 Task: Look for space in White Oak, United States from 26th August, 2023 to 10th September, 2023 for 6 adults, 2 children in price range Rs.10000 to Rs.15000. Place can be entire place or shared room with 6 bedrooms having 6 beds and 6 bathrooms. Property type can be house, flat, guest house. Amenities needed are: wifi, TV, free parkinig on premises, gym, breakfast. Booking option can be shelf check-in. Required host language is English.
Action: Mouse moved to (480, 127)
Screenshot: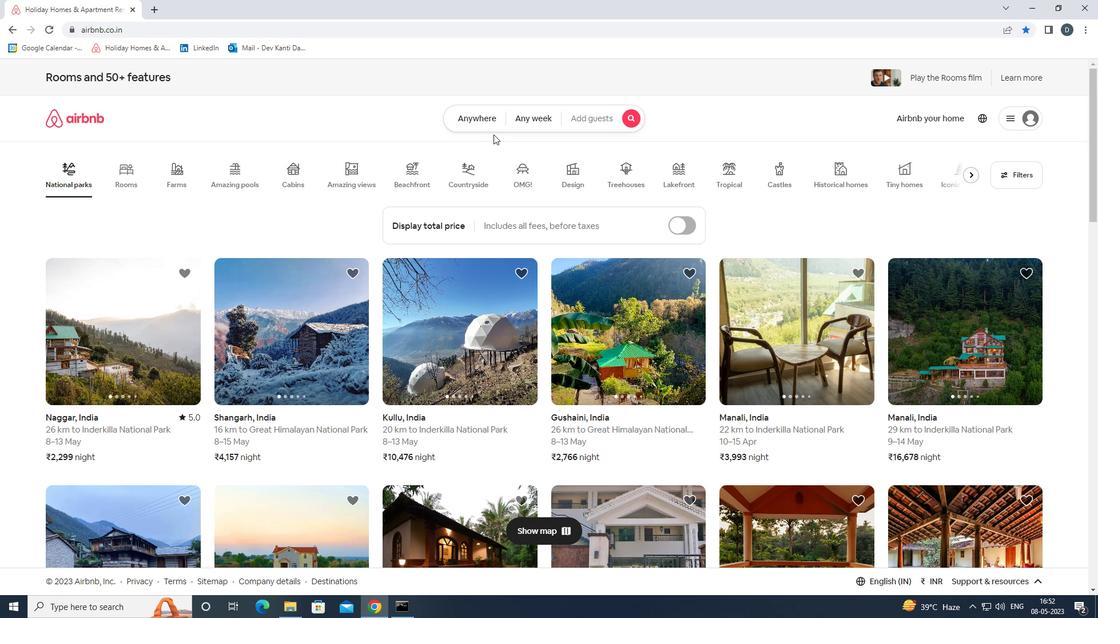
Action: Mouse pressed left at (480, 127)
Screenshot: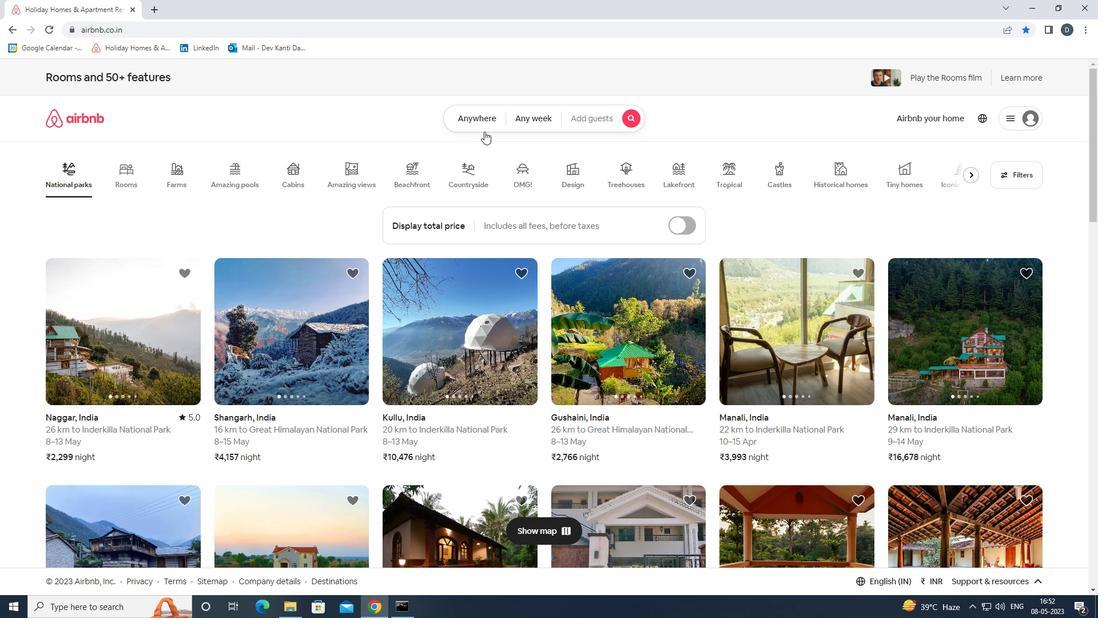 
Action: Mouse moved to (429, 169)
Screenshot: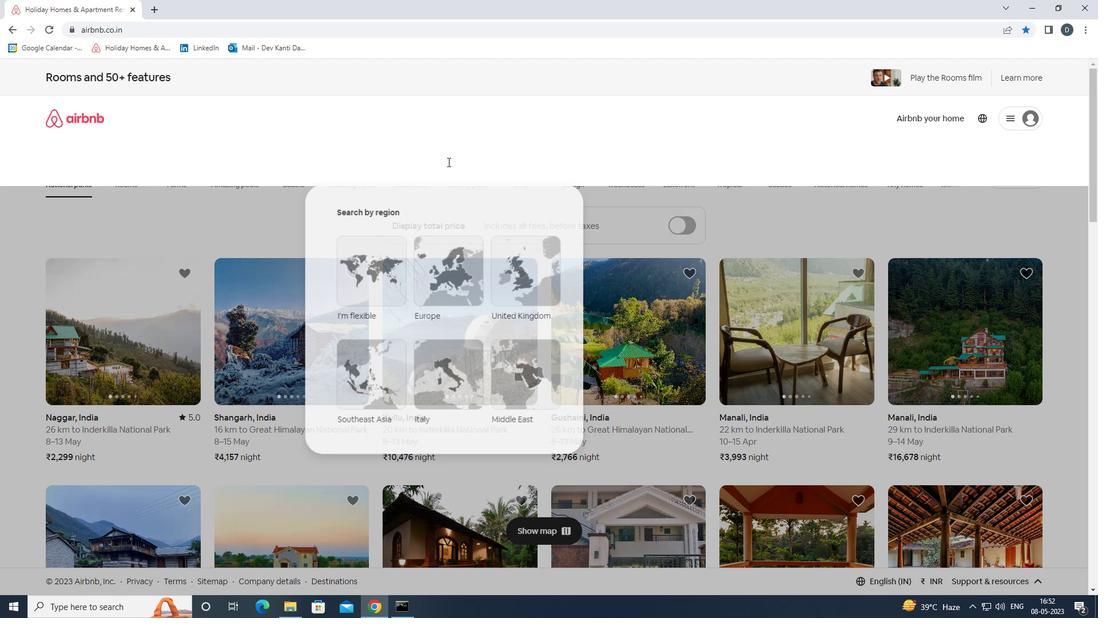 
Action: Mouse pressed left at (429, 169)
Screenshot: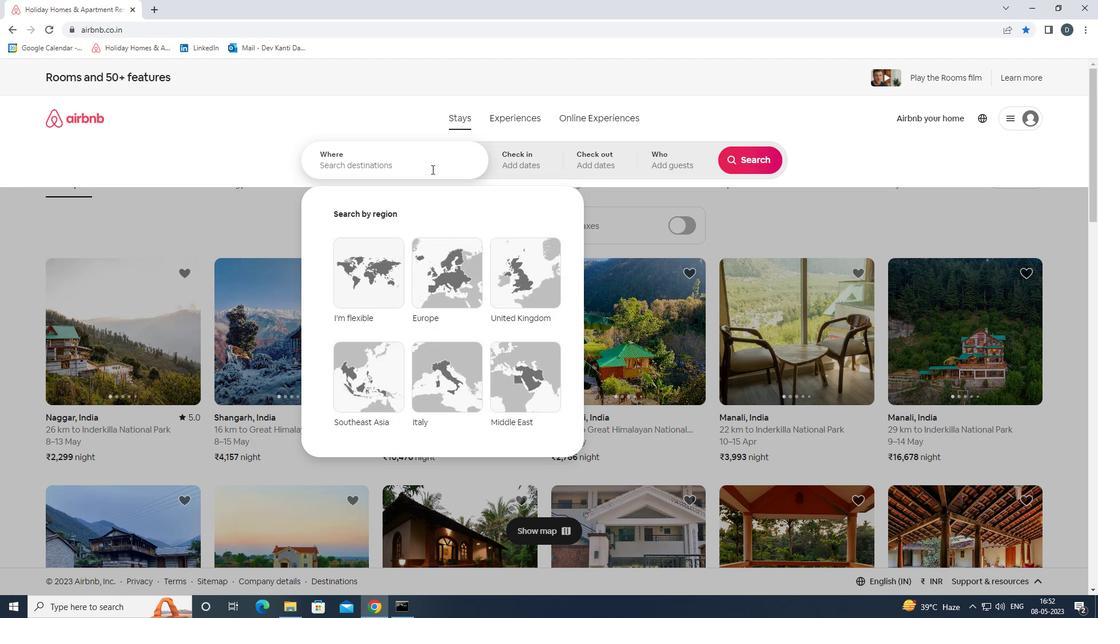 
Action: Key pressed <Key.shift><Key.shift><Key.shift><Key.shift>WHITE<Key.space><Key.shift>OAK,<Key.shift>UNITED<Key.space><Key.shift>STATES<Key.enter>
Screenshot: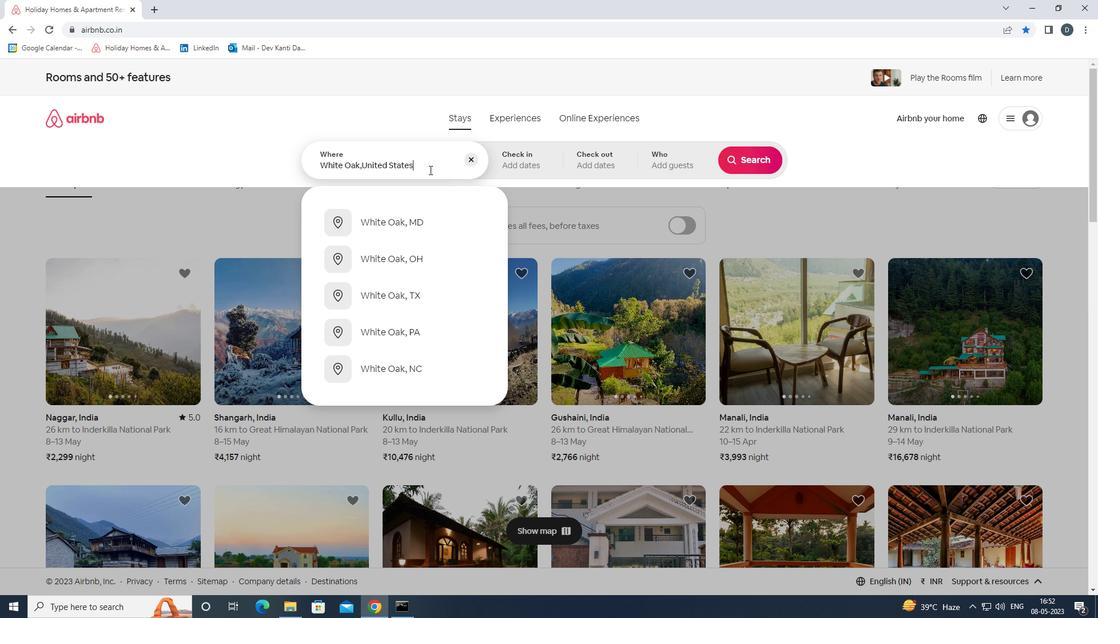 
Action: Mouse moved to (751, 256)
Screenshot: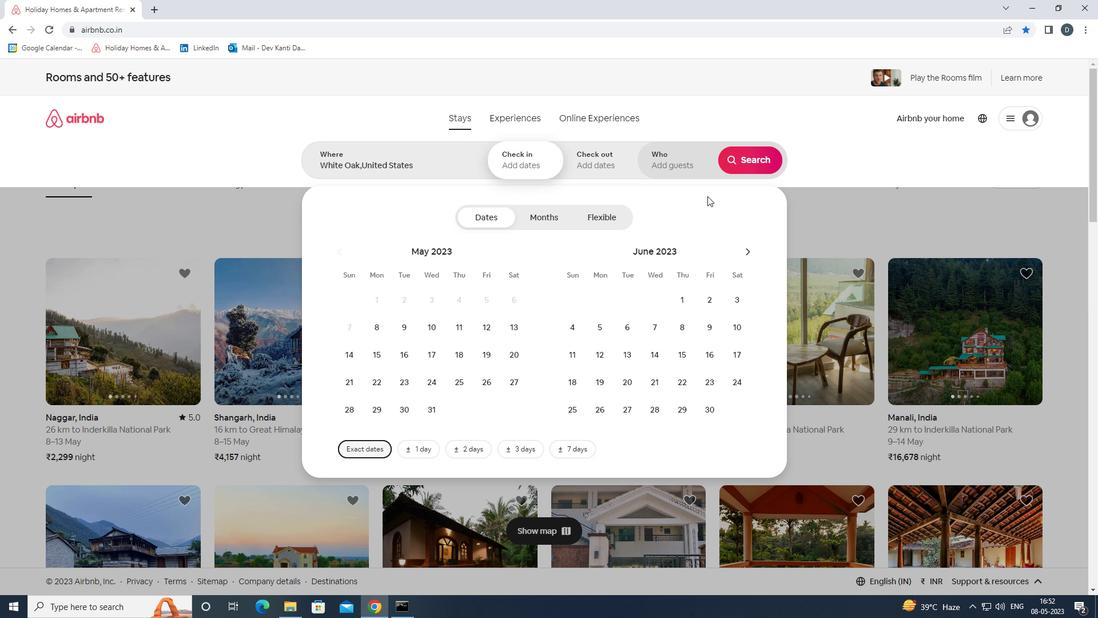 
Action: Mouse pressed left at (751, 256)
Screenshot: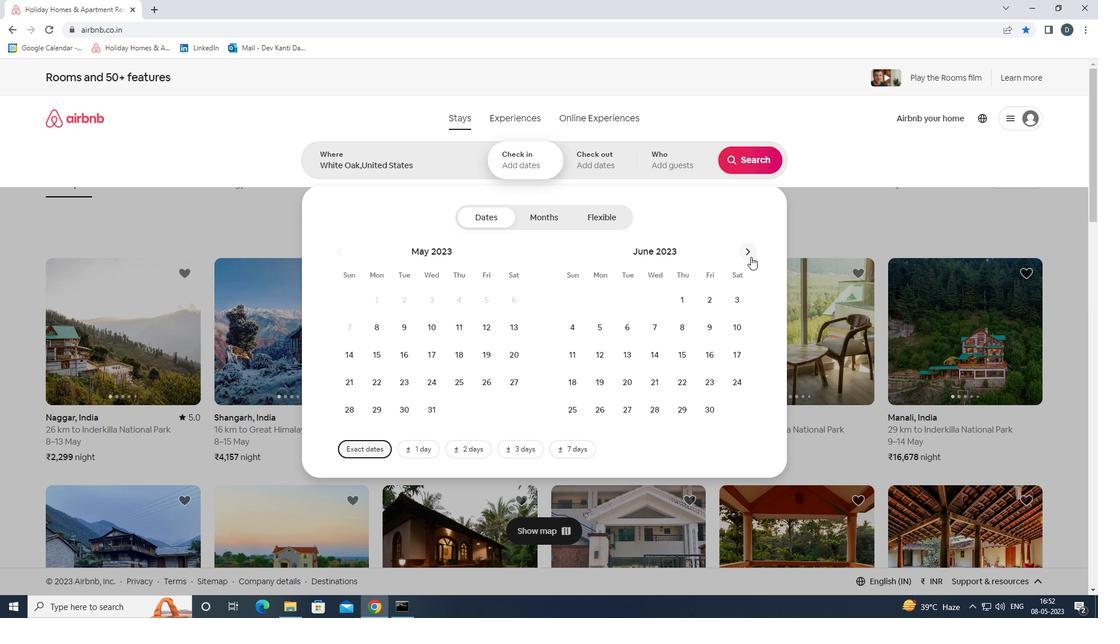 
Action: Mouse pressed left at (751, 256)
Screenshot: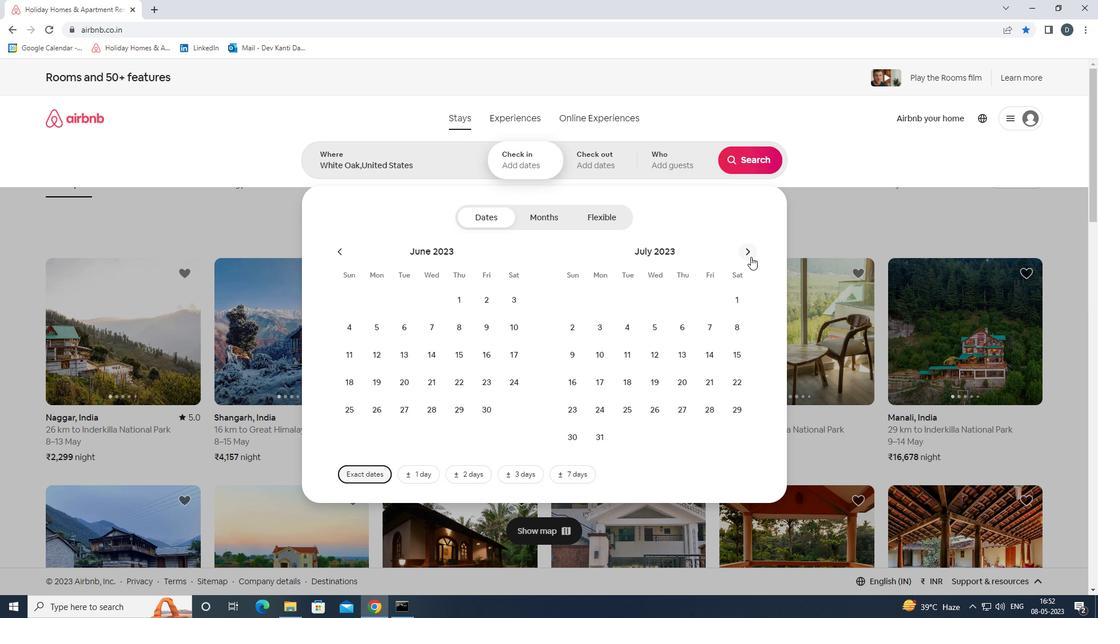 
Action: Mouse pressed left at (751, 256)
Screenshot: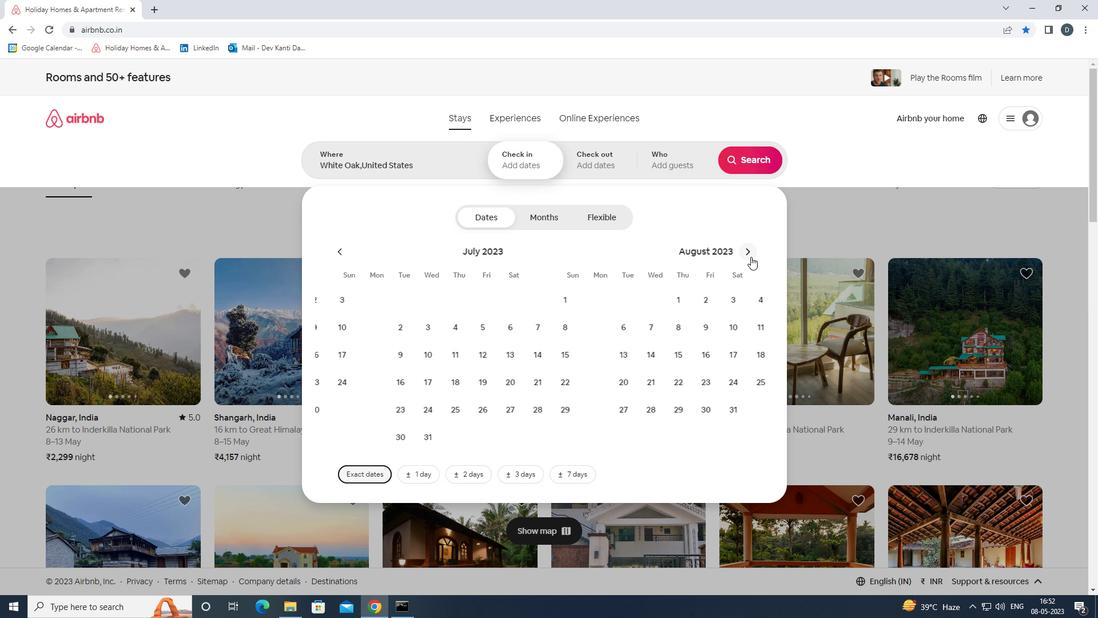 
Action: Mouse moved to (519, 378)
Screenshot: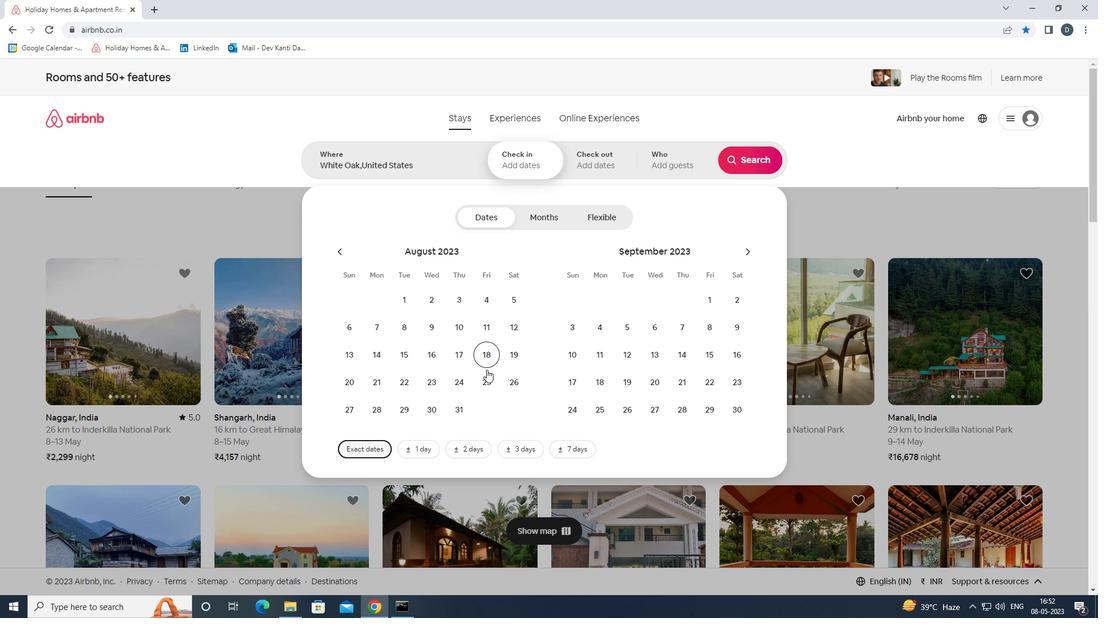 
Action: Mouse pressed left at (519, 378)
Screenshot: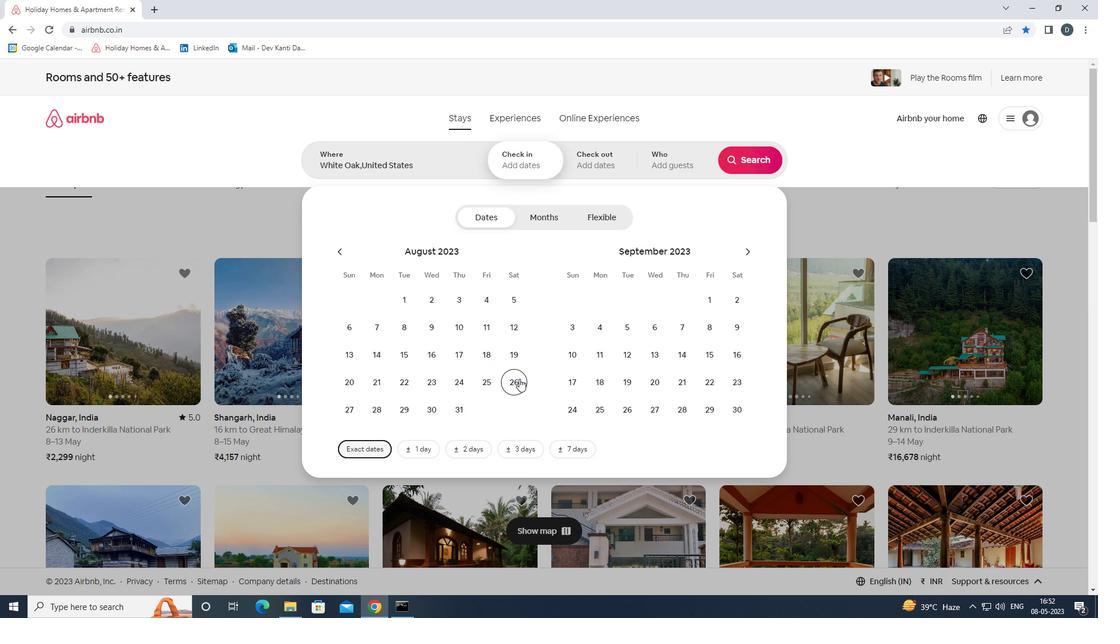 
Action: Mouse moved to (580, 354)
Screenshot: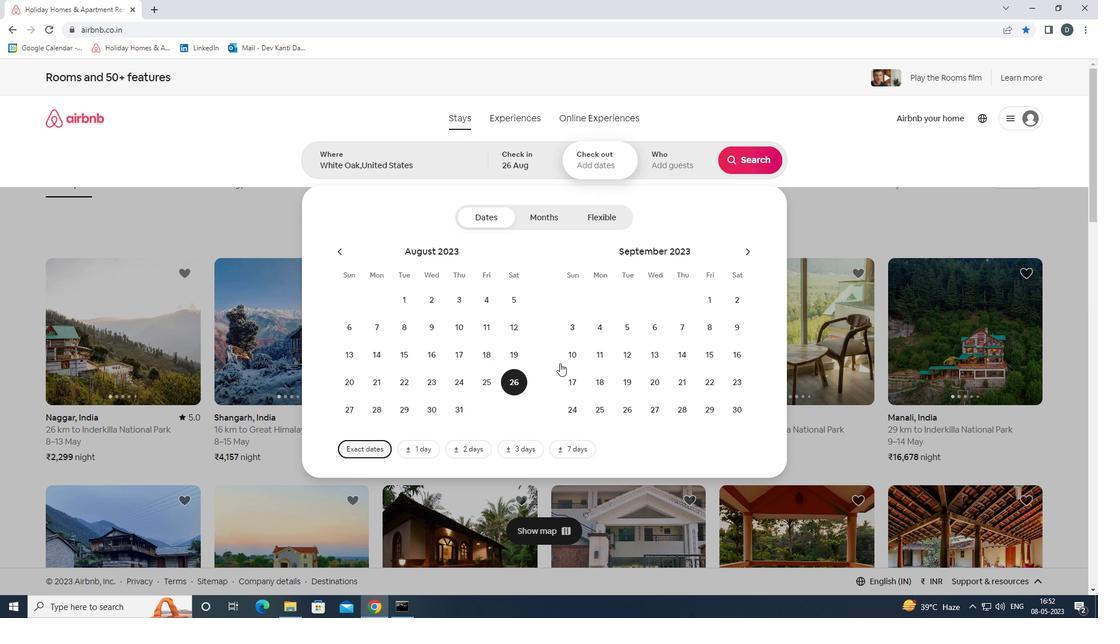 
Action: Mouse pressed left at (580, 354)
Screenshot: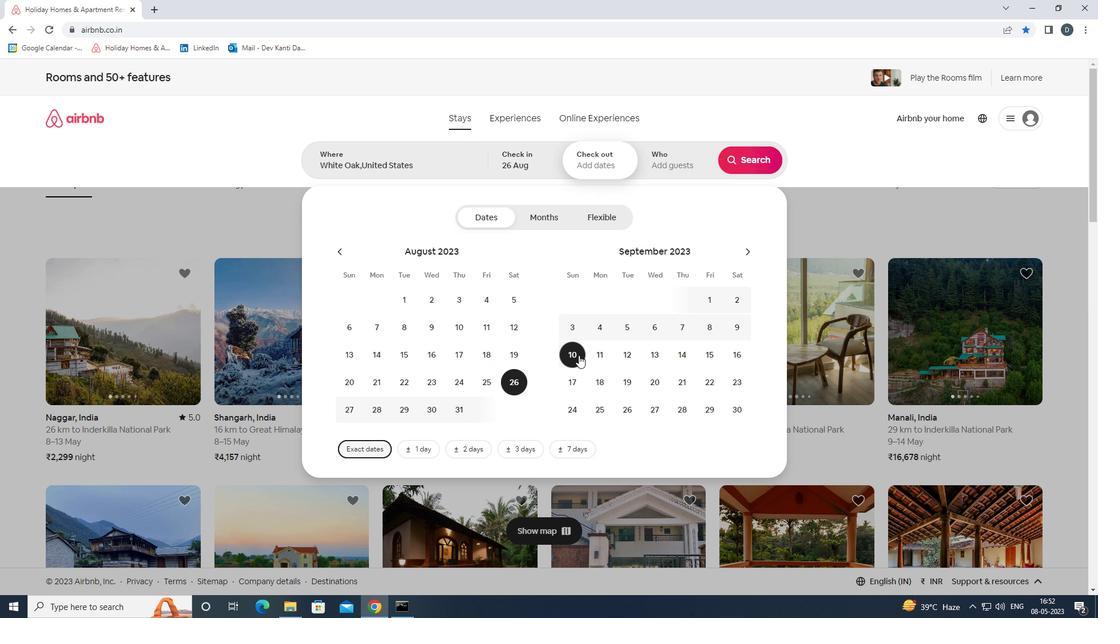 
Action: Mouse moved to (671, 168)
Screenshot: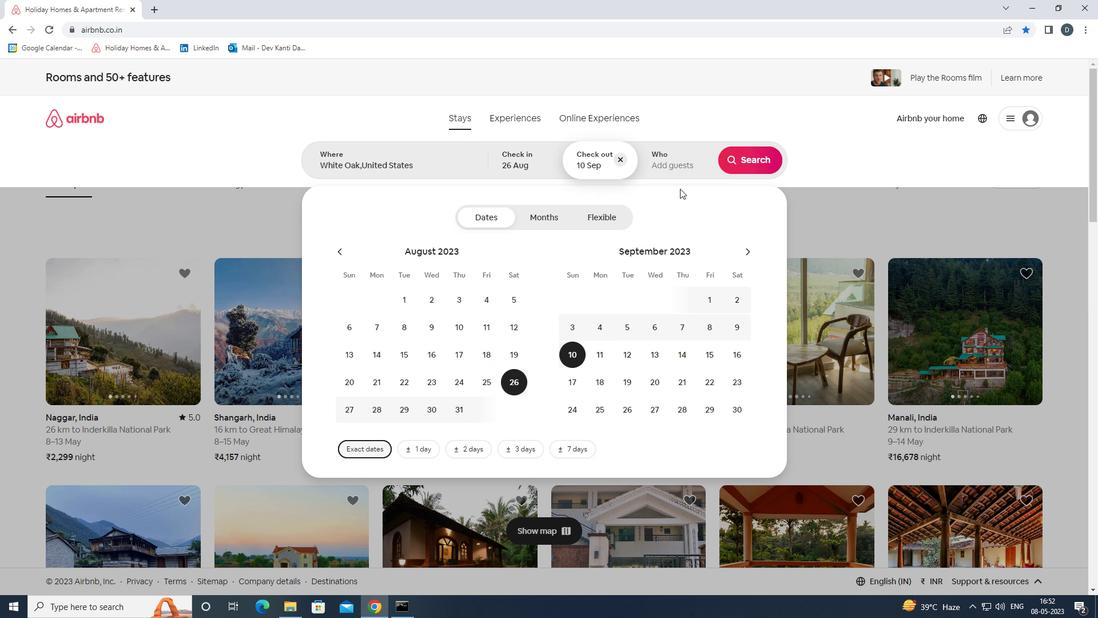 
Action: Mouse pressed left at (671, 168)
Screenshot: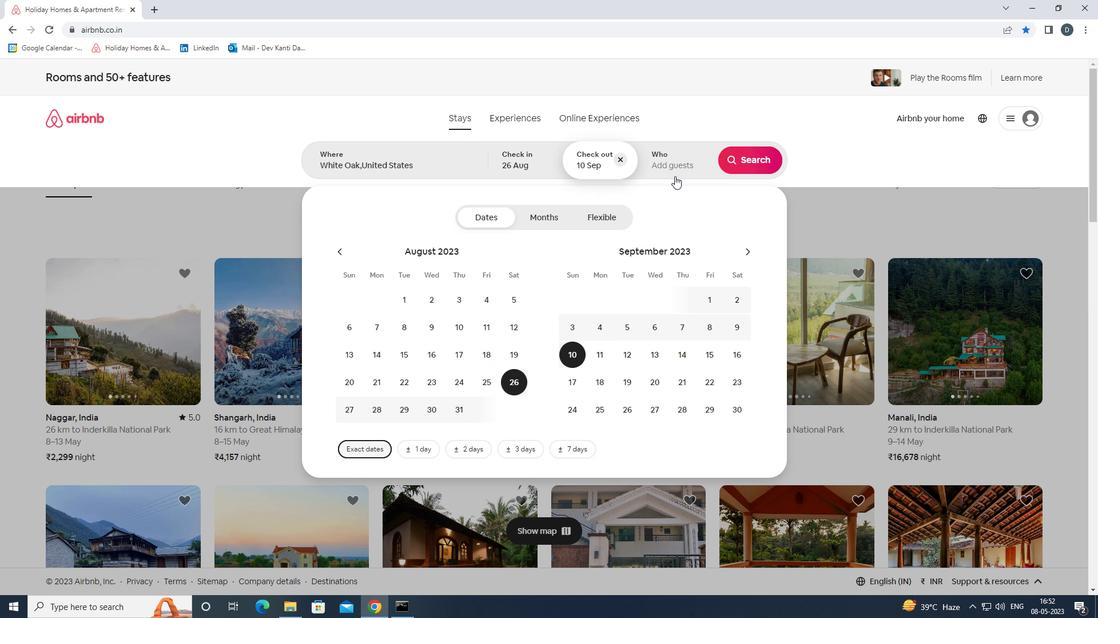 
Action: Mouse moved to (750, 224)
Screenshot: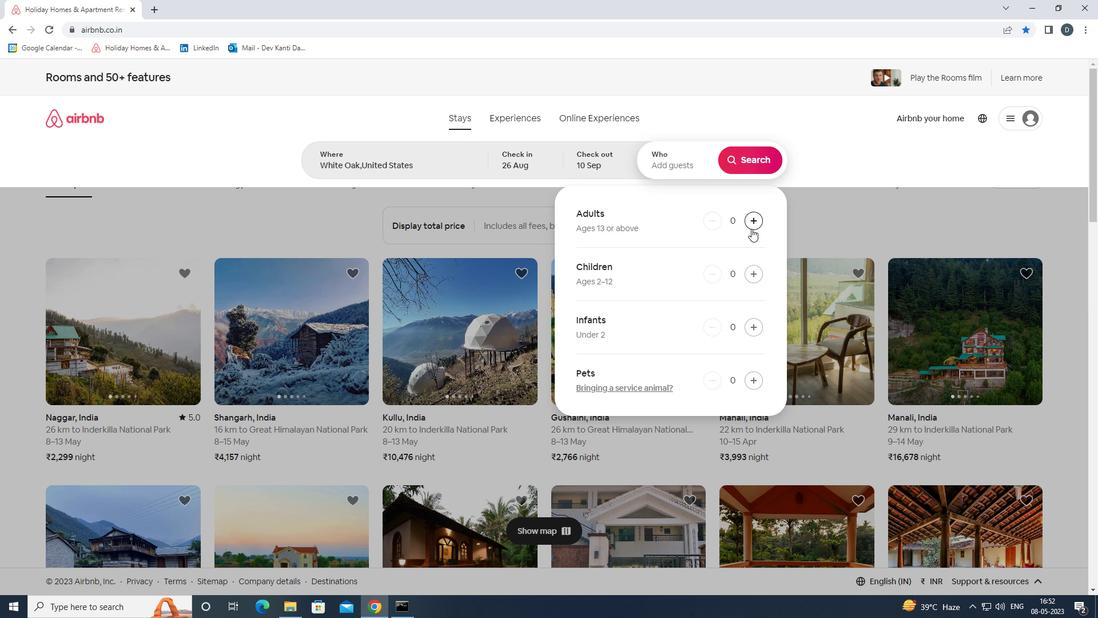 
Action: Mouse pressed left at (750, 224)
Screenshot: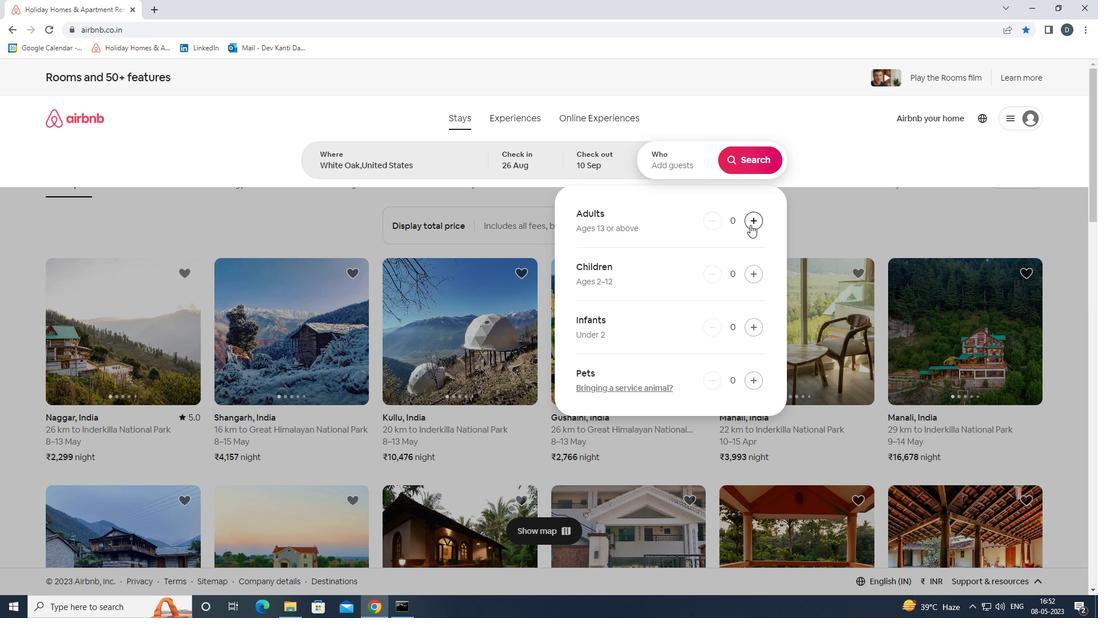 
Action: Mouse pressed left at (750, 224)
Screenshot: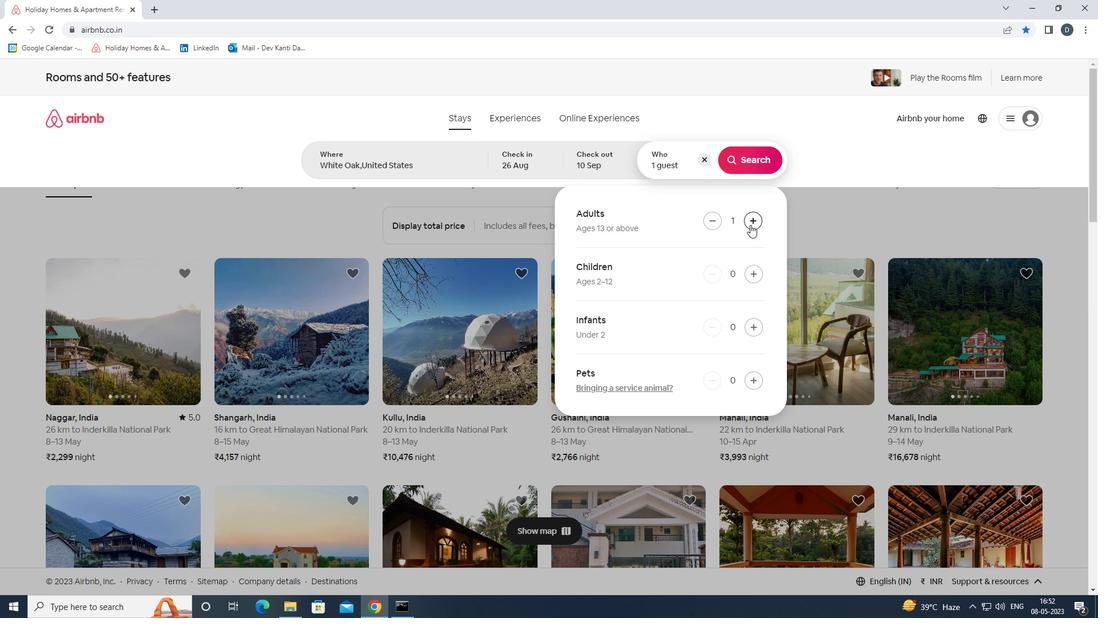
Action: Mouse pressed left at (750, 224)
Screenshot: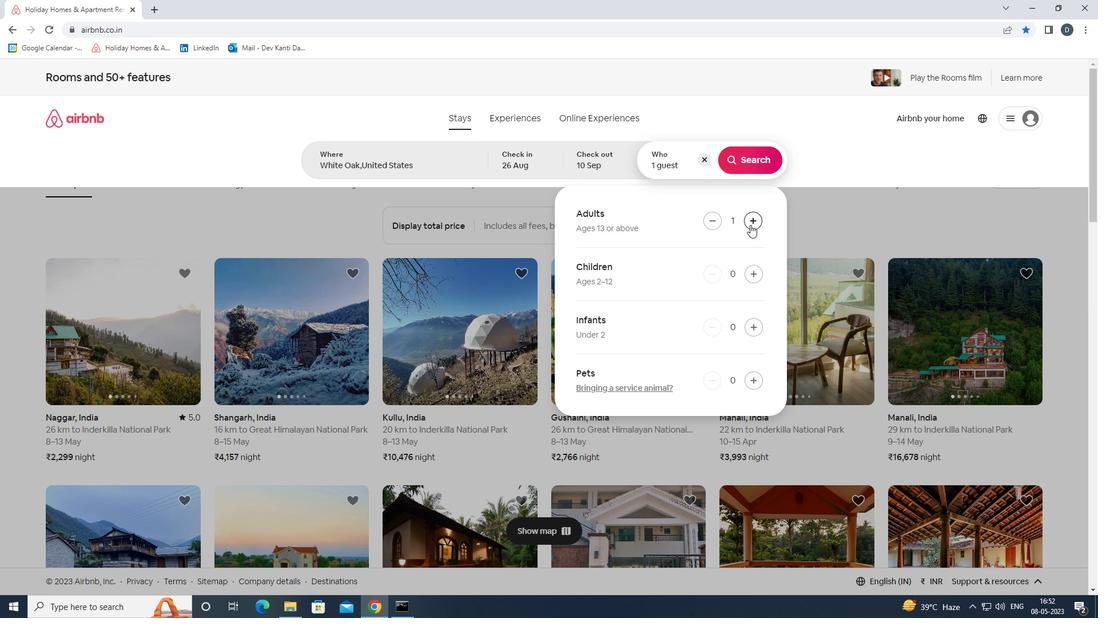 
Action: Mouse pressed left at (750, 224)
Screenshot: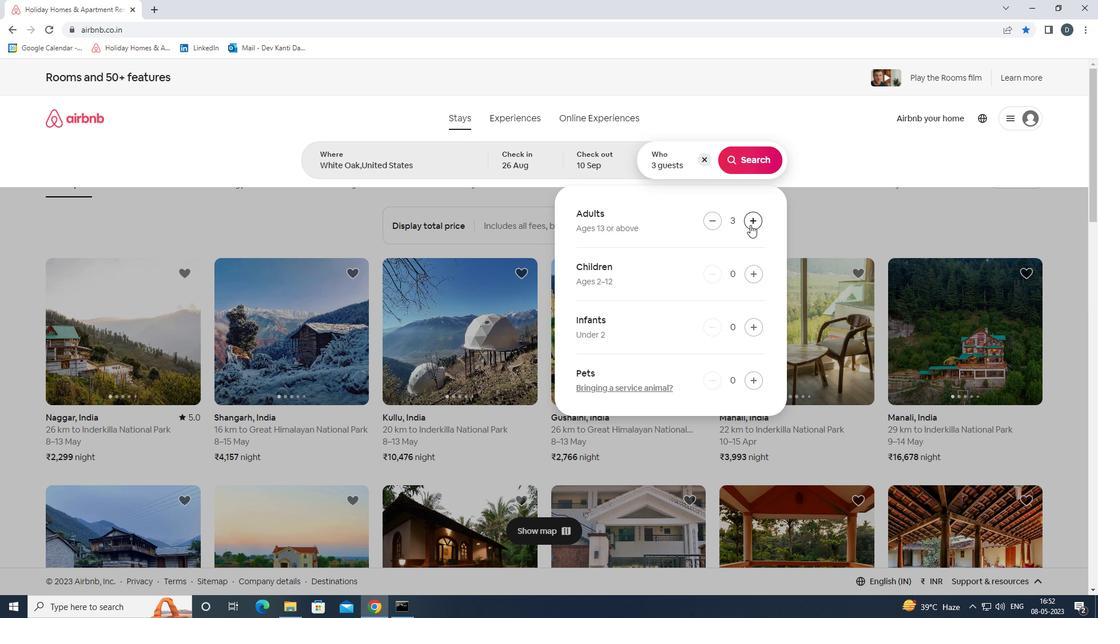 
Action: Mouse pressed left at (750, 224)
Screenshot: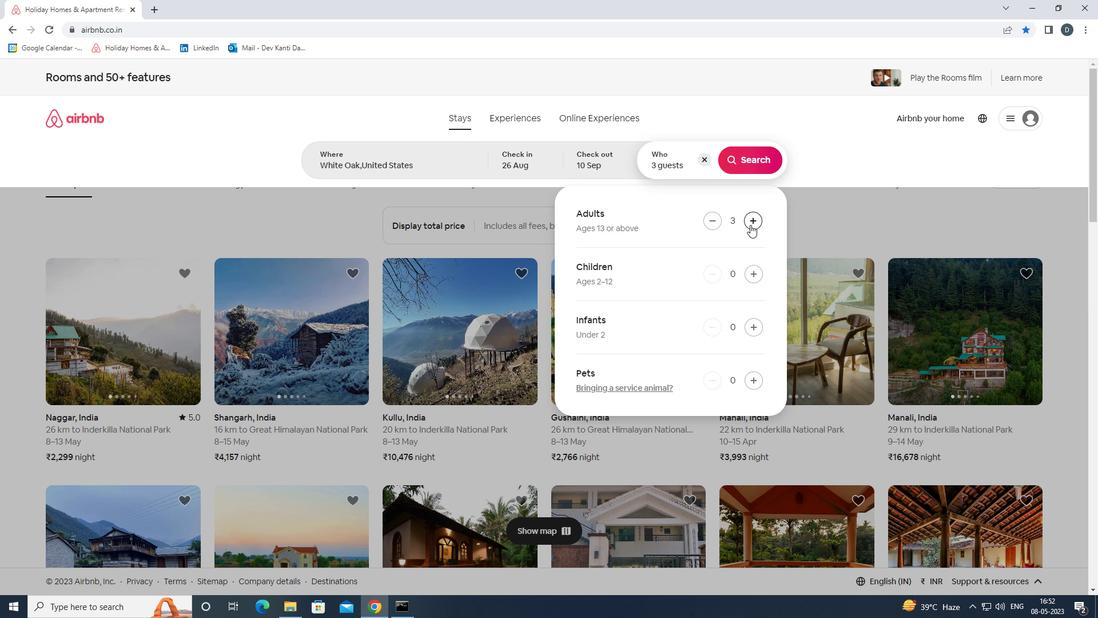 
Action: Mouse pressed left at (750, 224)
Screenshot: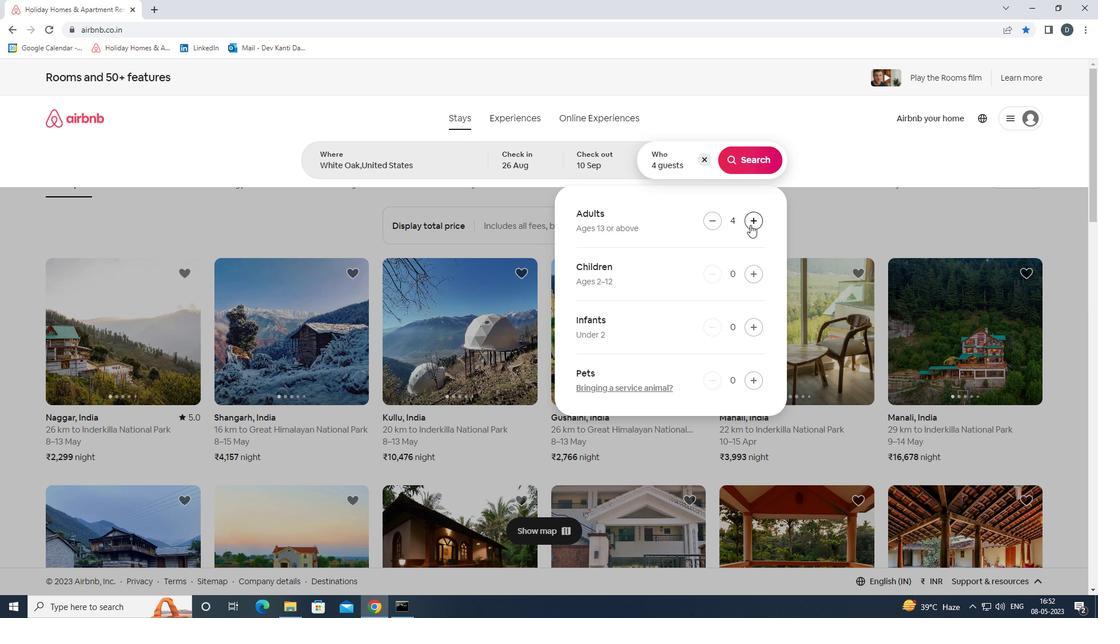 
Action: Mouse moved to (757, 274)
Screenshot: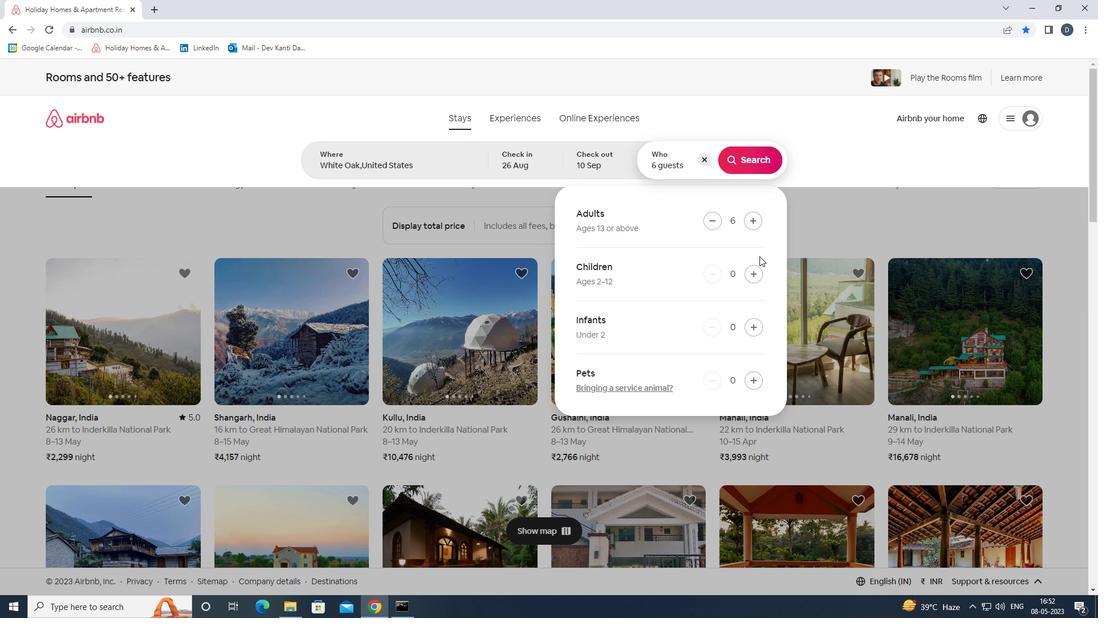 
Action: Mouse pressed left at (757, 274)
Screenshot: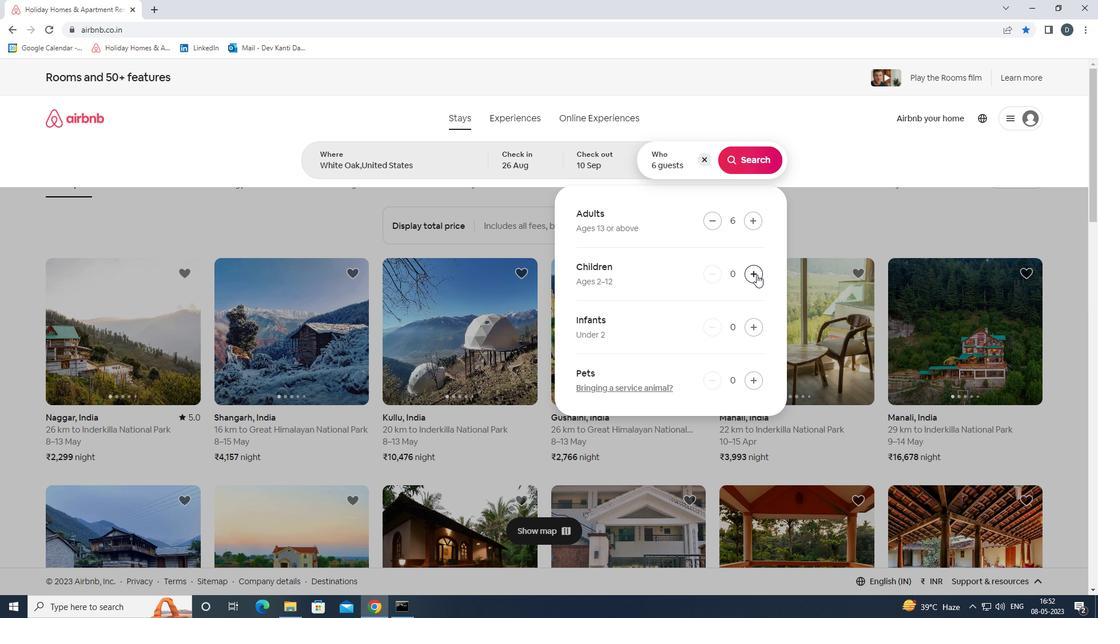 
Action: Mouse pressed left at (757, 274)
Screenshot: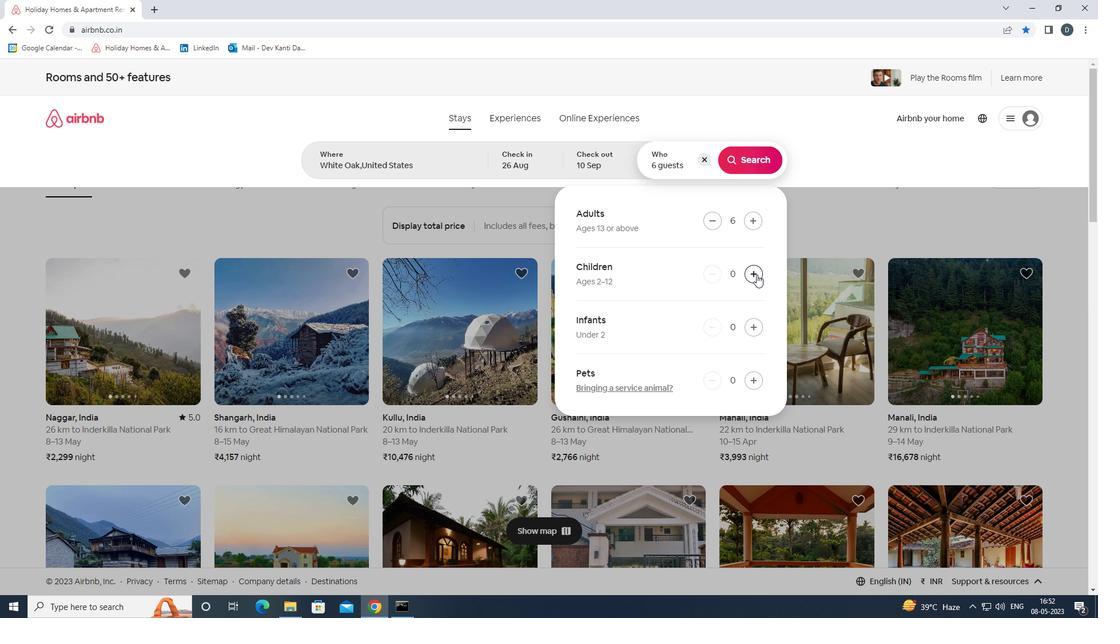 
Action: Mouse moved to (747, 169)
Screenshot: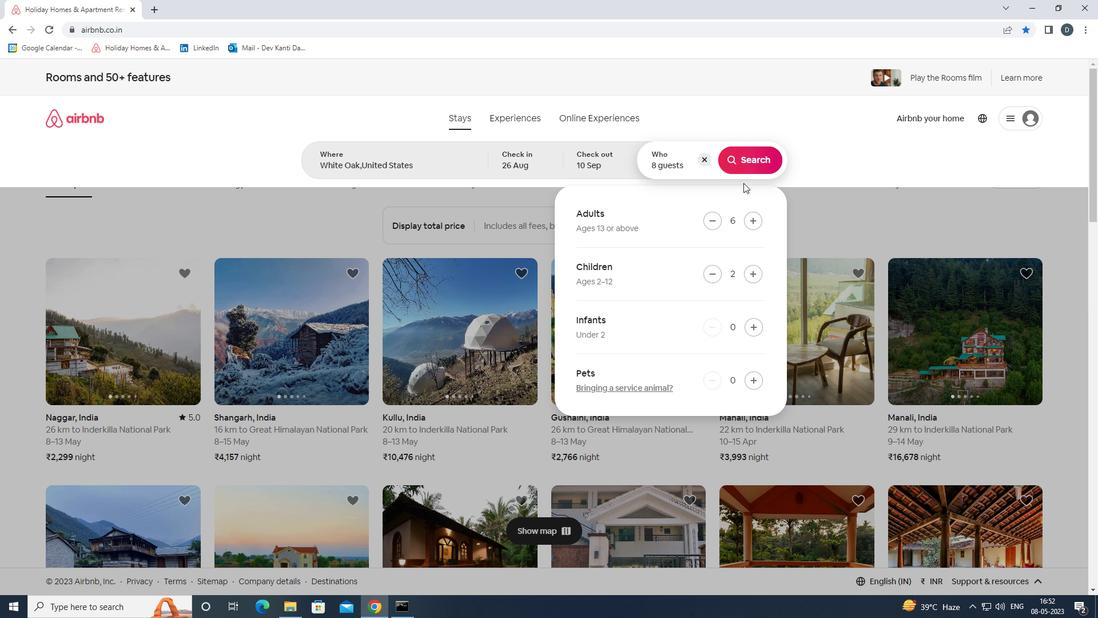 
Action: Mouse pressed left at (747, 169)
Screenshot: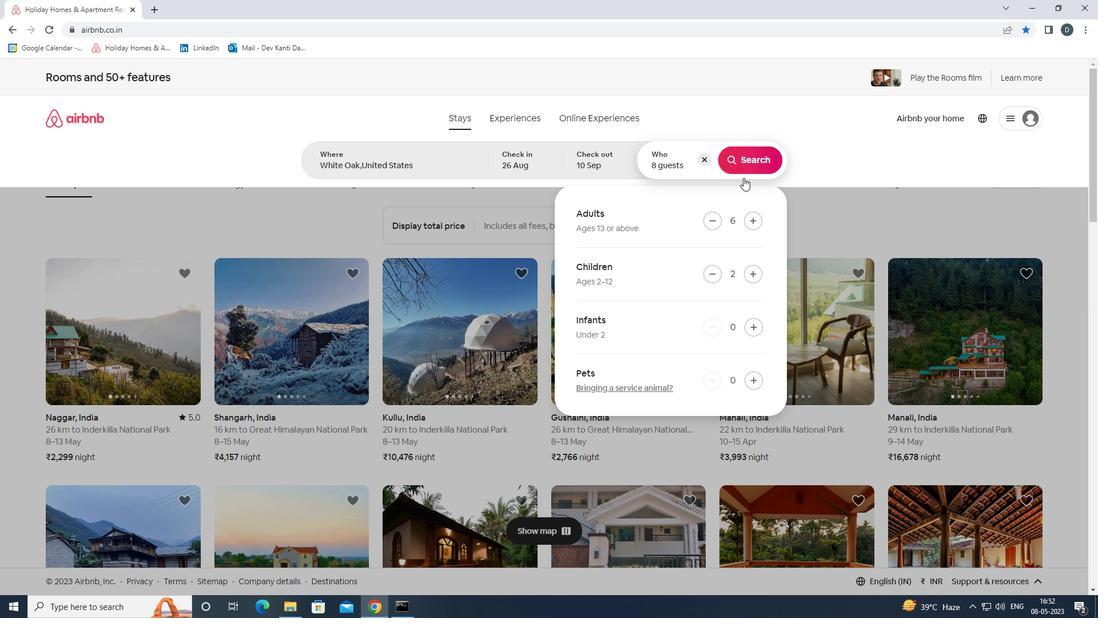 
Action: Mouse moved to (1055, 132)
Screenshot: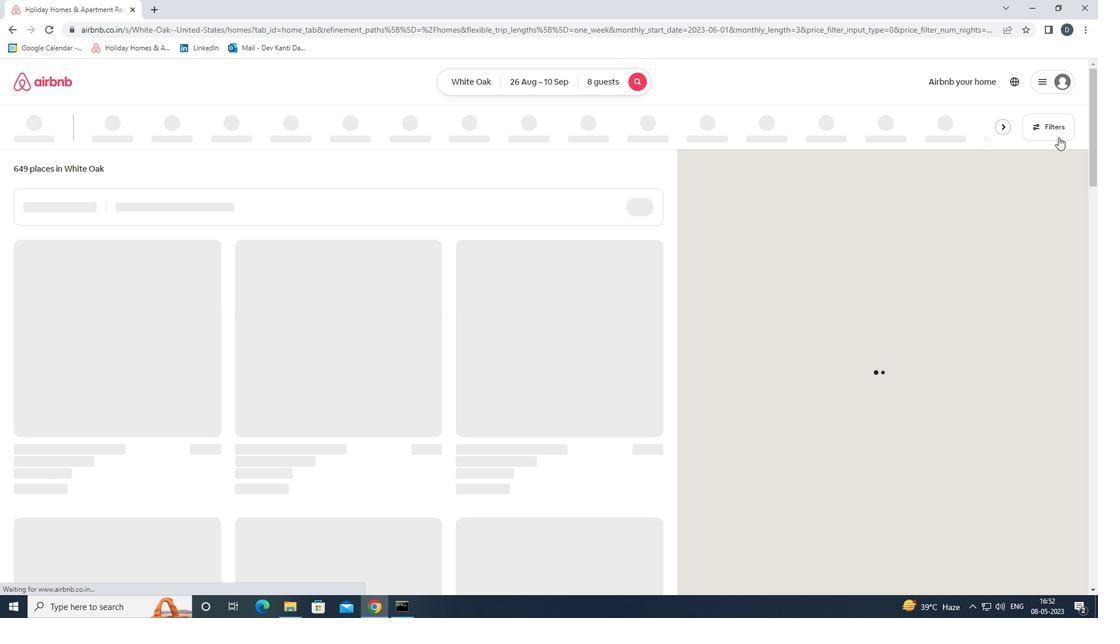 
Action: Mouse pressed left at (1055, 132)
Screenshot: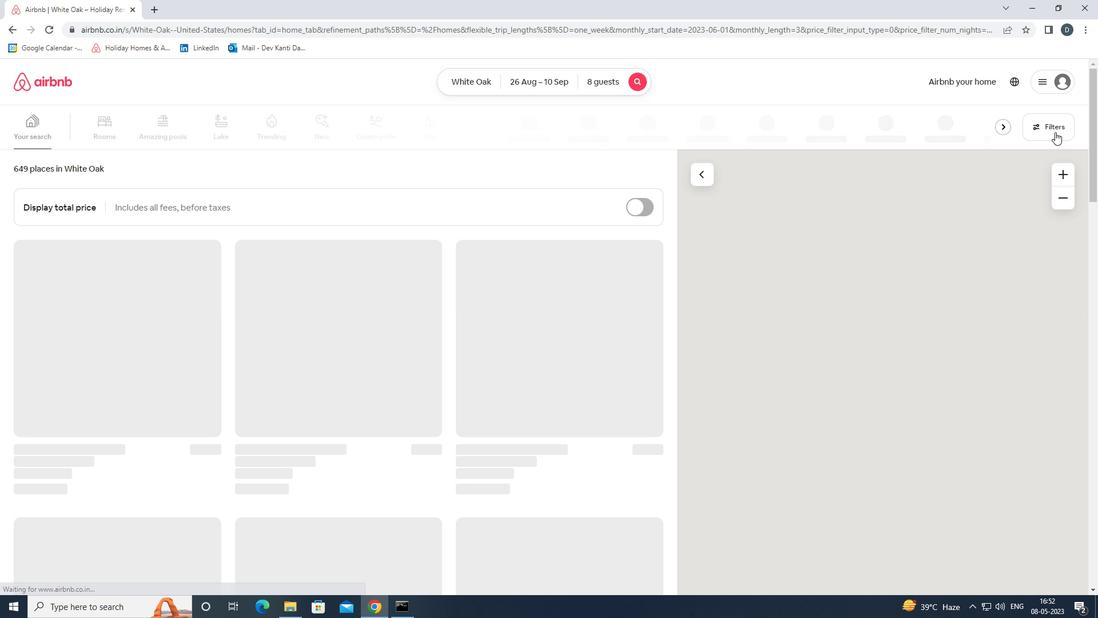 
Action: Mouse moved to (419, 410)
Screenshot: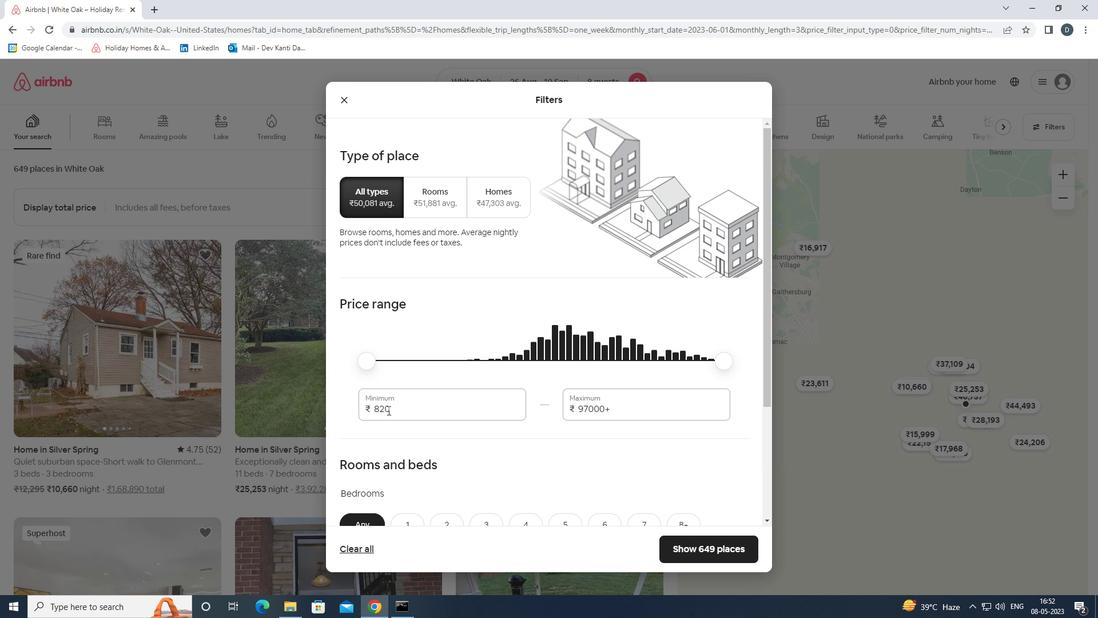 
Action: Mouse pressed left at (419, 410)
Screenshot: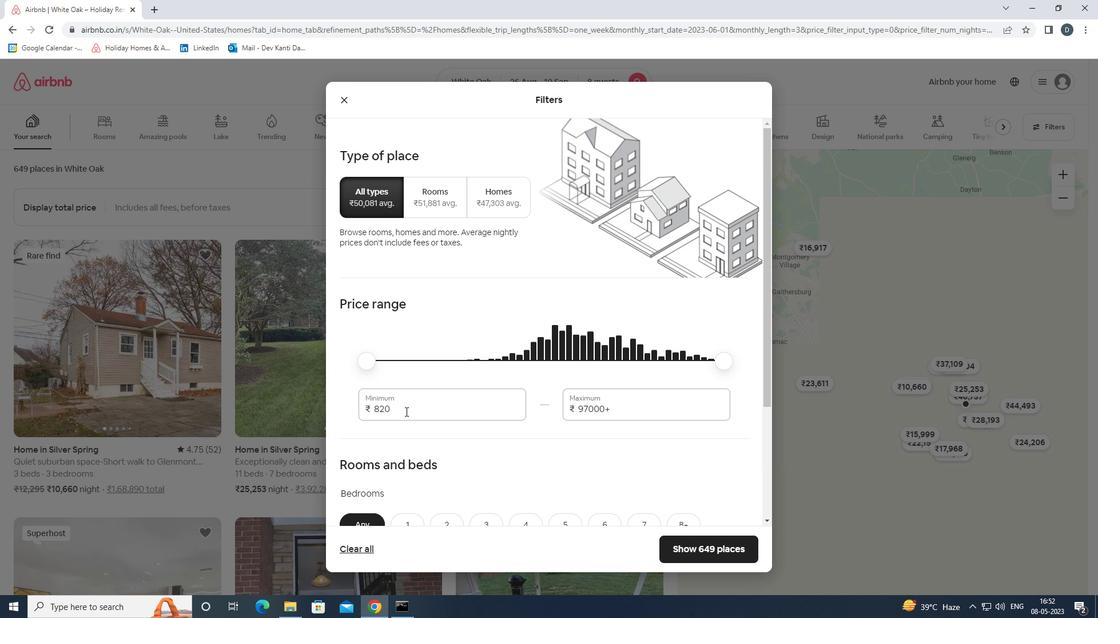 
Action: Mouse pressed left at (419, 410)
Screenshot: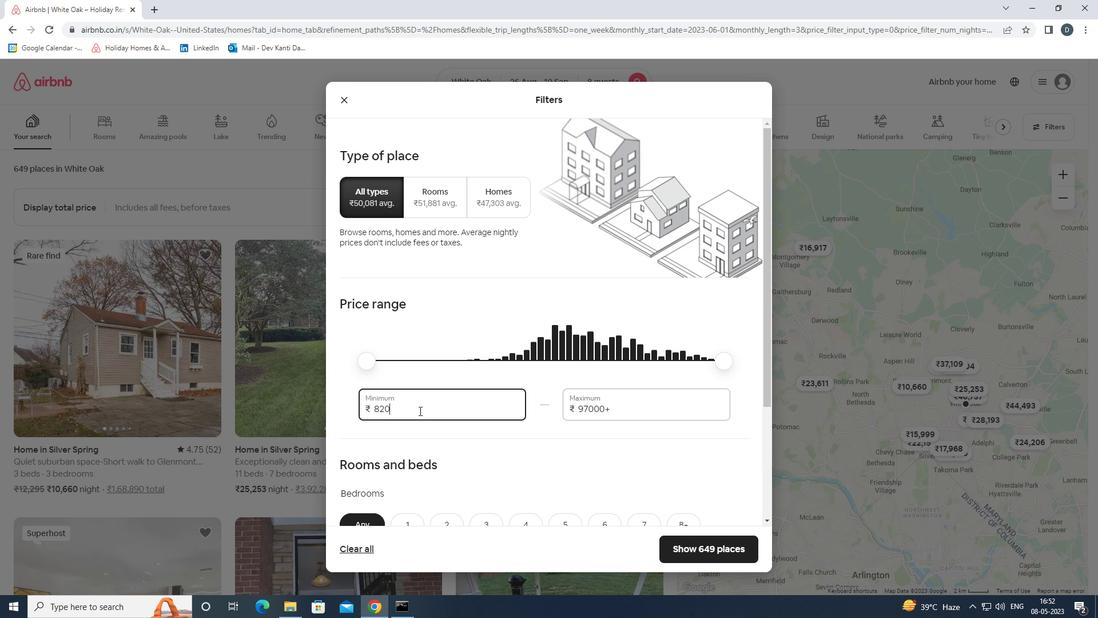 
Action: Key pressed 10000<Key.tab>15000
Screenshot: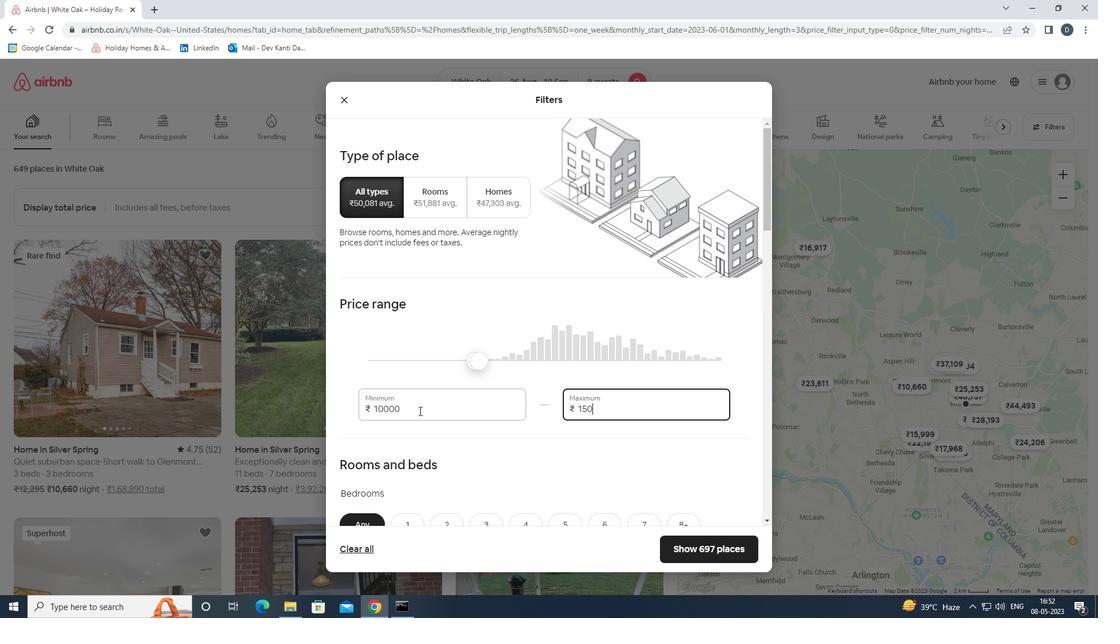 
Action: Mouse scrolled (419, 410) with delta (0, 0)
Screenshot: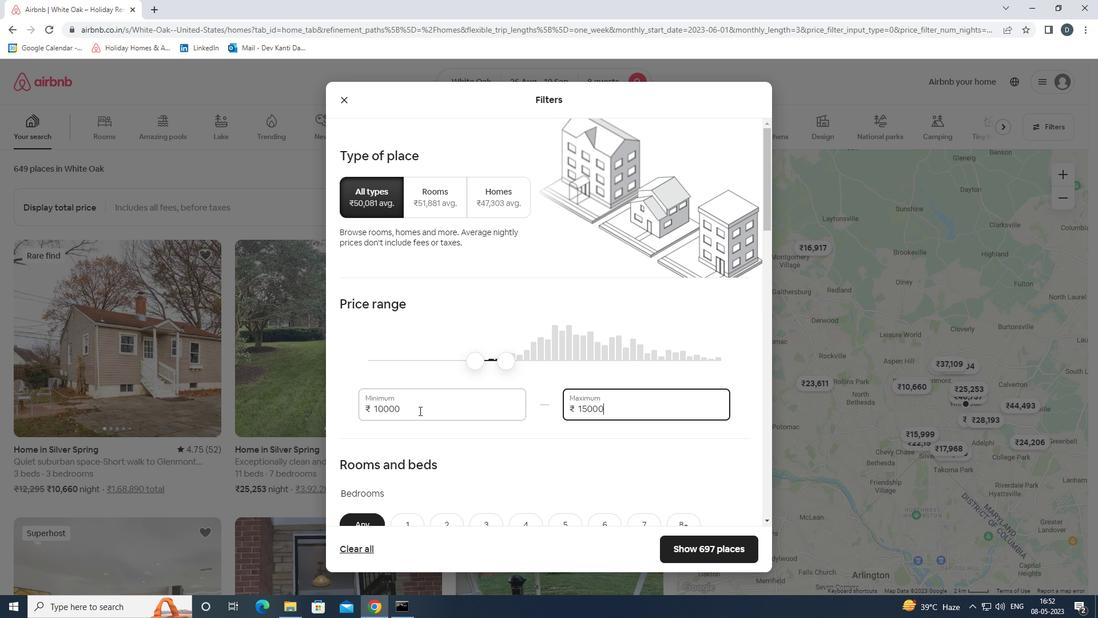 
Action: Mouse scrolled (419, 410) with delta (0, 0)
Screenshot: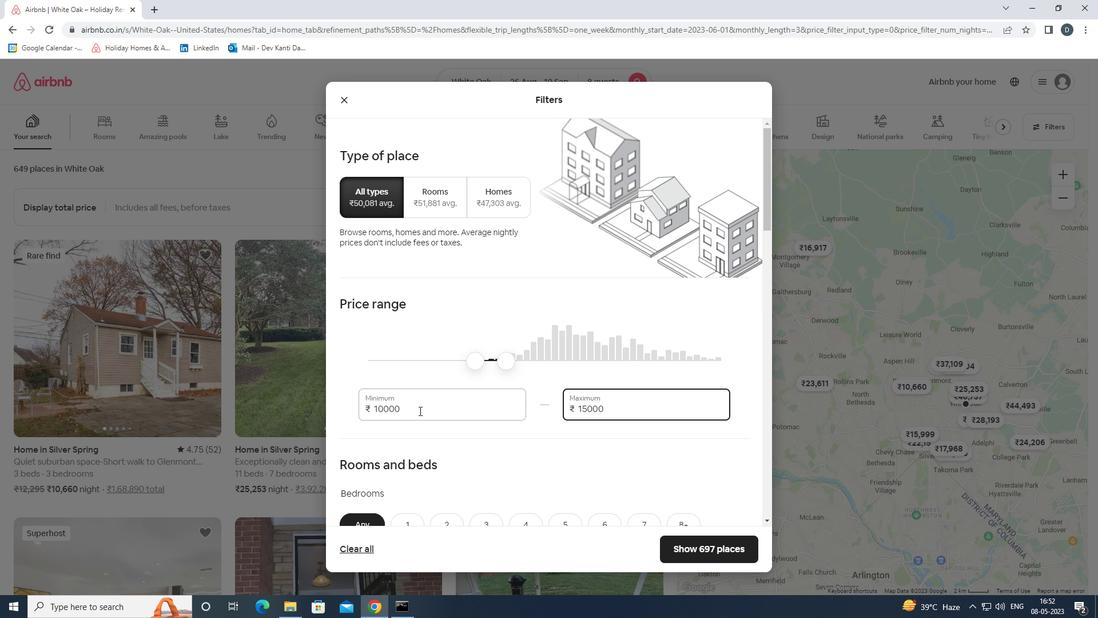 
Action: Mouse moved to (420, 409)
Screenshot: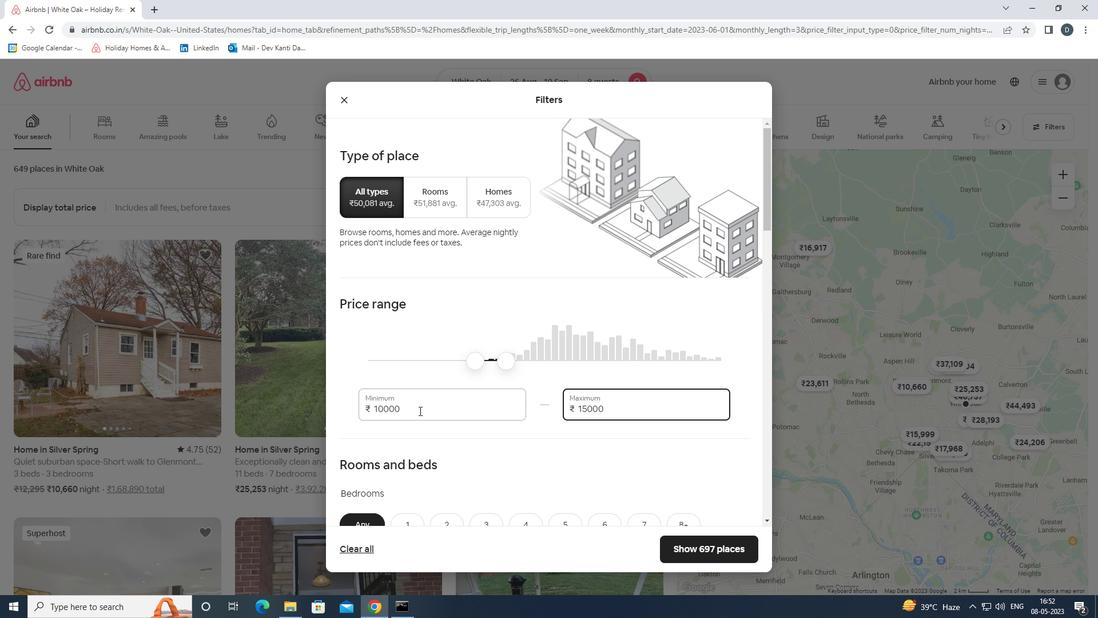 
Action: Mouse scrolled (420, 408) with delta (0, 0)
Screenshot: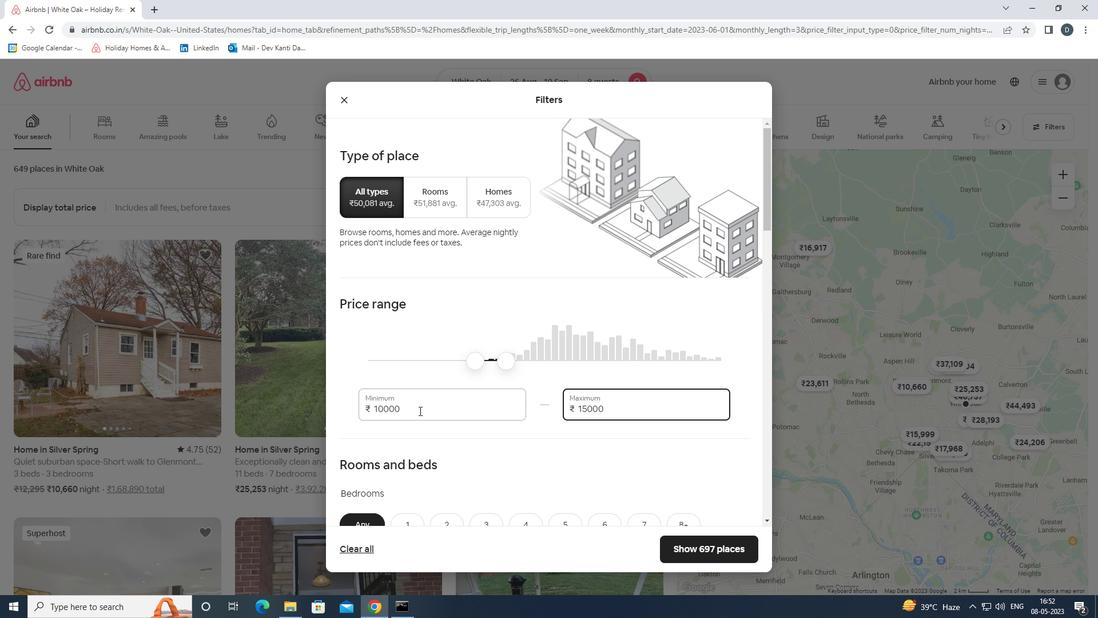 
Action: Mouse moved to (428, 401)
Screenshot: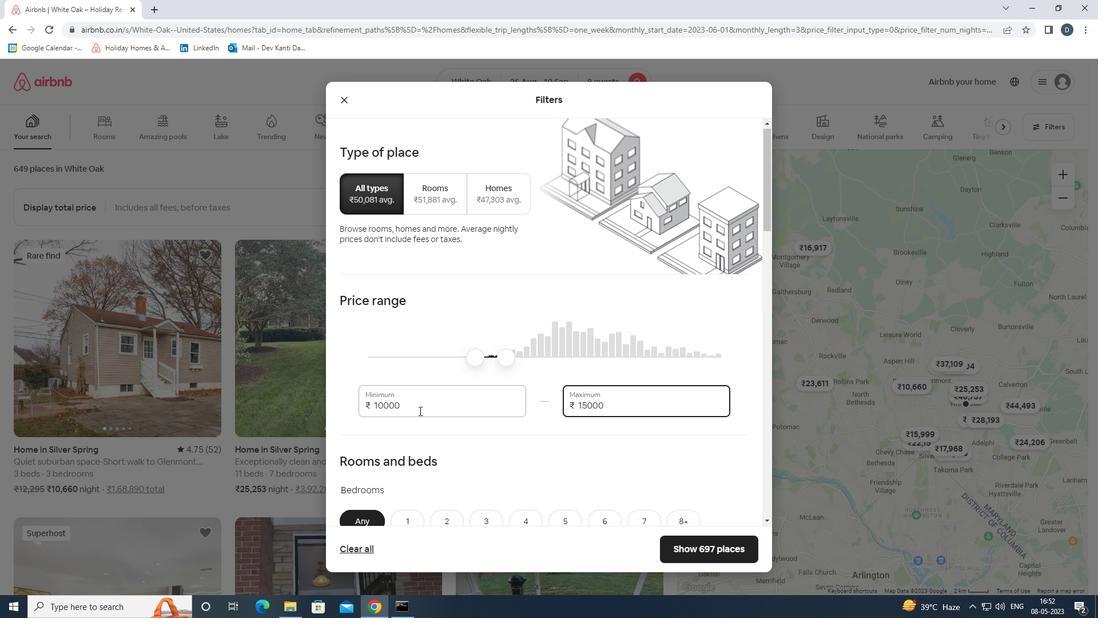 
Action: Mouse scrolled (428, 401) with delta (0, 0)
Screenshot: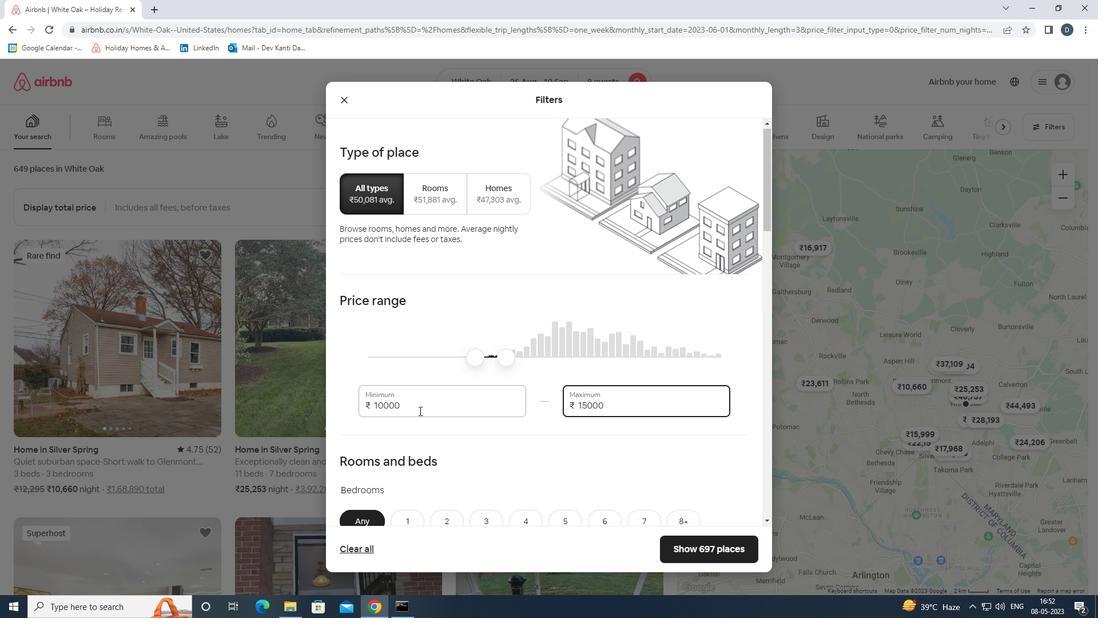 
Action: Mouse moved to (434, 397)
Screenshot: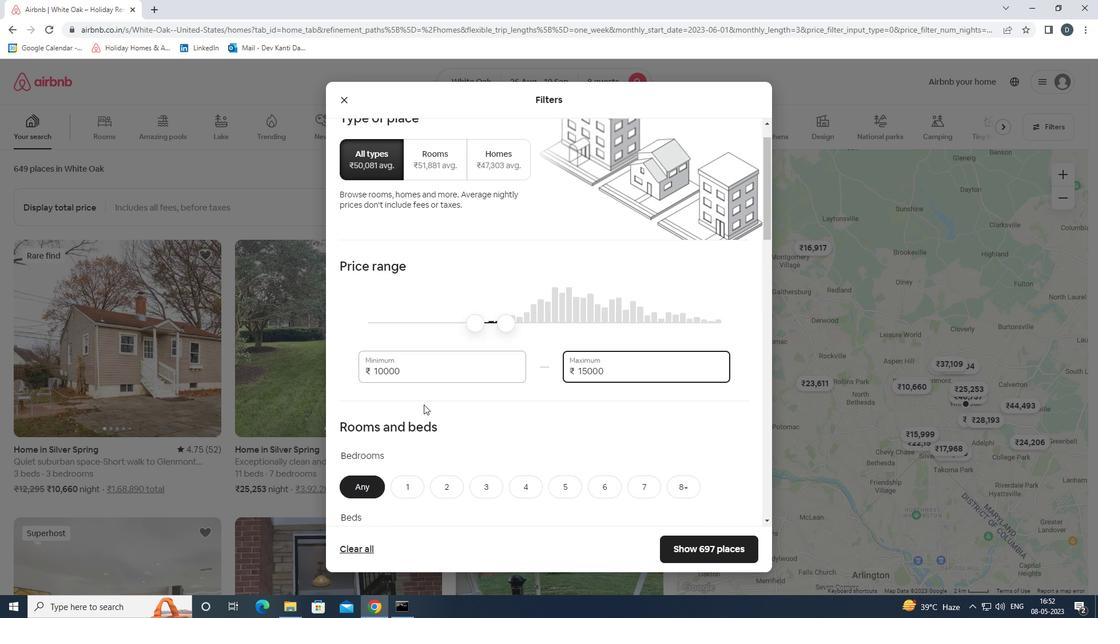 
Action: Mouse scrolled (434, 397) with delta (0, 0)
Screenshot: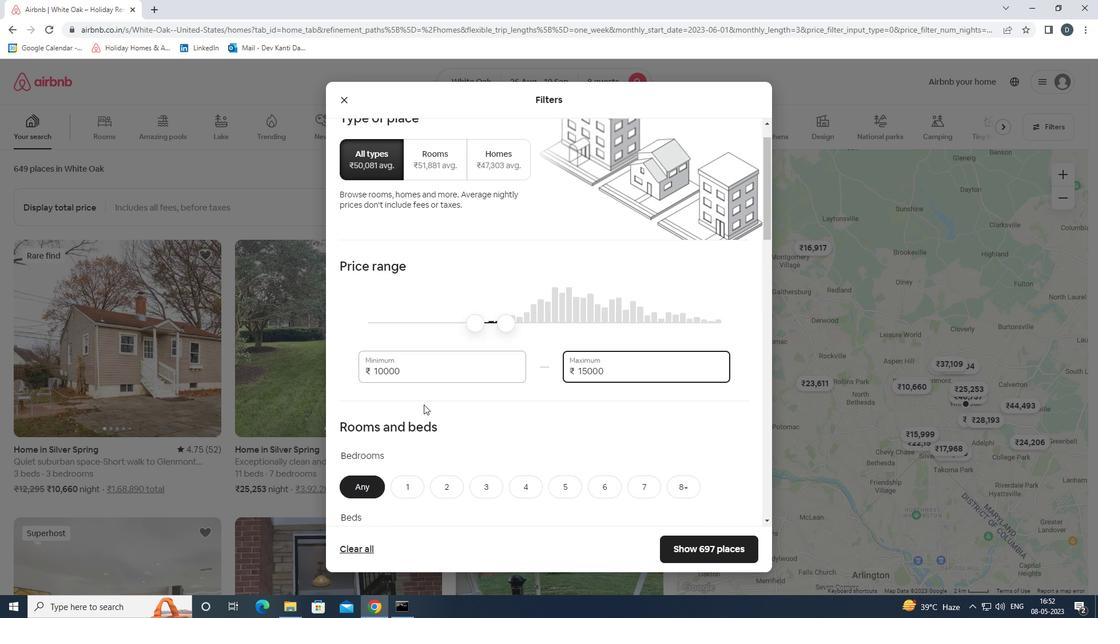 
Action: Mouse moved to (608, 237)
Screenshot: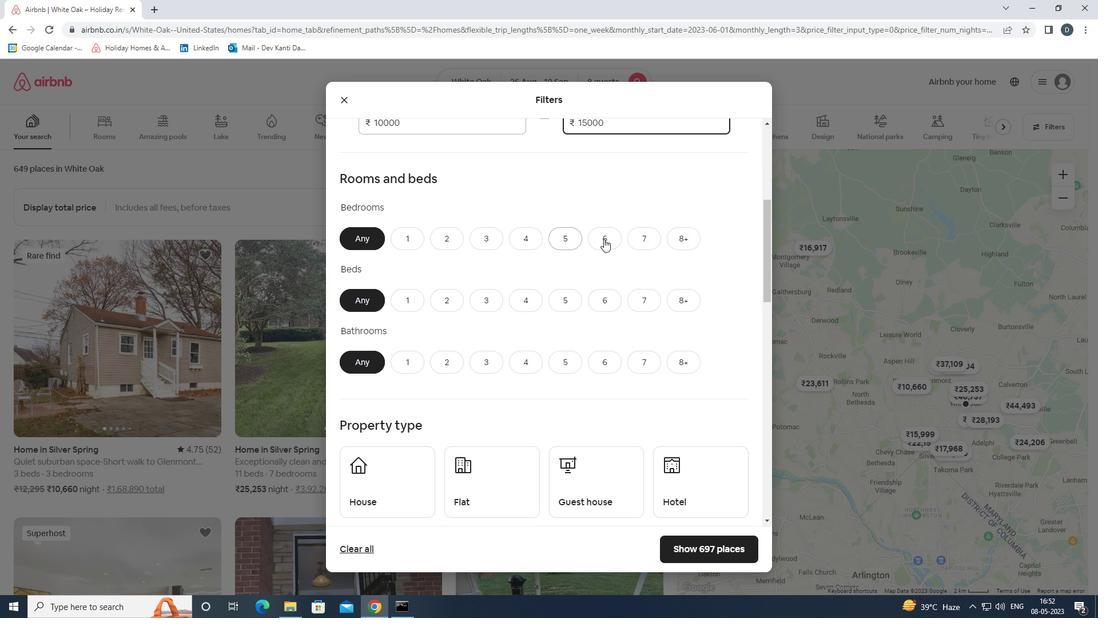 
Action: Mouse pressed left at (608, 237)
Screenshot: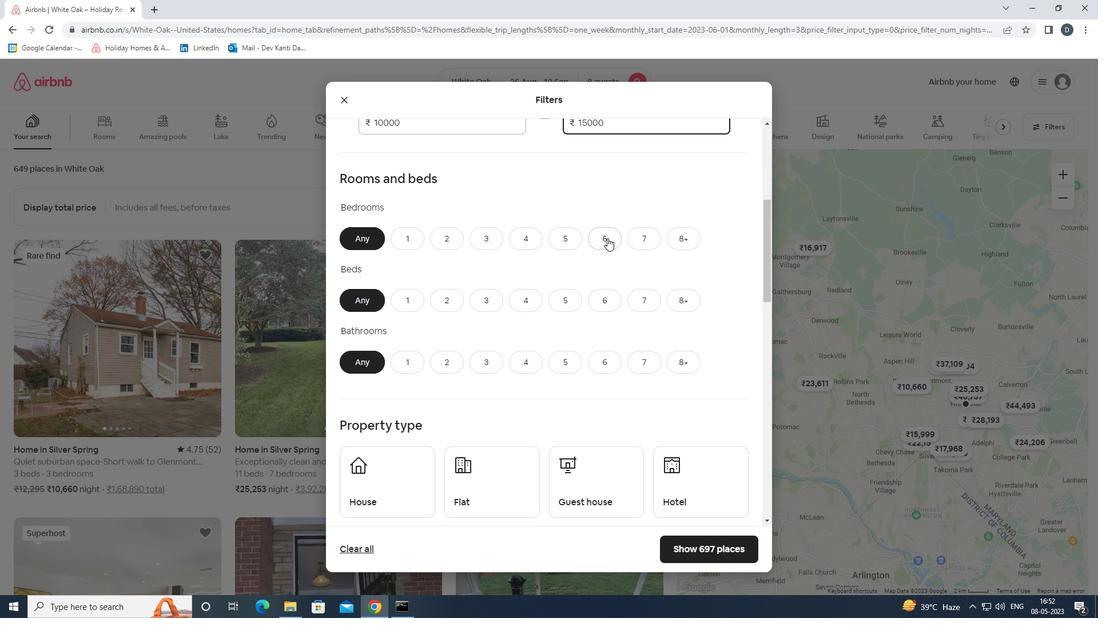 
Action: Mouse moved to (600, 291)
Screenshot: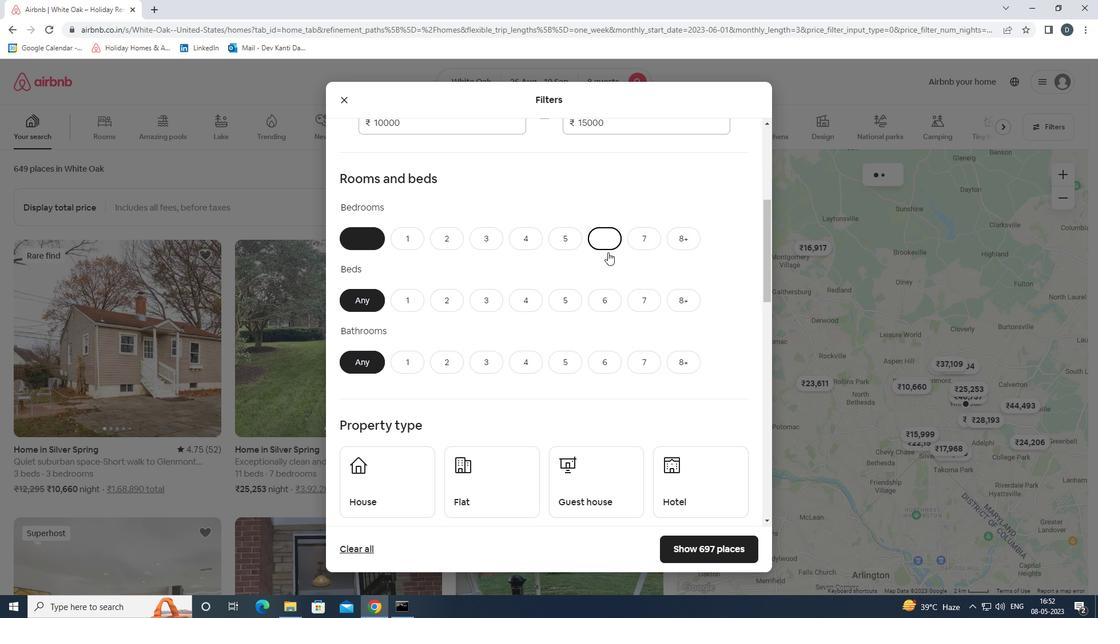 
Action: Mouse pressed left at (600, 291)
Screenshot: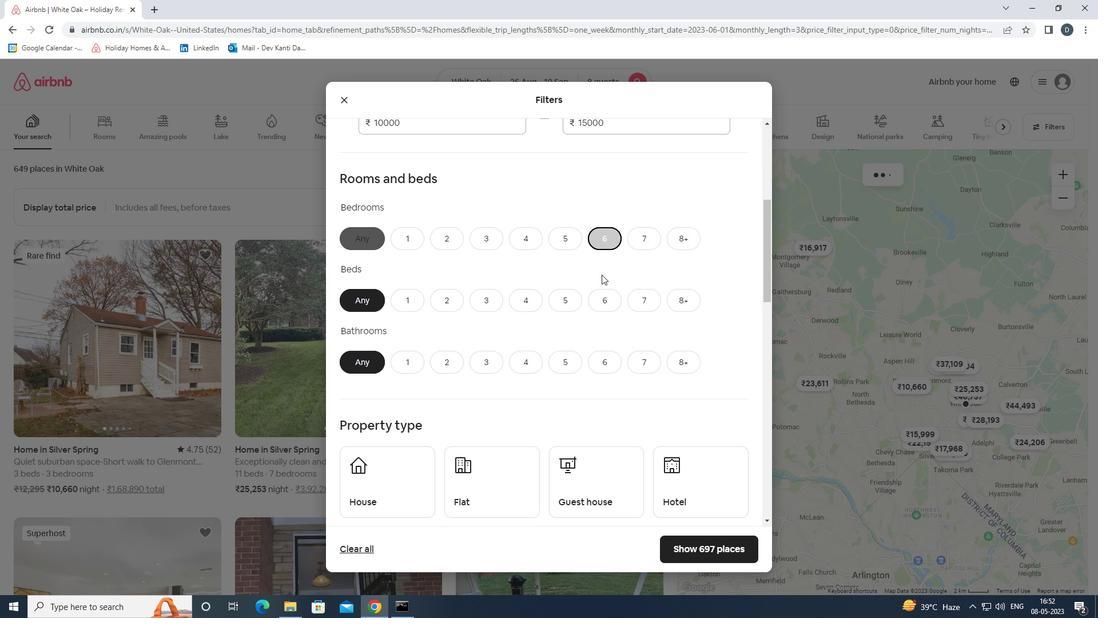 
Action: Mouse moved to (611, 355)
Screenshot: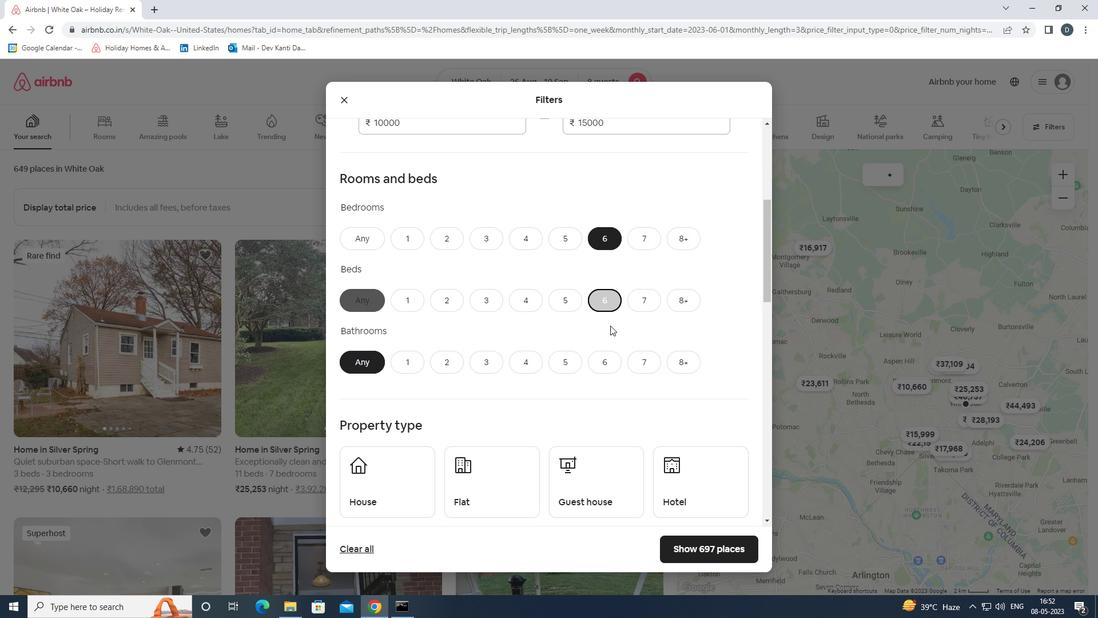 
Action: Mouse pressed left at (611, 355)
Screenshot: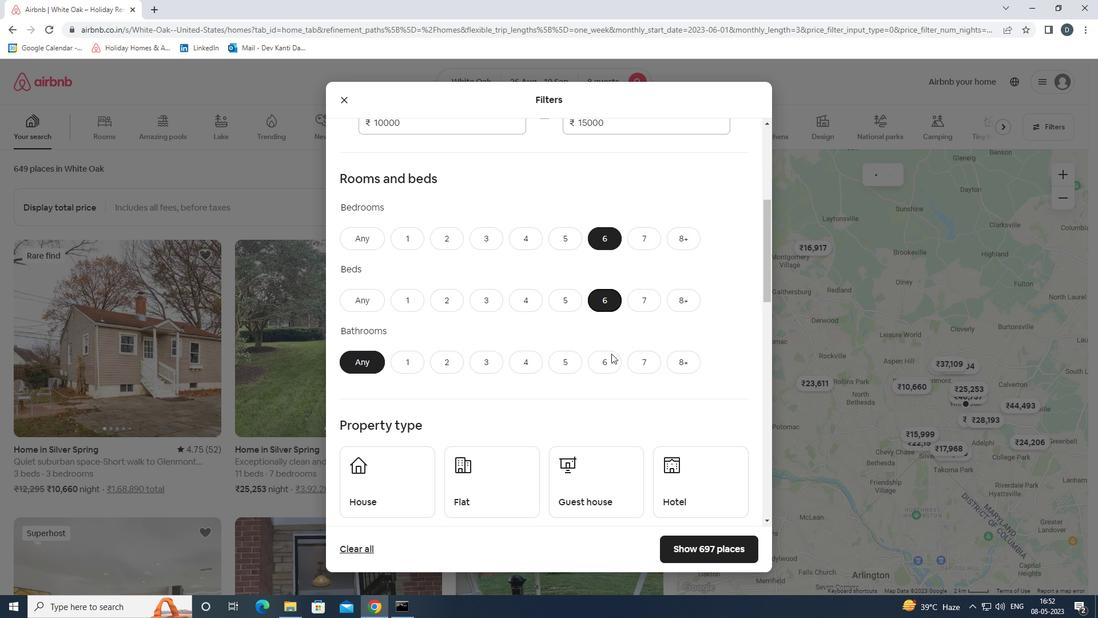 
Action: Mouse scrolled (611, 355) with delta (0, 0)
Screenshot: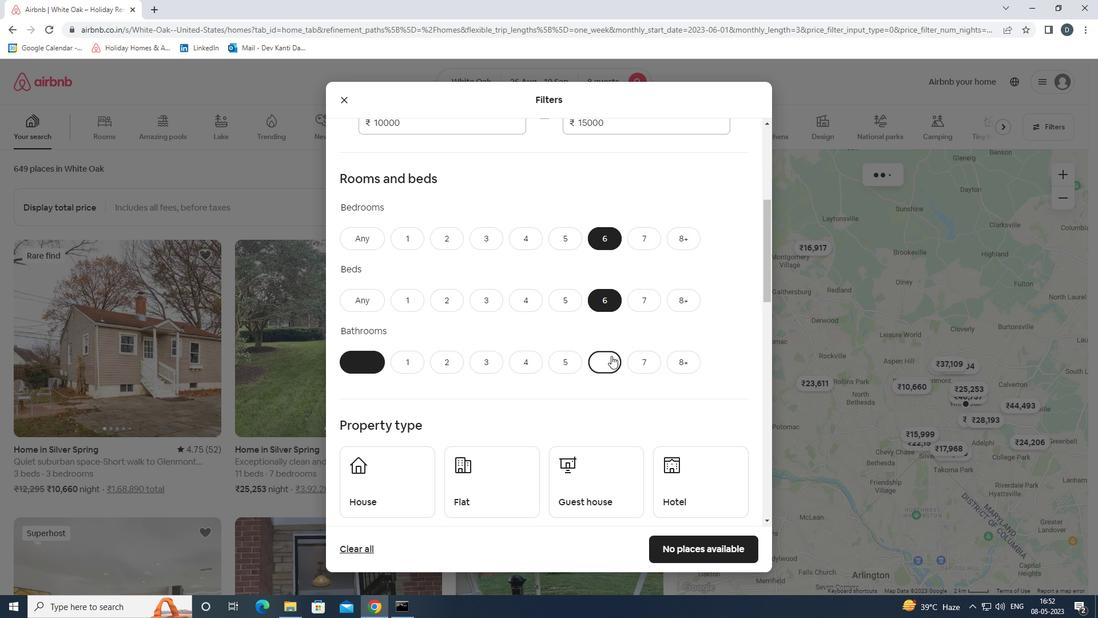 
Action: Mouse scrolled (611, 355) with delta (0, 0)
Screenshot: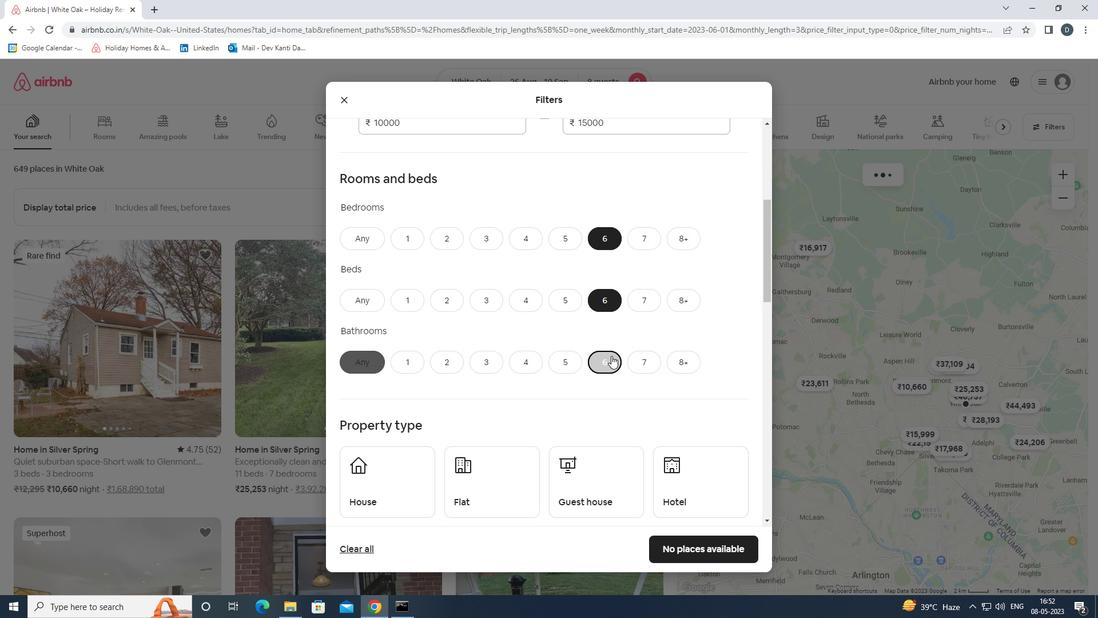 
Action: Mouse scrolled (611, 355) with delta (0, 0)
Screenshot: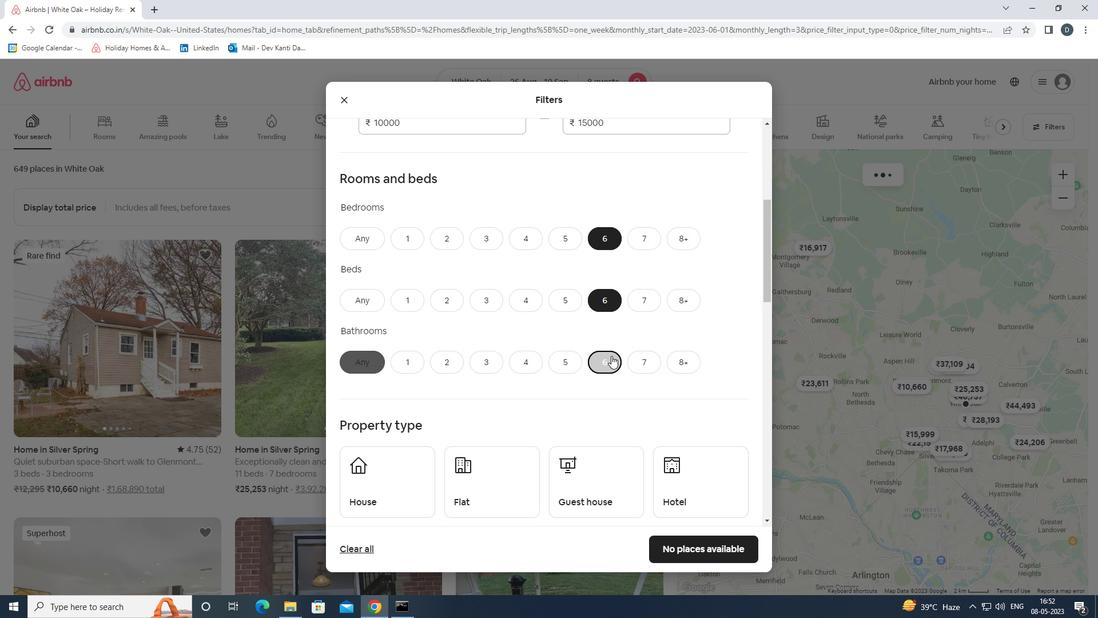 
Action: Mouse moved to (398, 301)
Screenshot: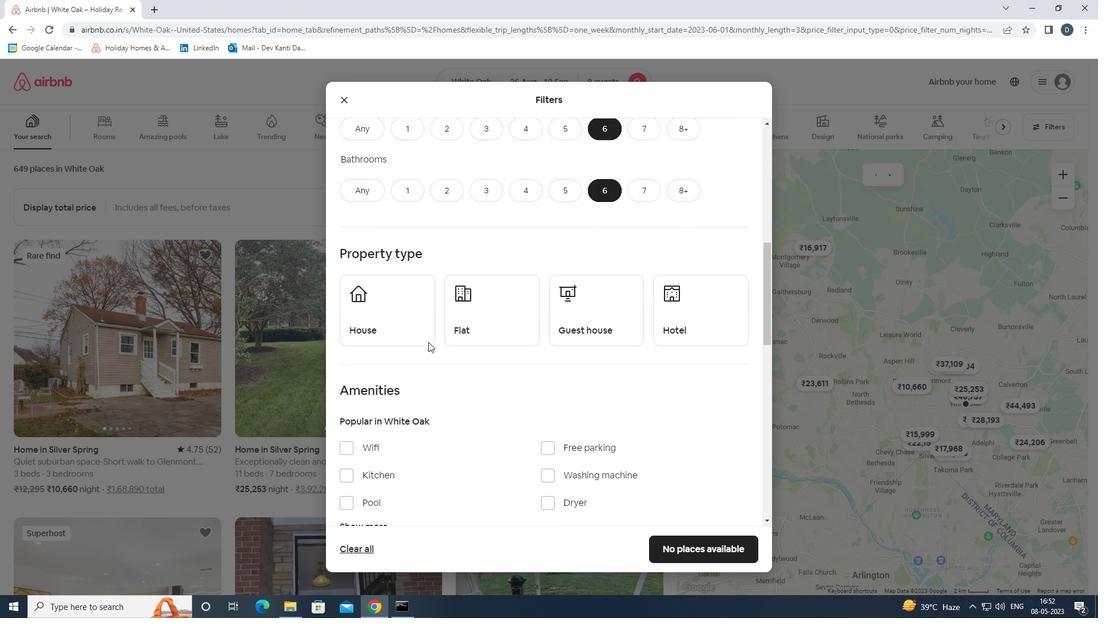 
Action: Mouse pressed left at (398, 301)
Screenshot: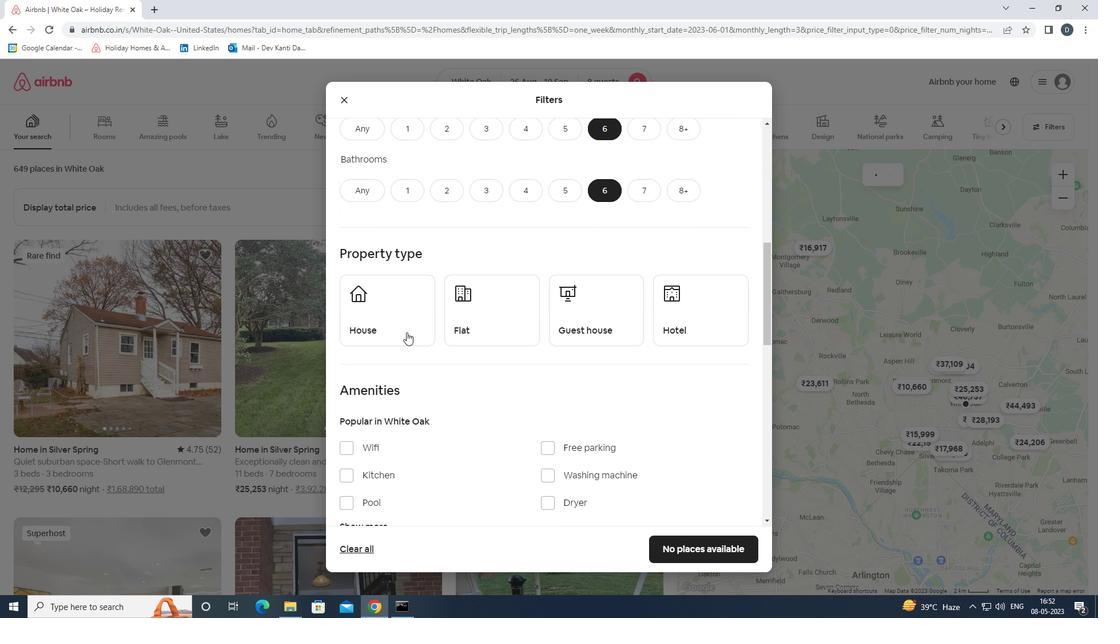 
Action: Mouse moved to (534, 302)
Screenshot: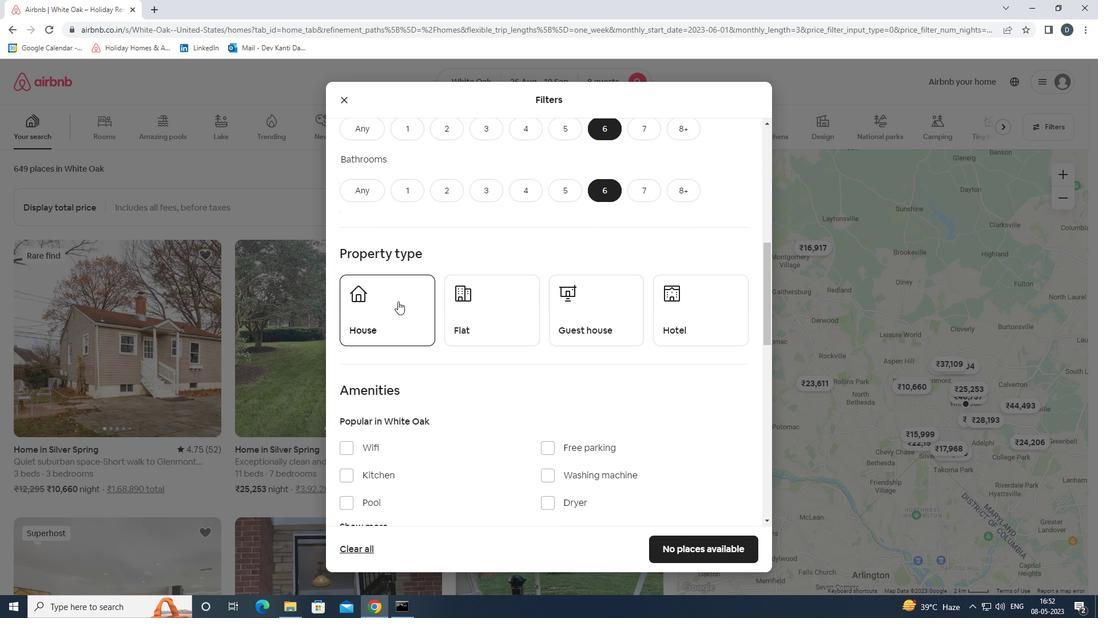 
Action: Mouse pressed left at (534, 302)
Screenshot: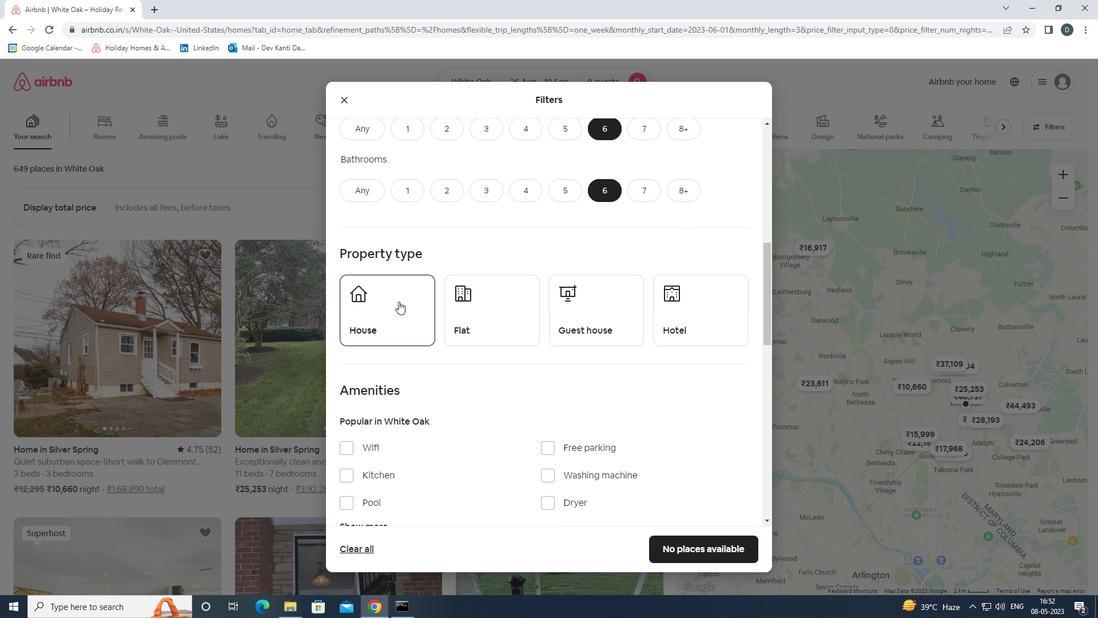 
Action: Mouse moved to (616, 303)
Screenshot: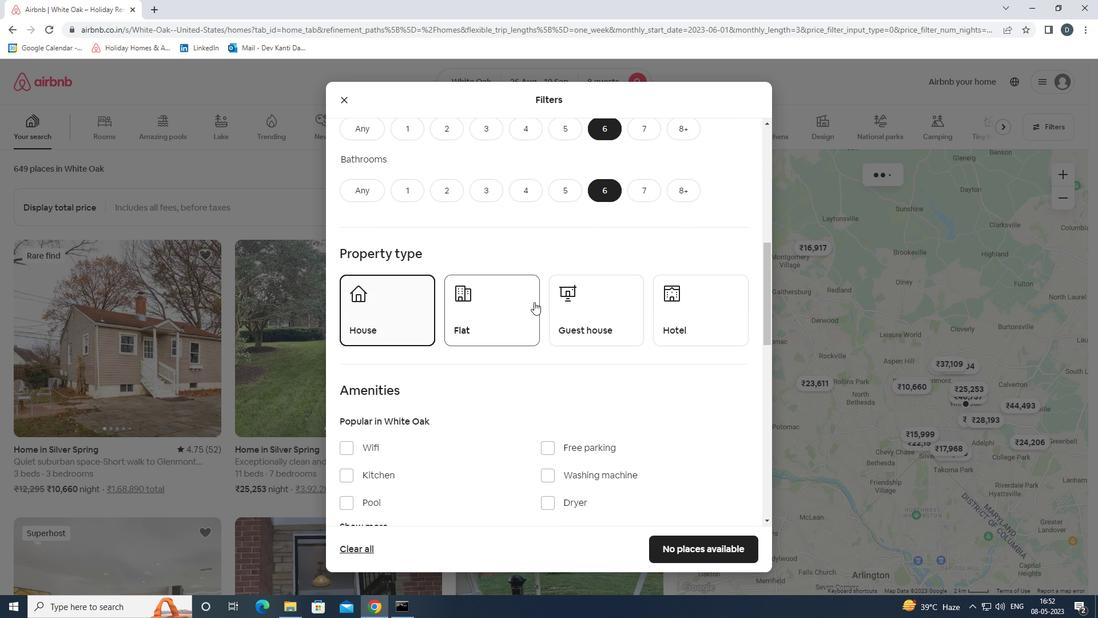 
Action: Mouse pressed left at (616, 303)
Screenshot: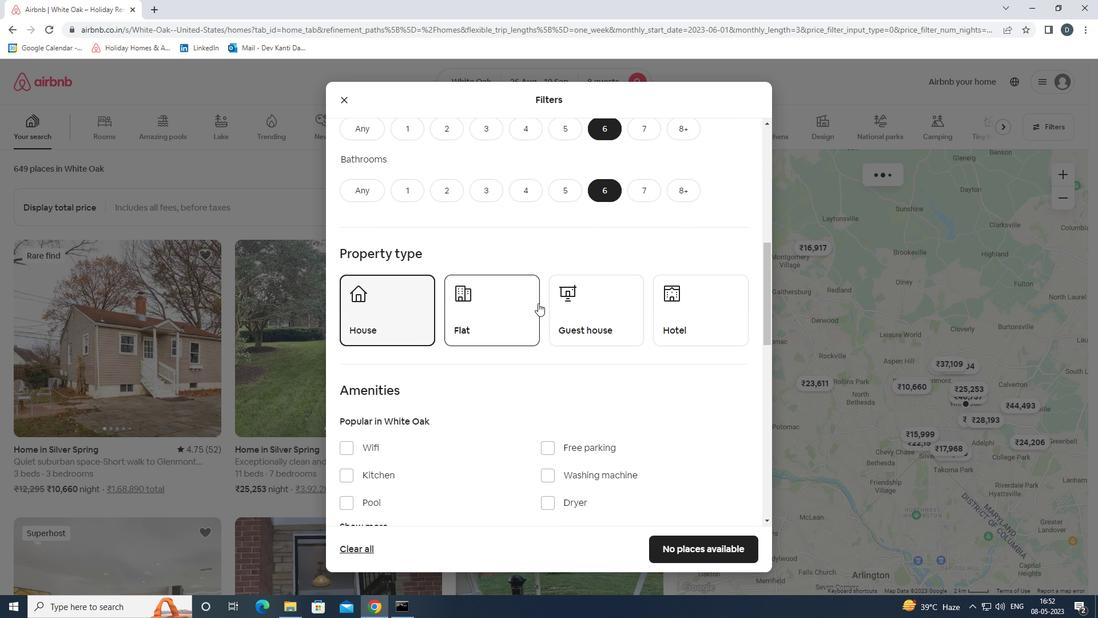 
Action: Mouse scrolled (616, 302) with delta (0, 0)
Screenshot: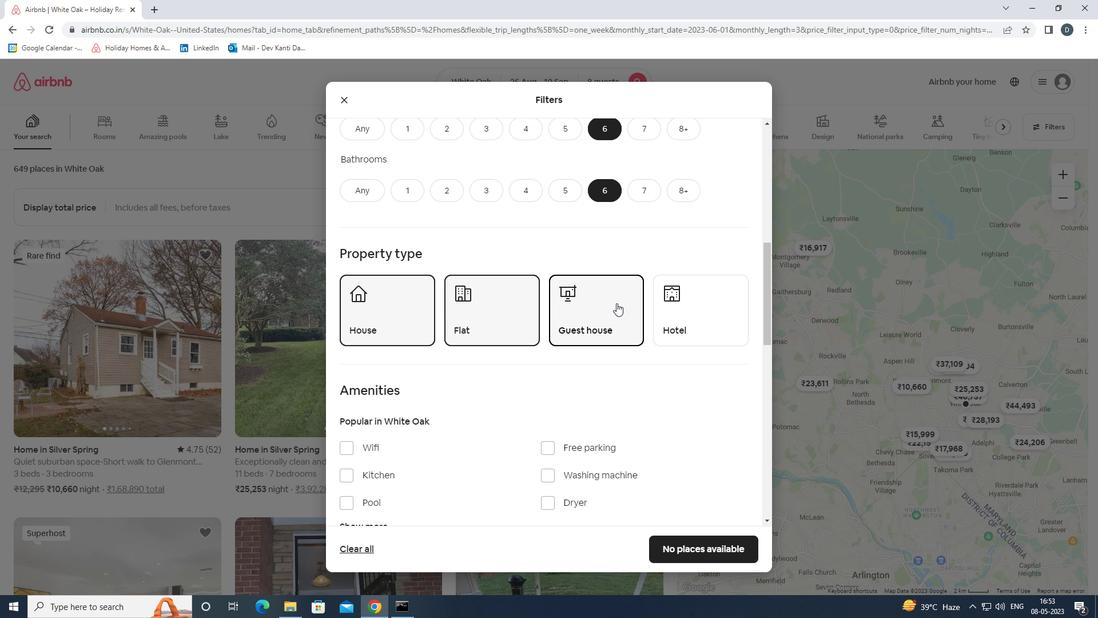 
Action: Mouse scrolled (616, 302) with delta (0, 0)
Screenshot: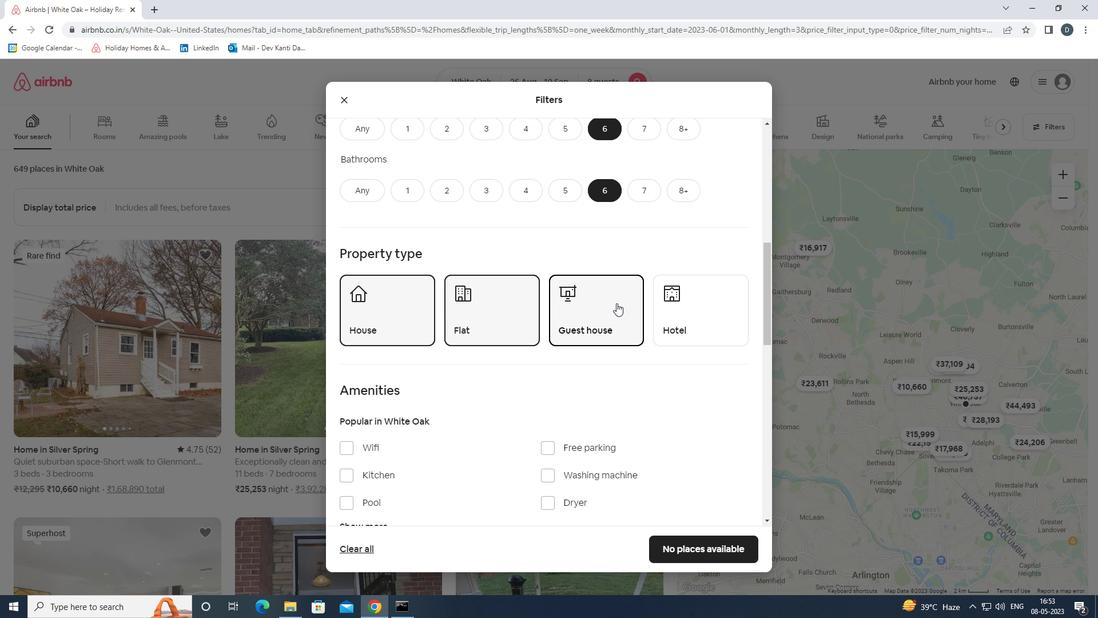 
Action: Mouse scrolled (616, 302) with delta (0, 0)
Screenshot: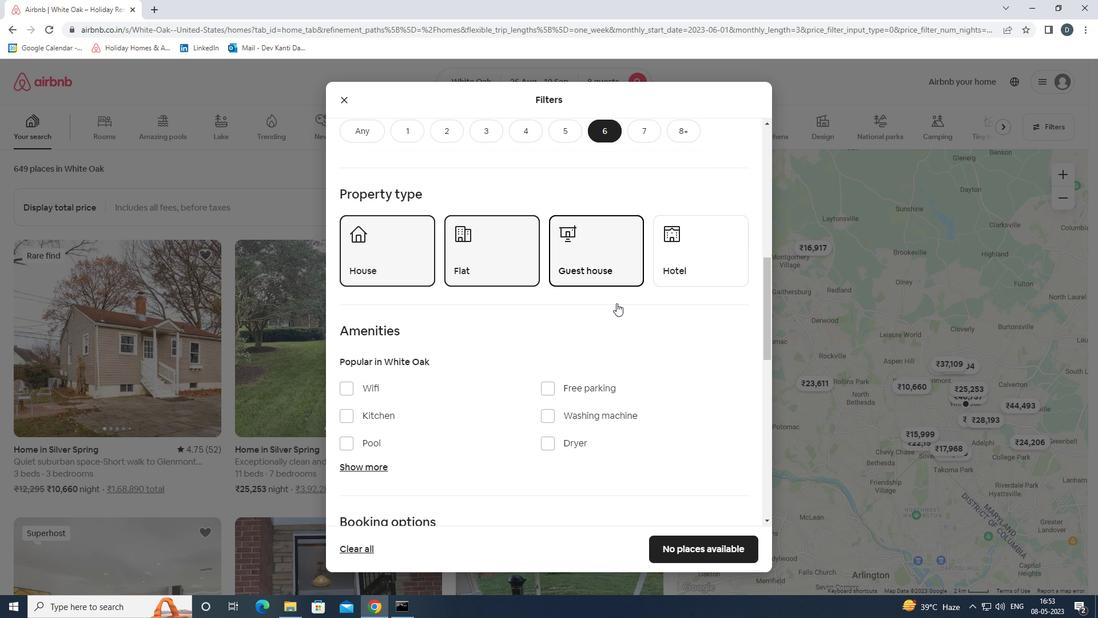 
Action: Mouse moved to (378, 278)
Screenshot: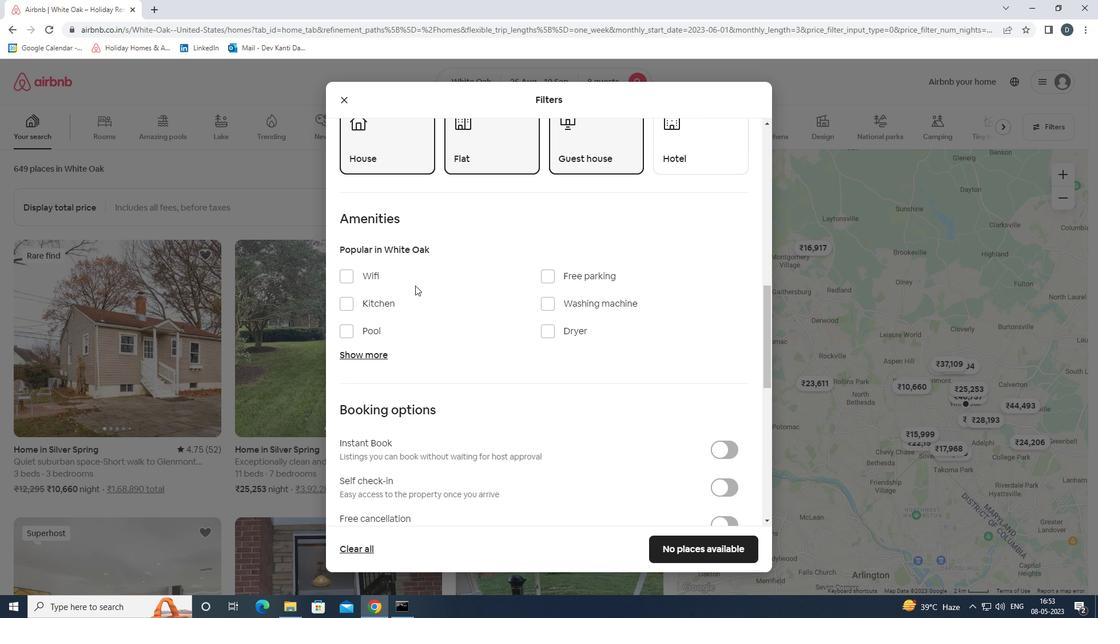 
Action: Mouse pressed left at (378, 278)
Screenshot: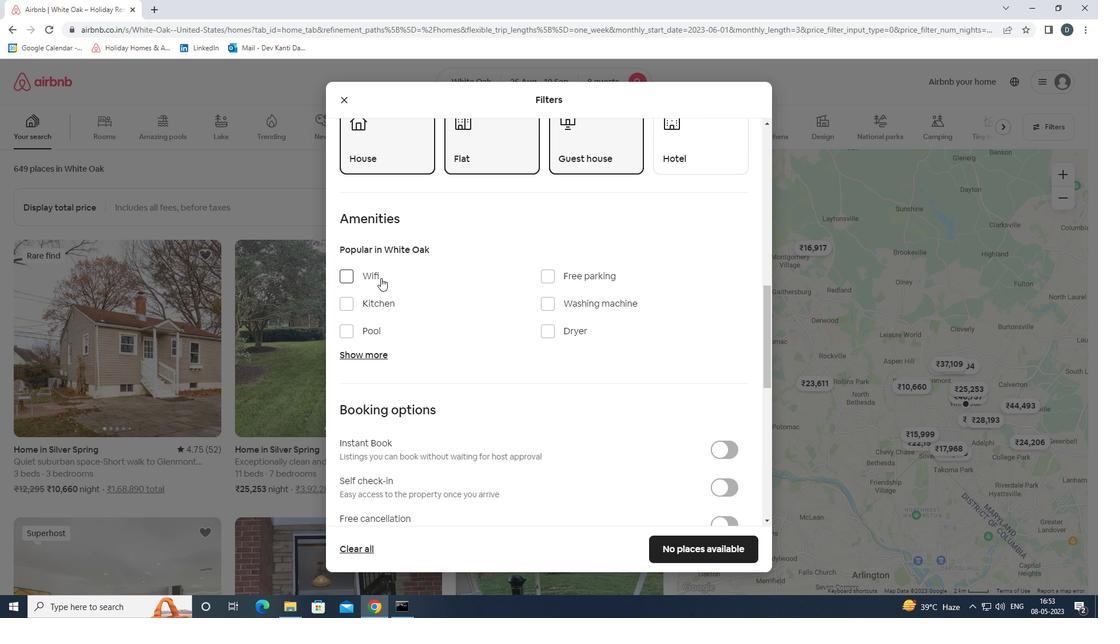 
Action: Mouse moved to (601, 278)
Screenshot: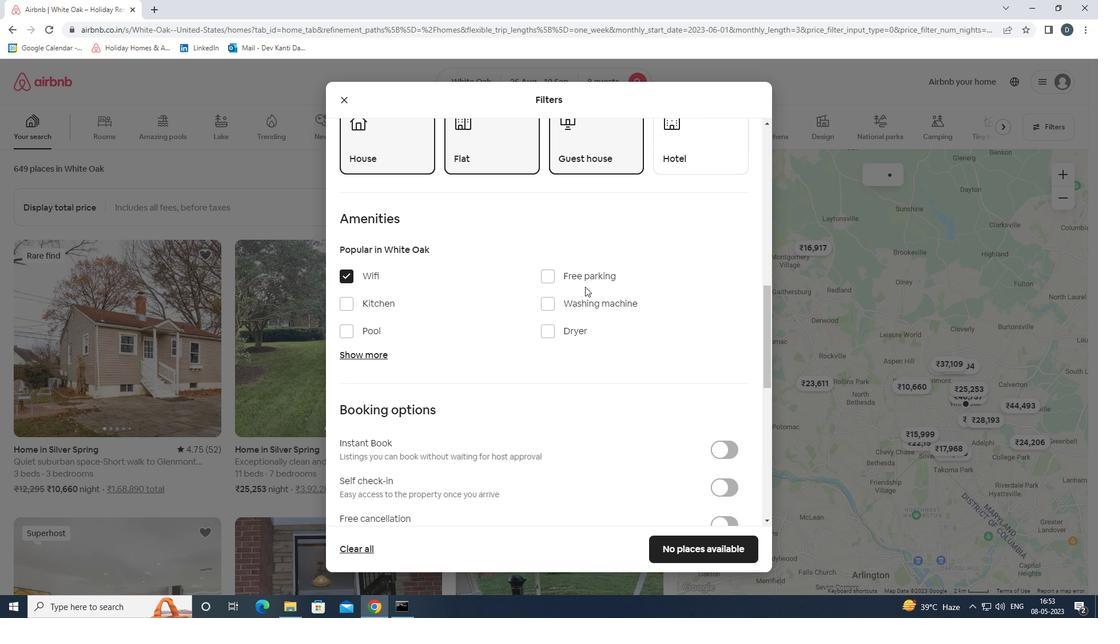 
Action: Mouse pressed left at (601, 278)
Screenshot: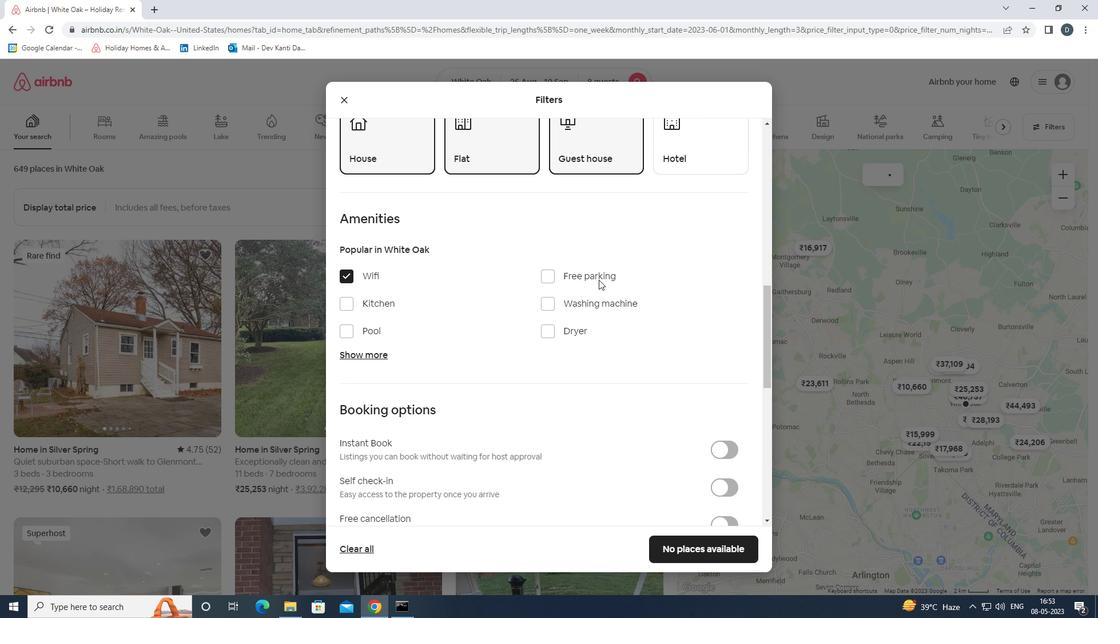 
Action: Mouse moved to (374, 349)
Screenshot: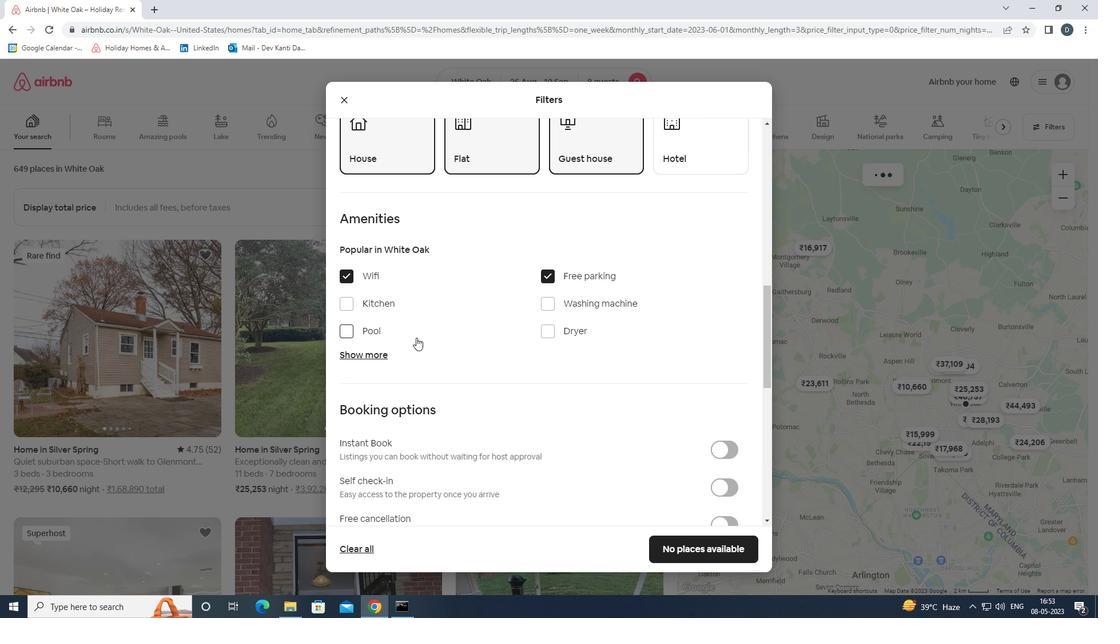 
Action: Mouse pressed left at (374, 349)
Screenshot: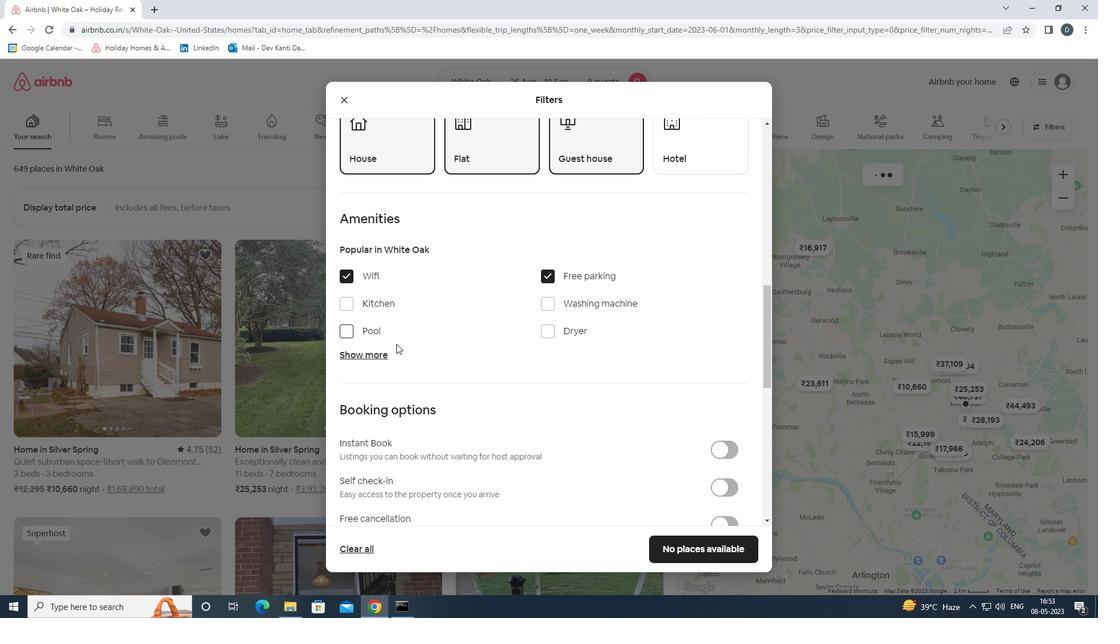 
Action: Mouse moved to (564, 413)
Screenshot: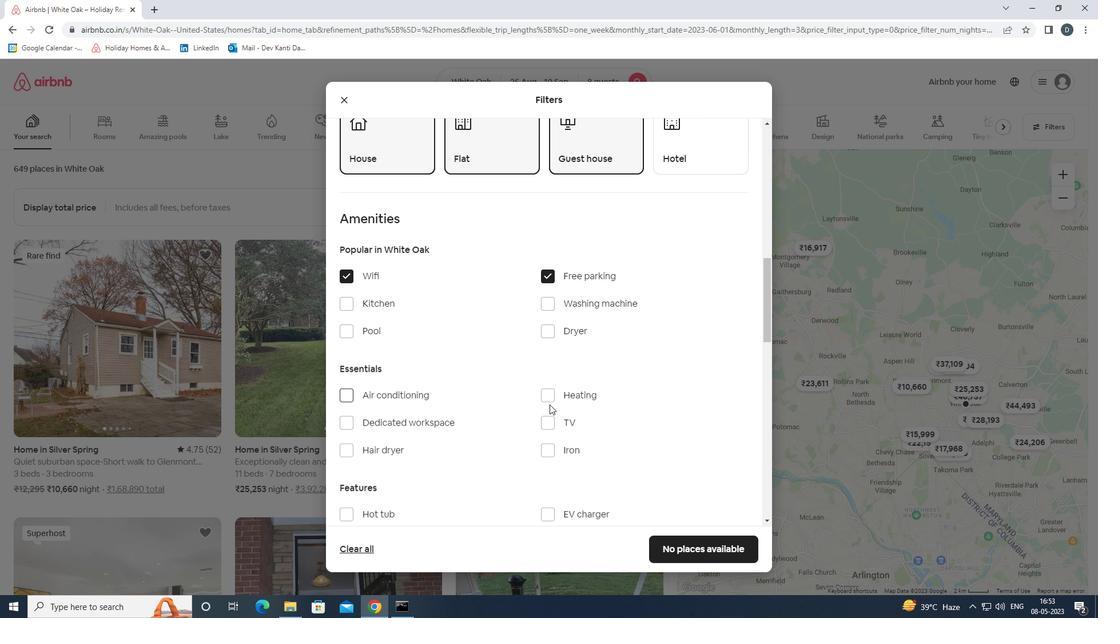 
Action: Mouse pressed left at (564, 413)
Screenshot: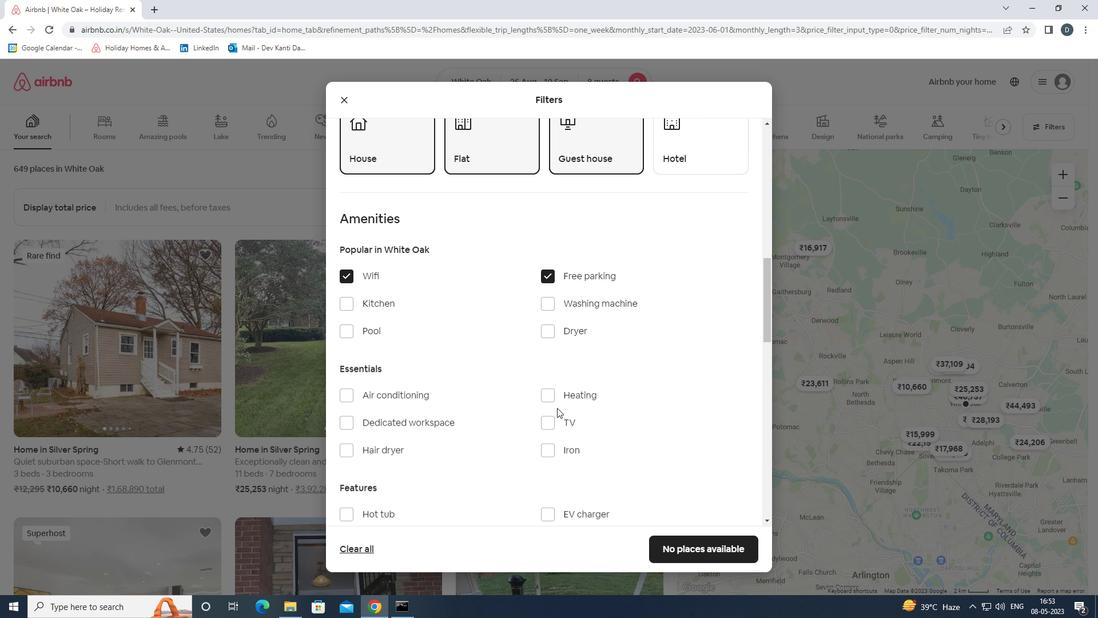 
Action: Mouse moved to (564, 417)
Screenshot: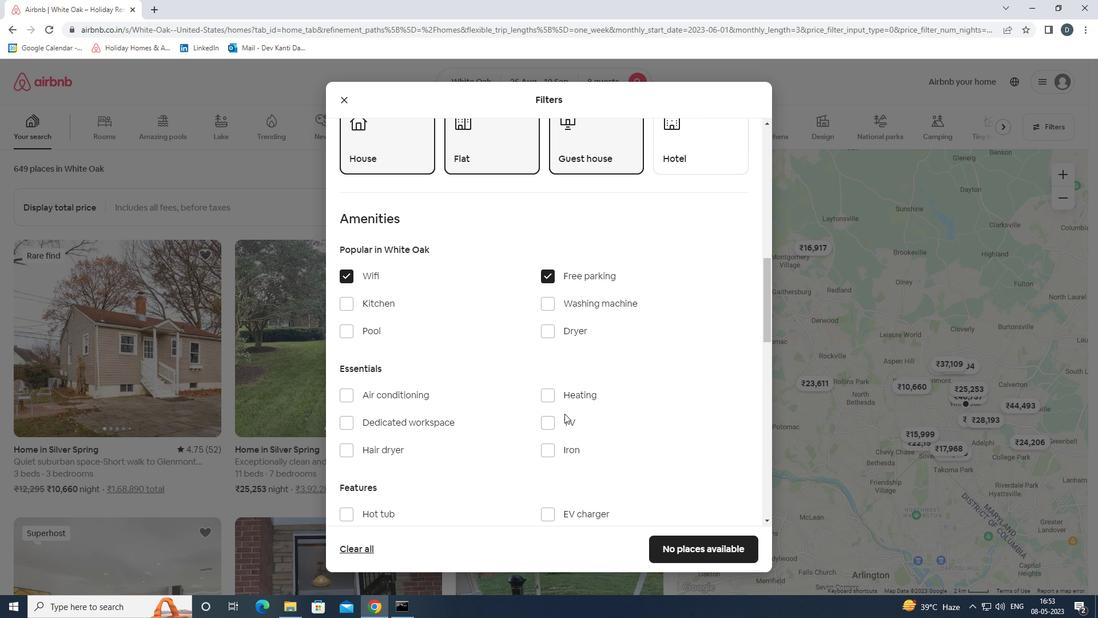 
Action: Mouse pressed left at (564, 417)
Screenshot: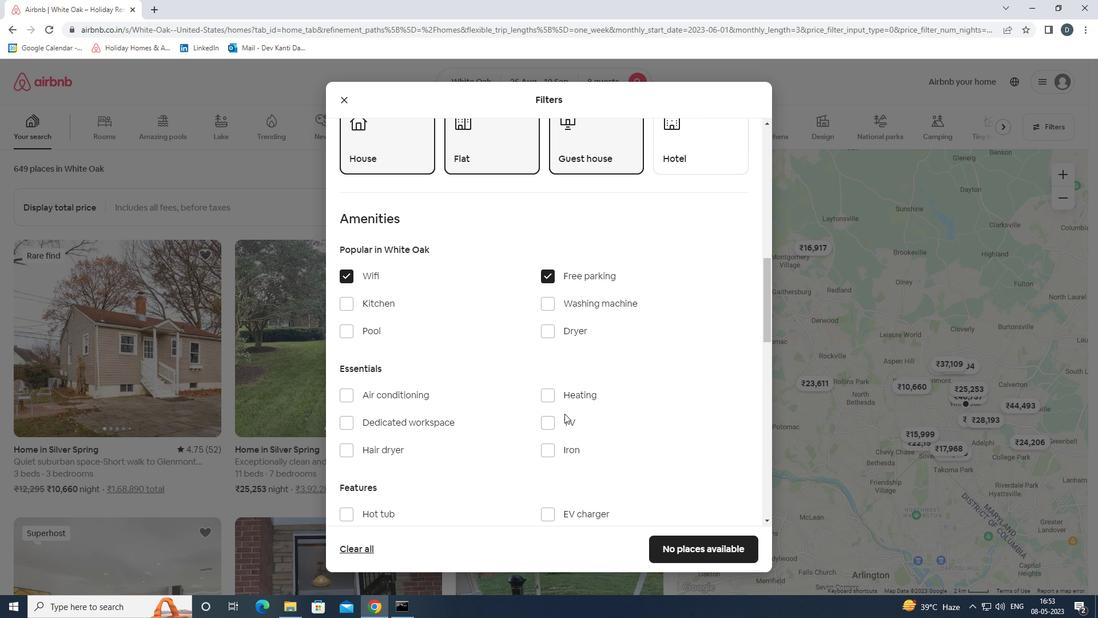 
Action: Mouse scrolled (564, 416) with delta (0, 0)
Screenshot: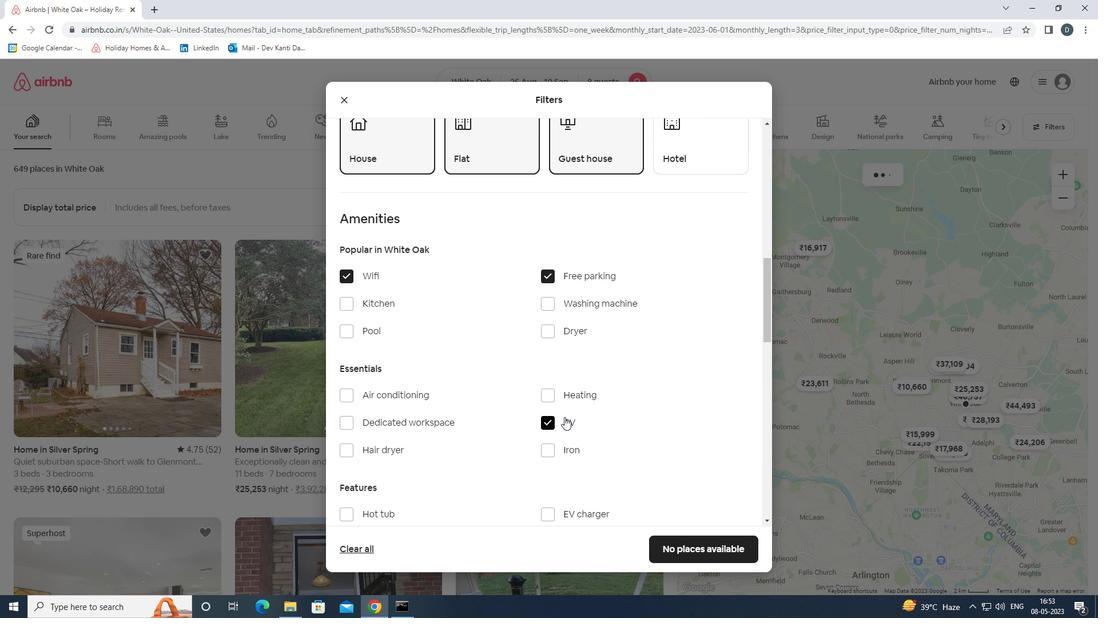 
Action: Mouse scrolled (564, 416) with delta (0, 0)
Screenshot: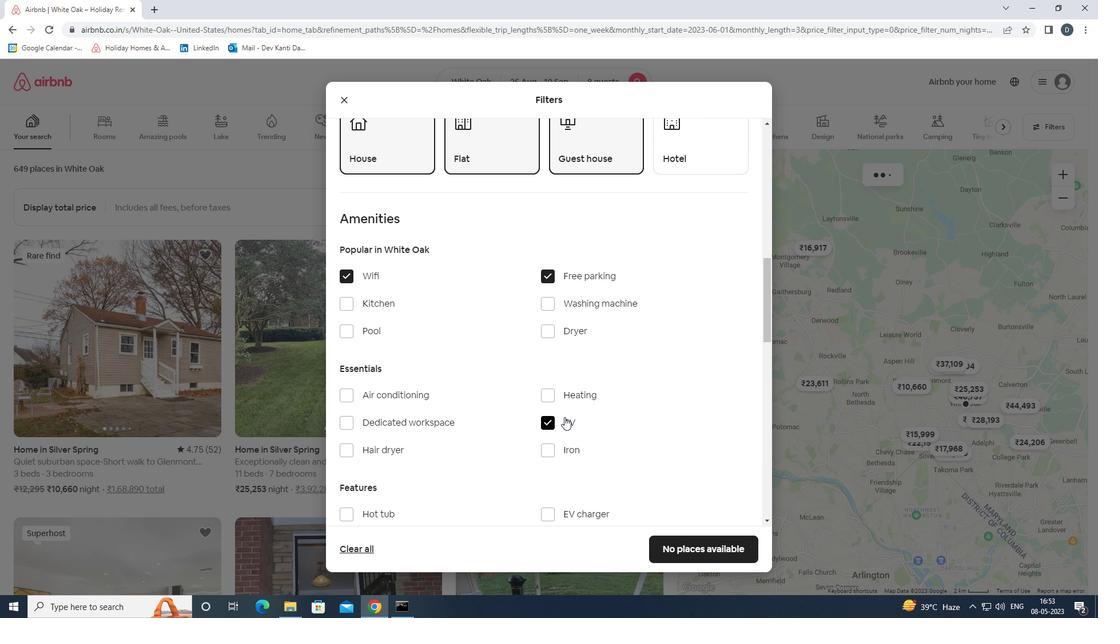 
Action: Mouse moved to (564, 415)
Screenshot: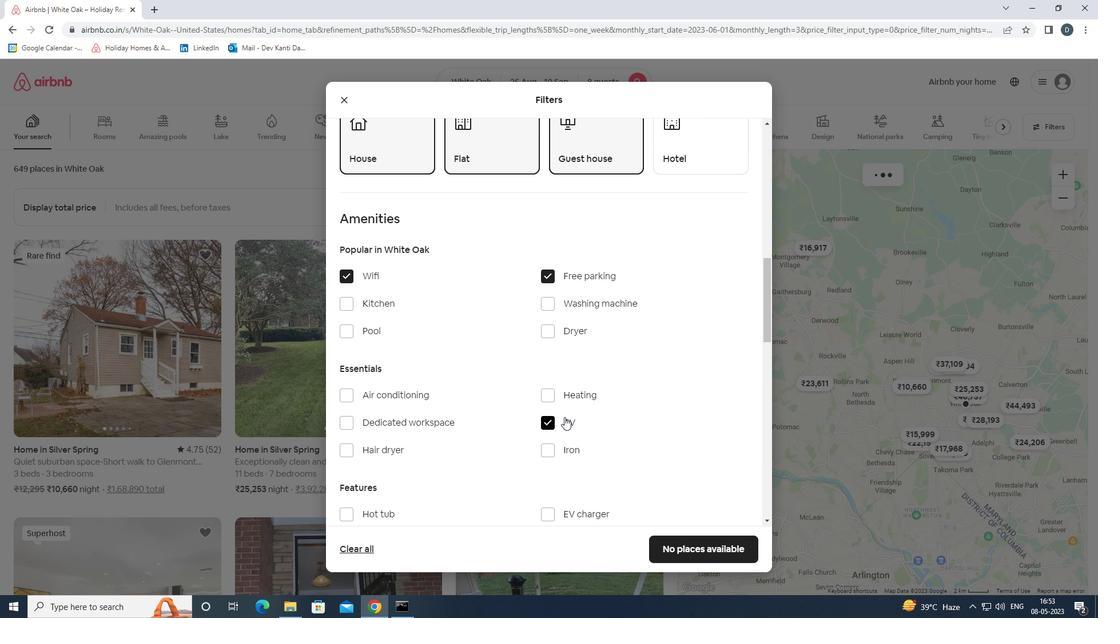 
Action: Mouse scrolled (564, 414) with delta (0, 0)
Screenshot: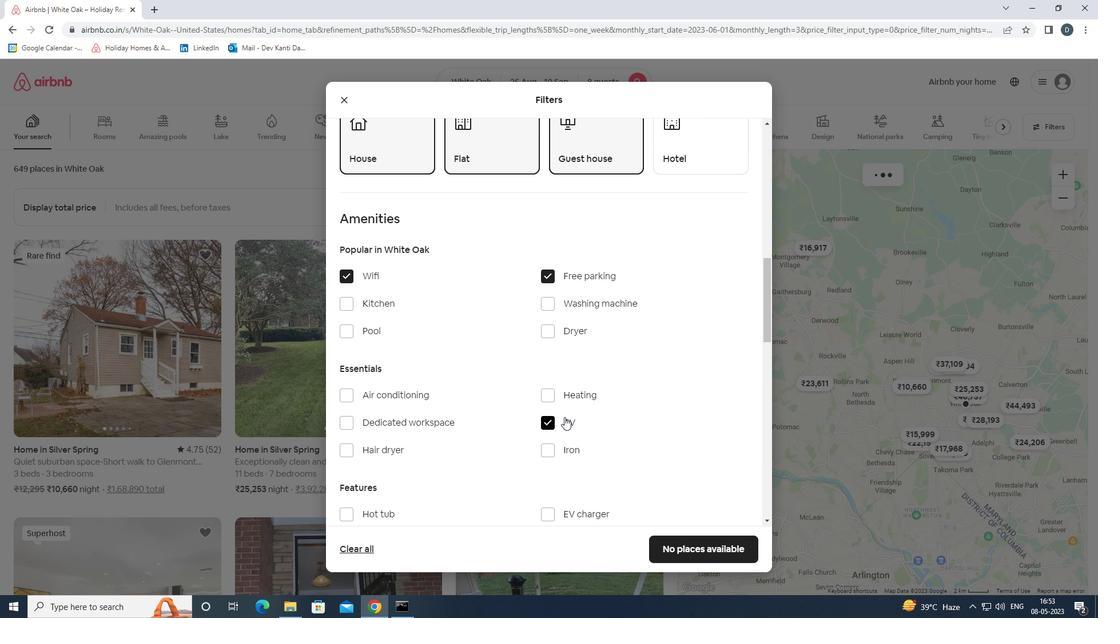 
Action: Mouse moved to (564, 410)
Screenshot: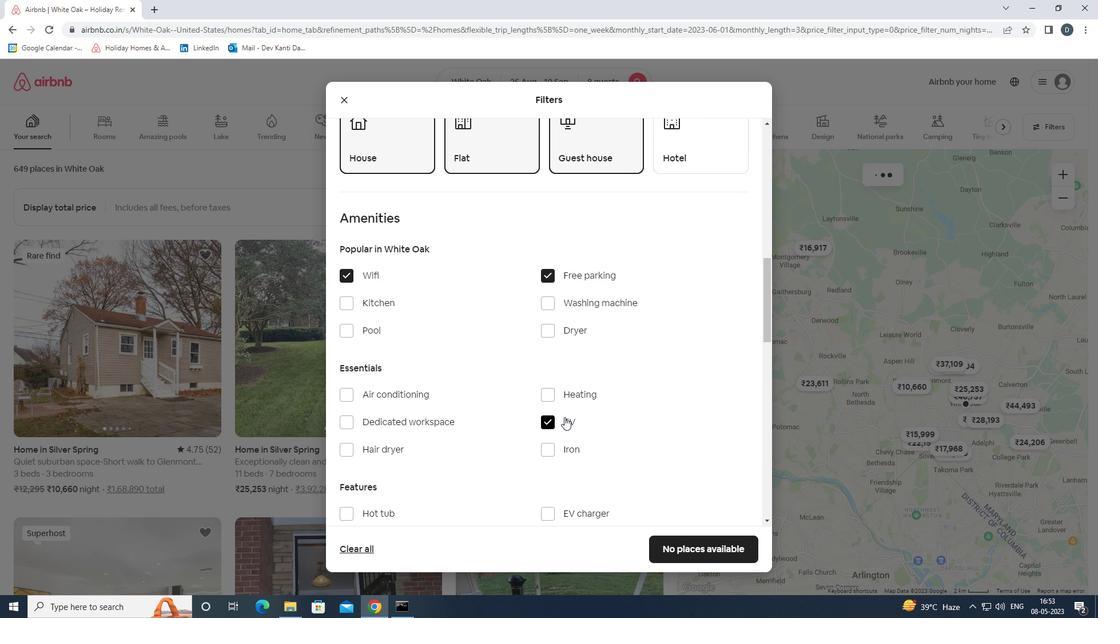 
Action: Mouse scrolled (564, 409) with delta (0, 0)
Screenshot: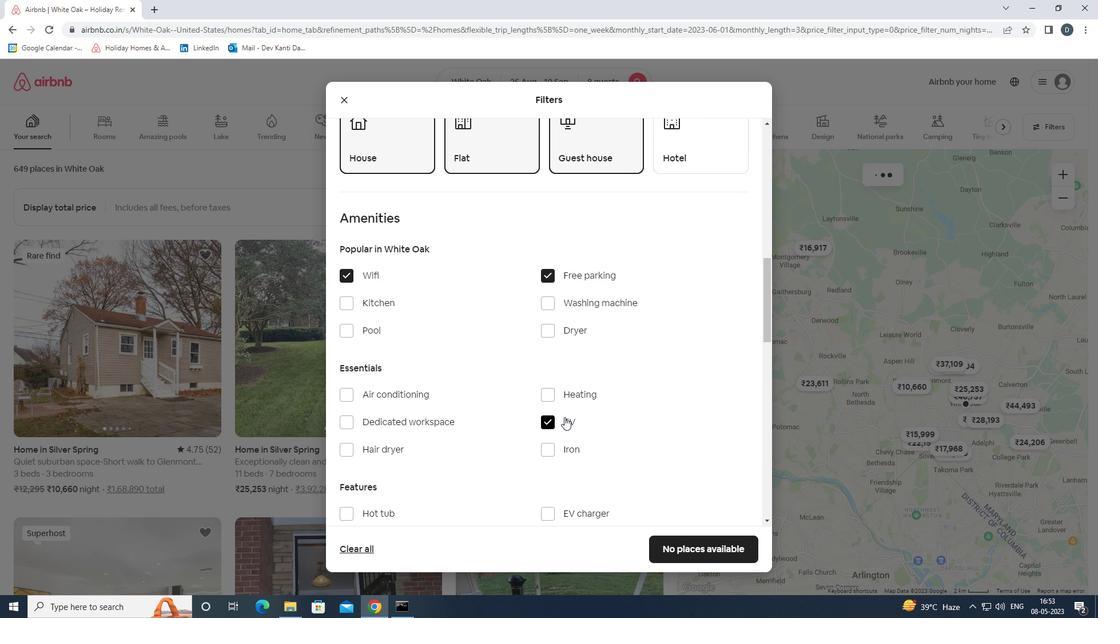 
Action: Mouse moved to (569, 312)
Screenshot: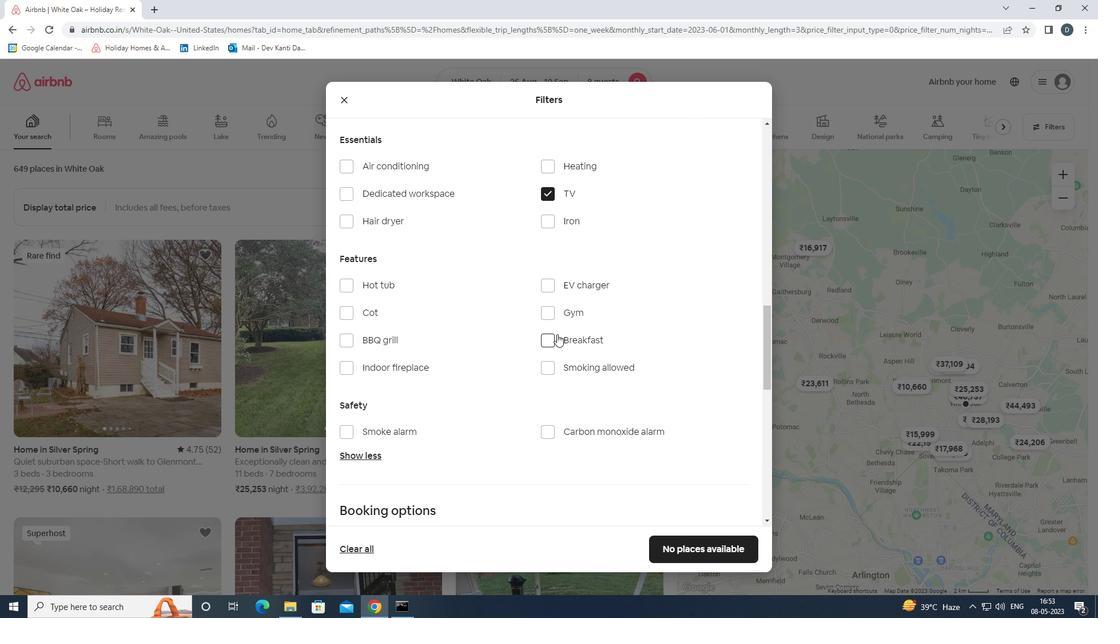 
Action: Mouse pressed left at (569, 312)
Screenshot: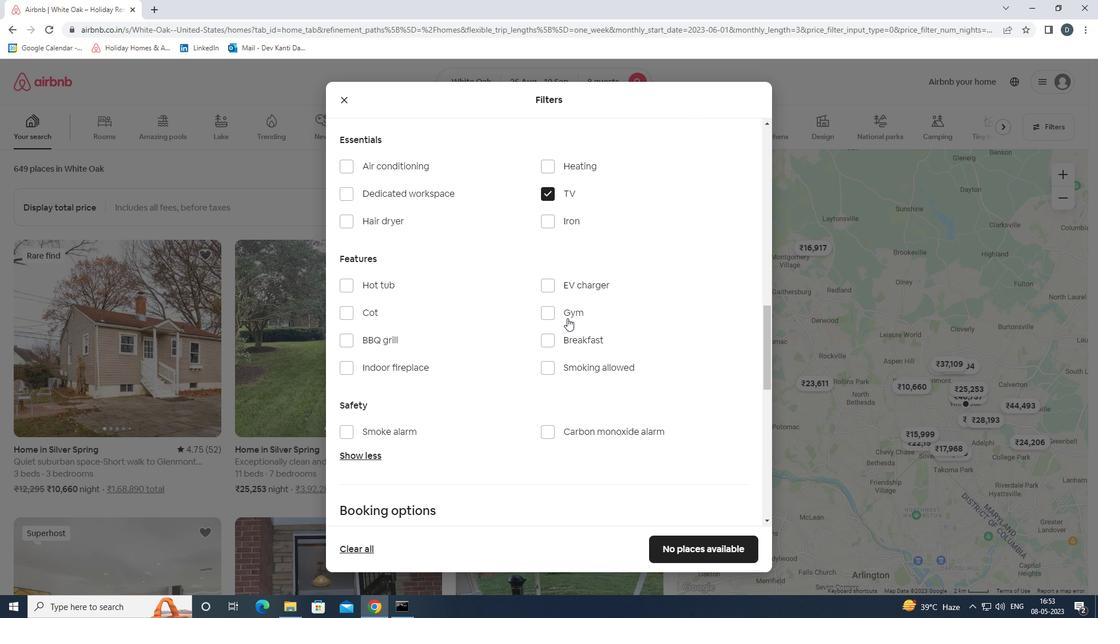 
Action: Mouse moved to (573, 340)
Screenshot: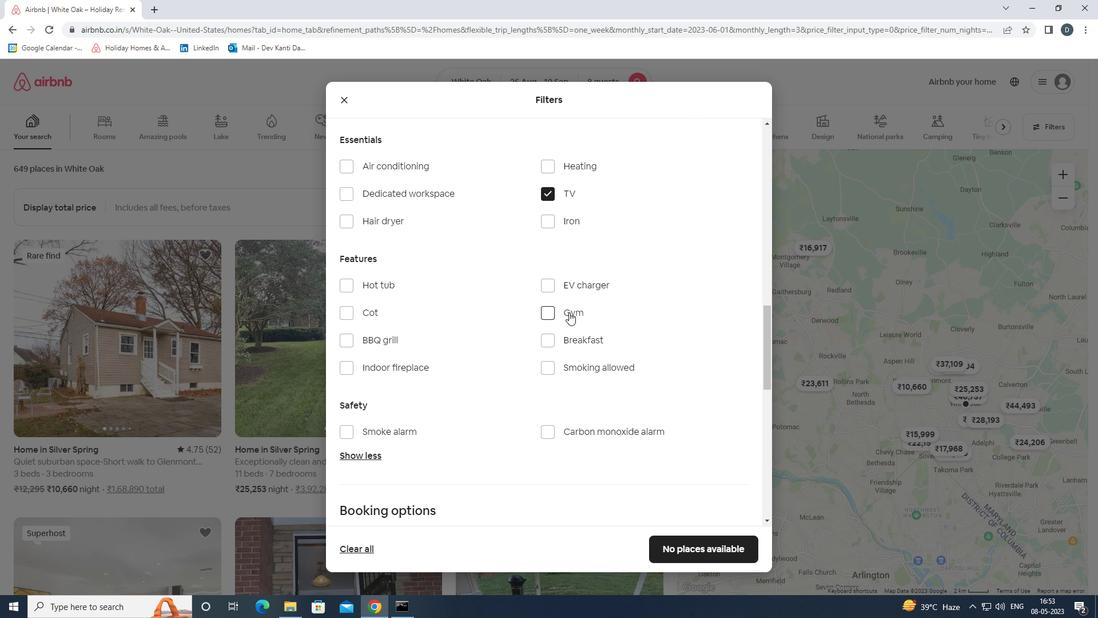 
Action: Mouse pressed left at (573, 340)
Screenshot: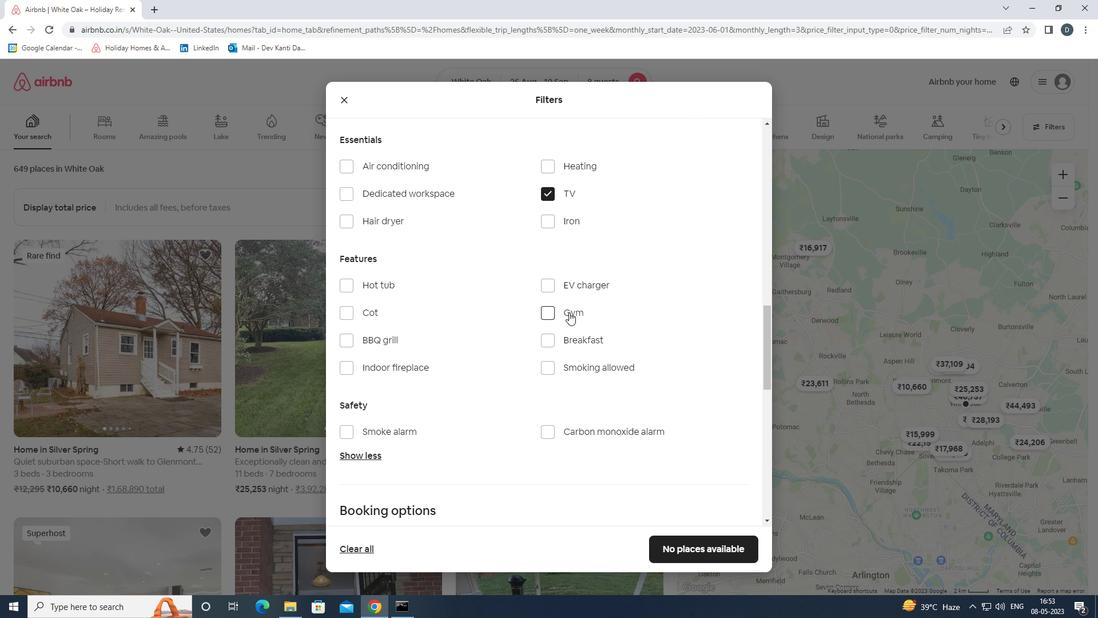 
Action: Mouse moved to (638, 327)
Screenshot: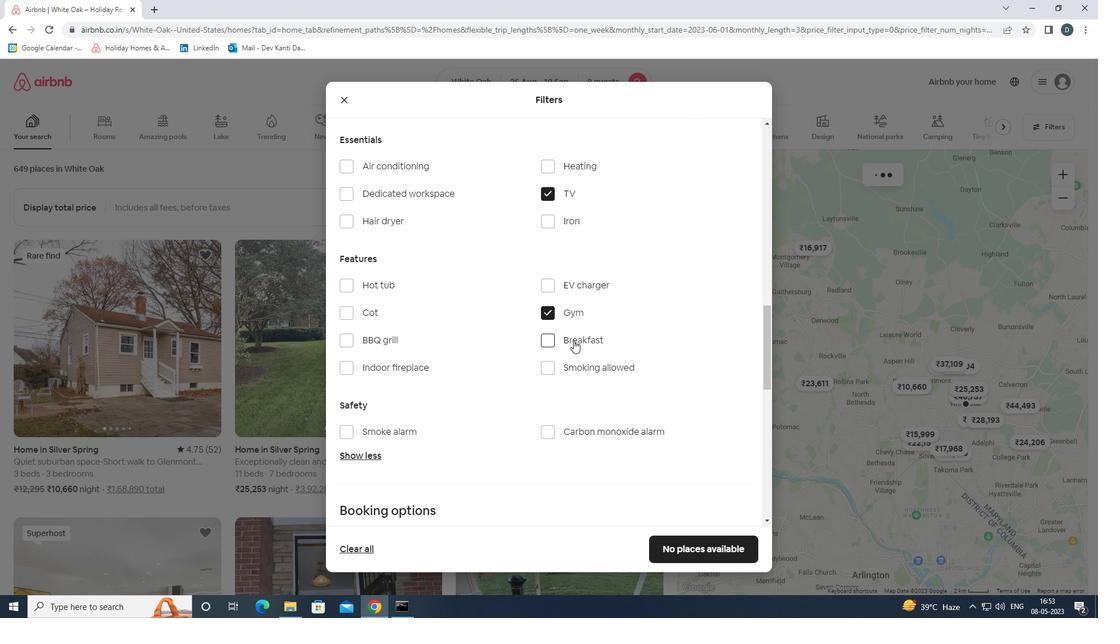 
Action: Mouse scrolled (638, 326) with delta (0, 0)
Screenshot: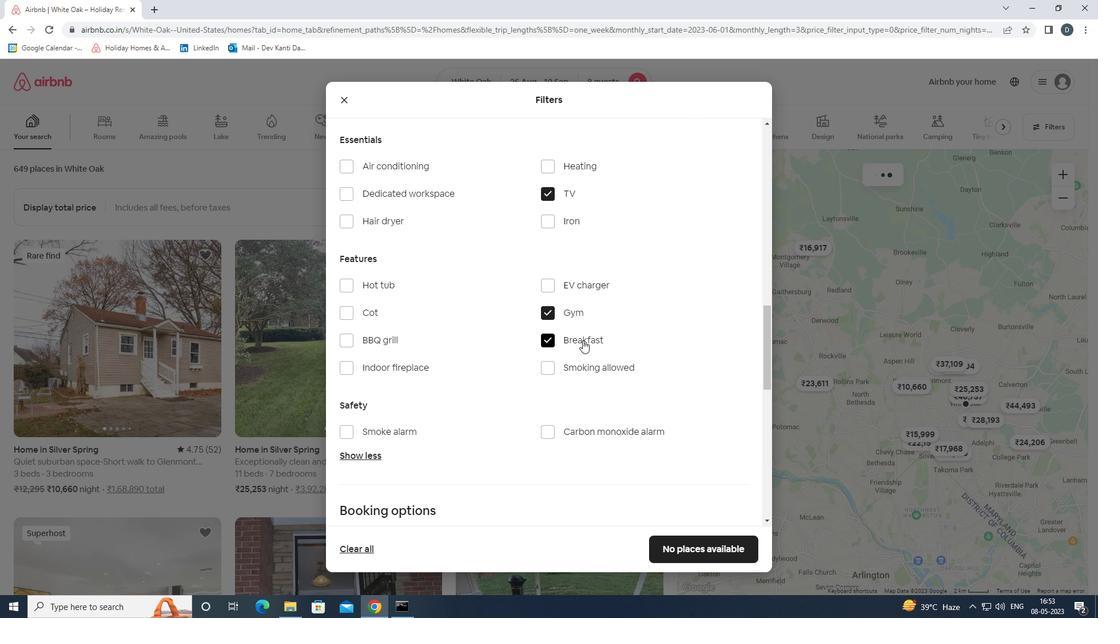 
Action: Mouse scrolled (638, 326) with delta (0, 0)
Screenshot: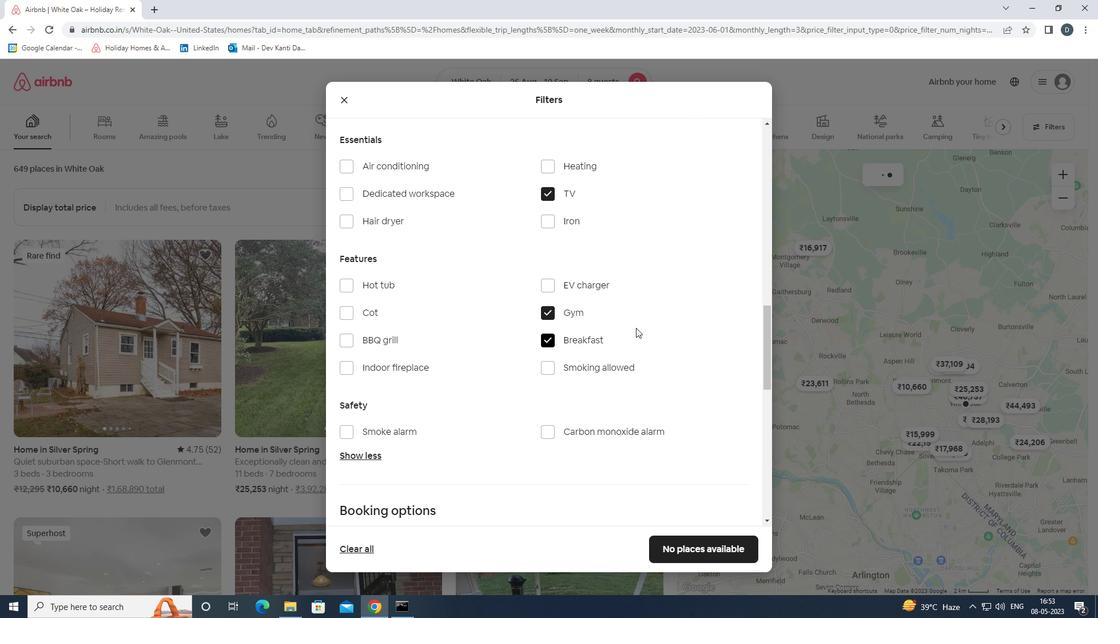 
Action: Mouse scrolled (638, 326) with delta (0, 0)
Screenshot: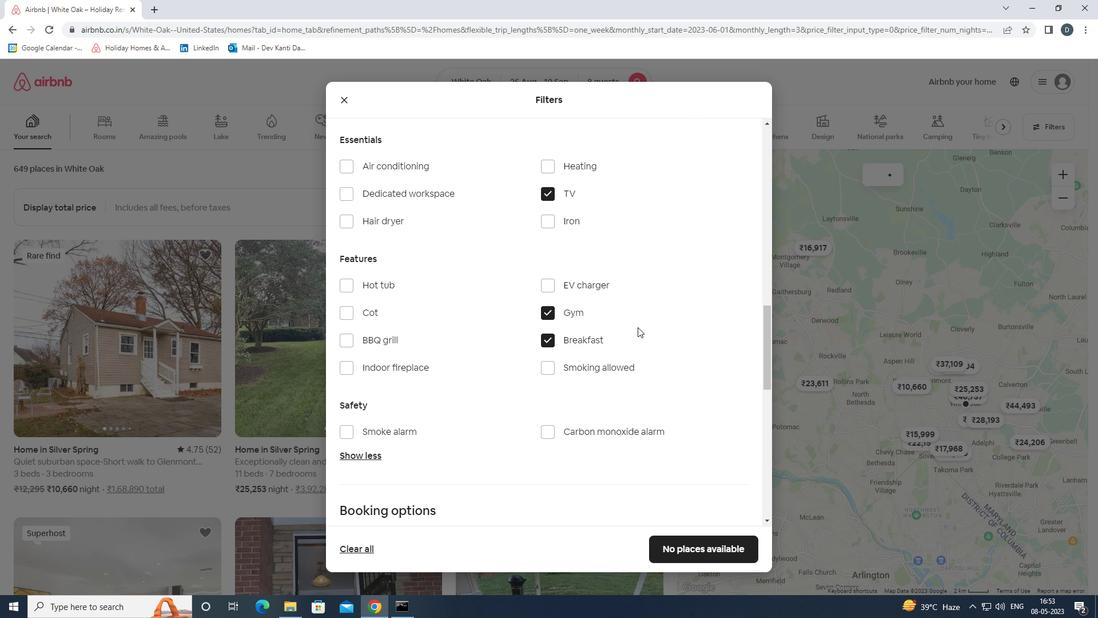 
Action: Mouse scrolled (638, 326) with delta (0, 0)
Screenshot: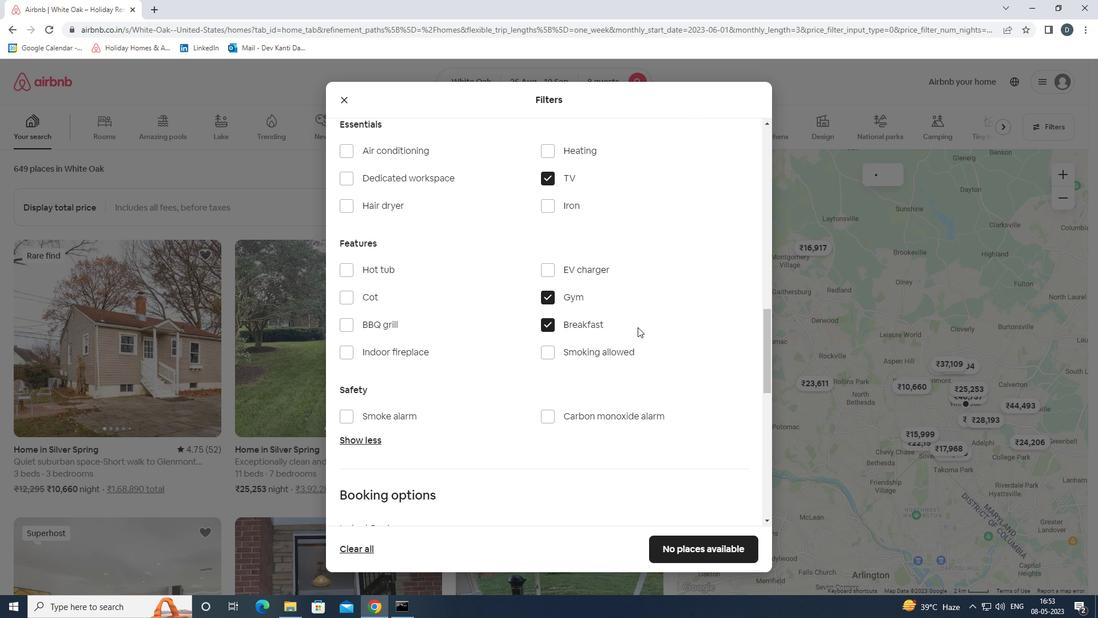 
Action: Mouse moved to (732, 362)
Screenshot: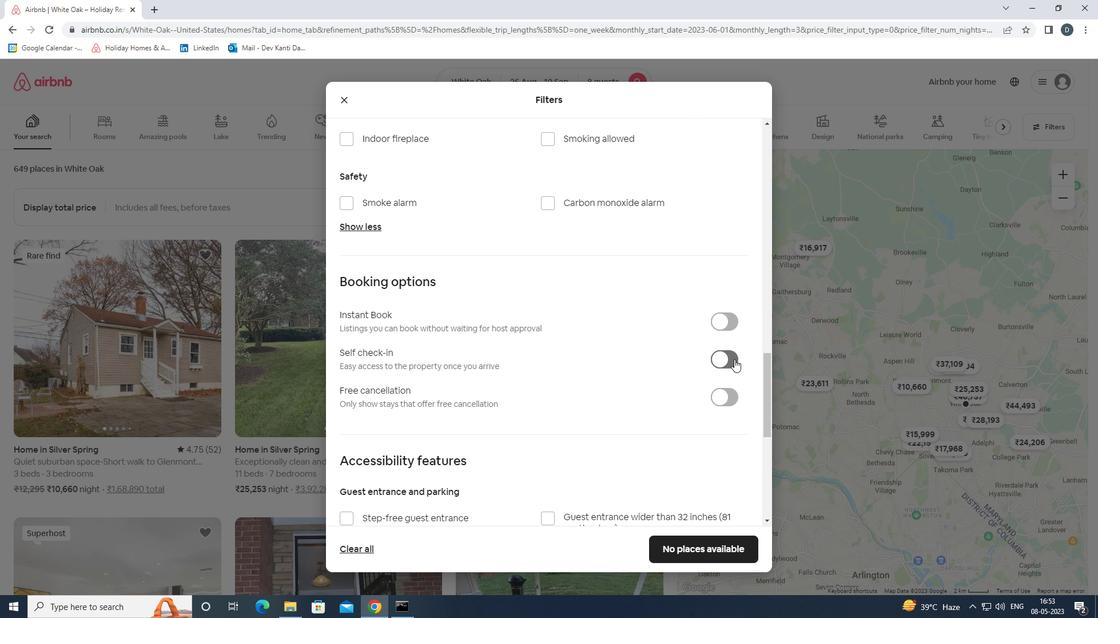 
Action: Mouse pressed left at (732, 362)
Screenshot: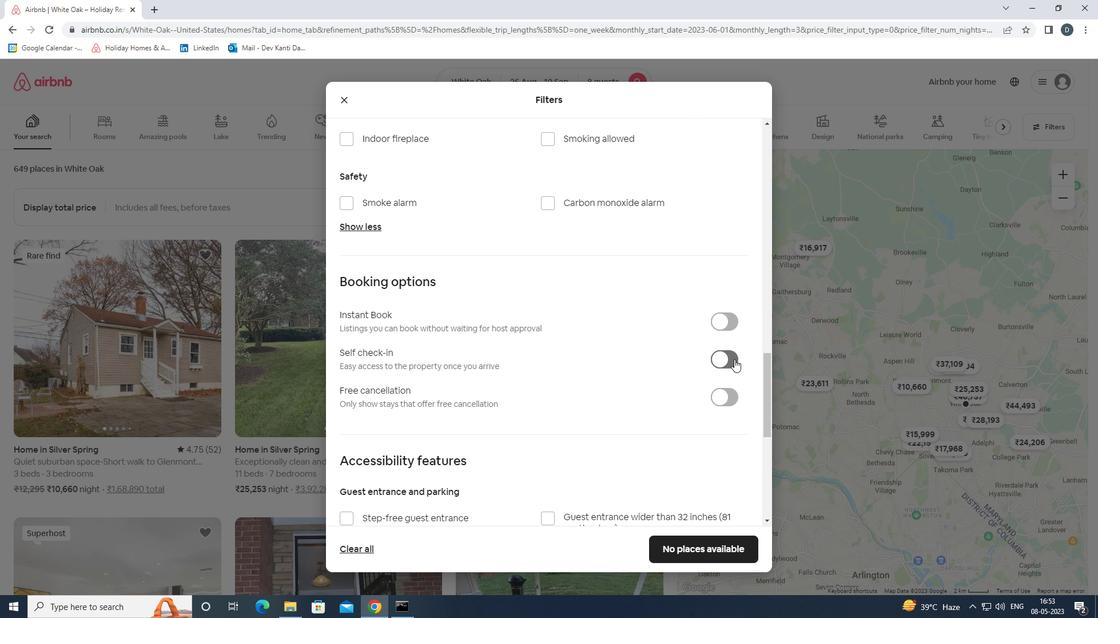 
Action: Mouse moved to (636, 369)
Screenshot: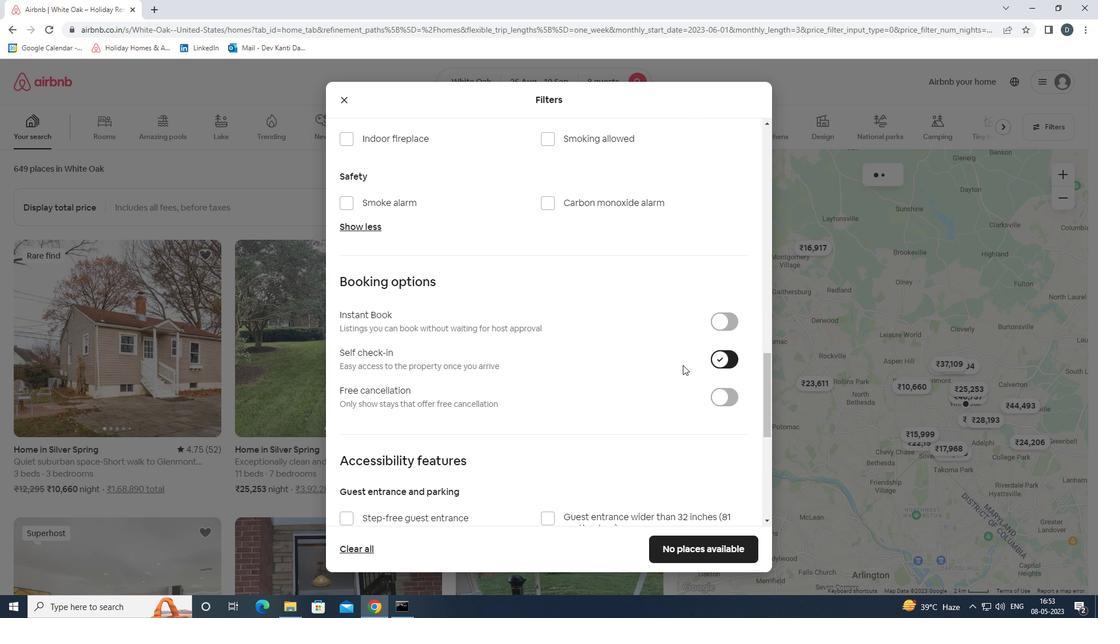 
Action: Mouse scrolled (636, 369) with delta (0, 0)
Screenshot: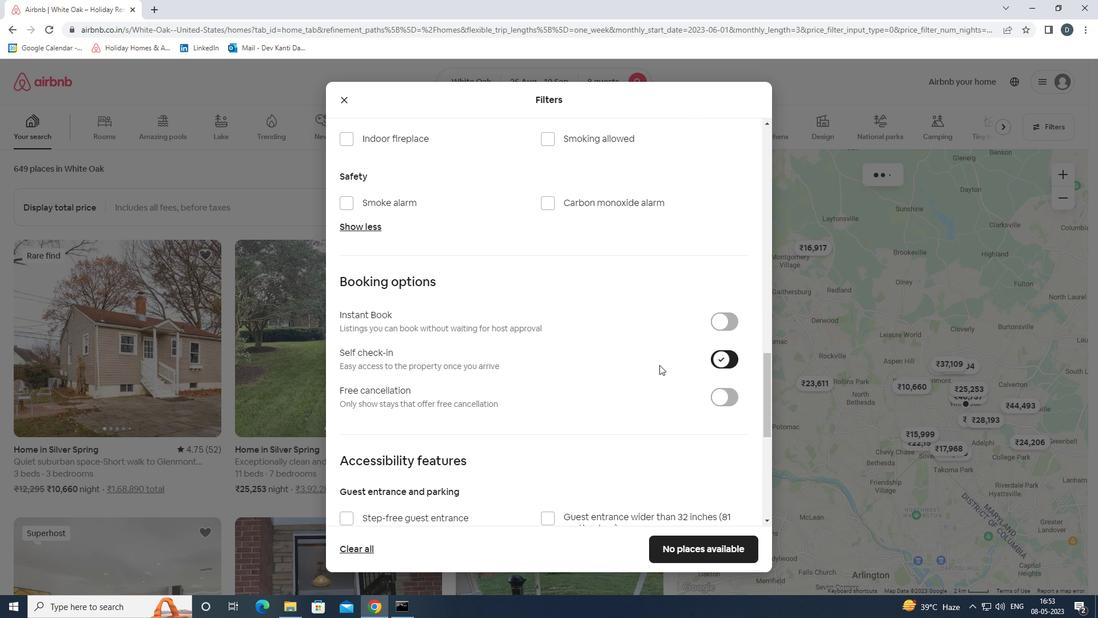 
Action: Mouse scrolled (636, 369) with delta (0, 0)
Screenshot: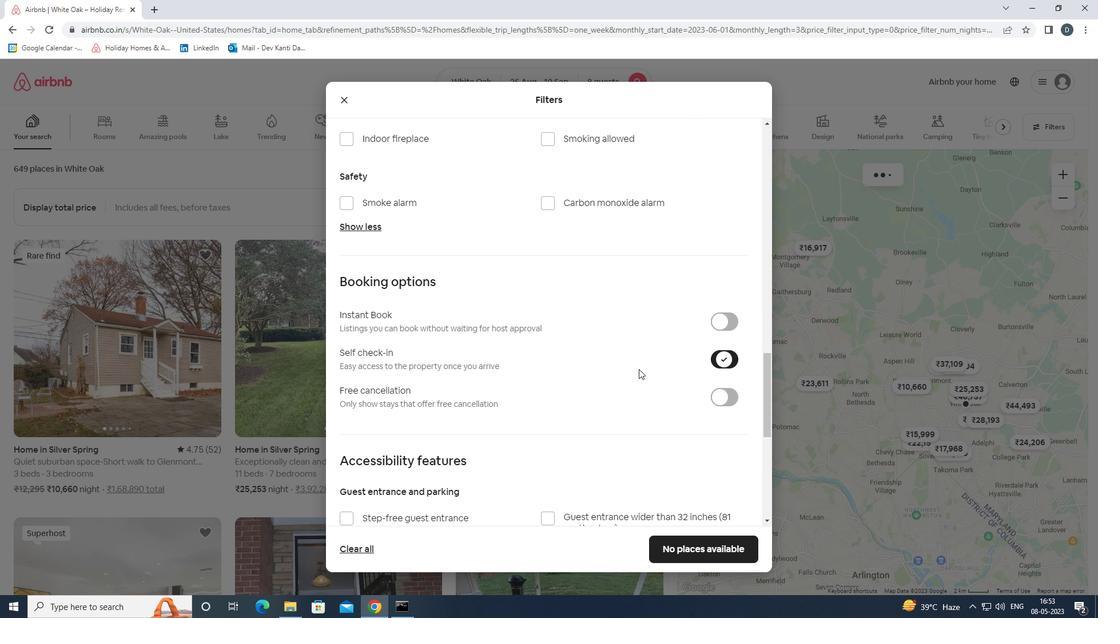 
Action: Mouse scrolled (636, 369) with delta (0, 0)
Screenshot: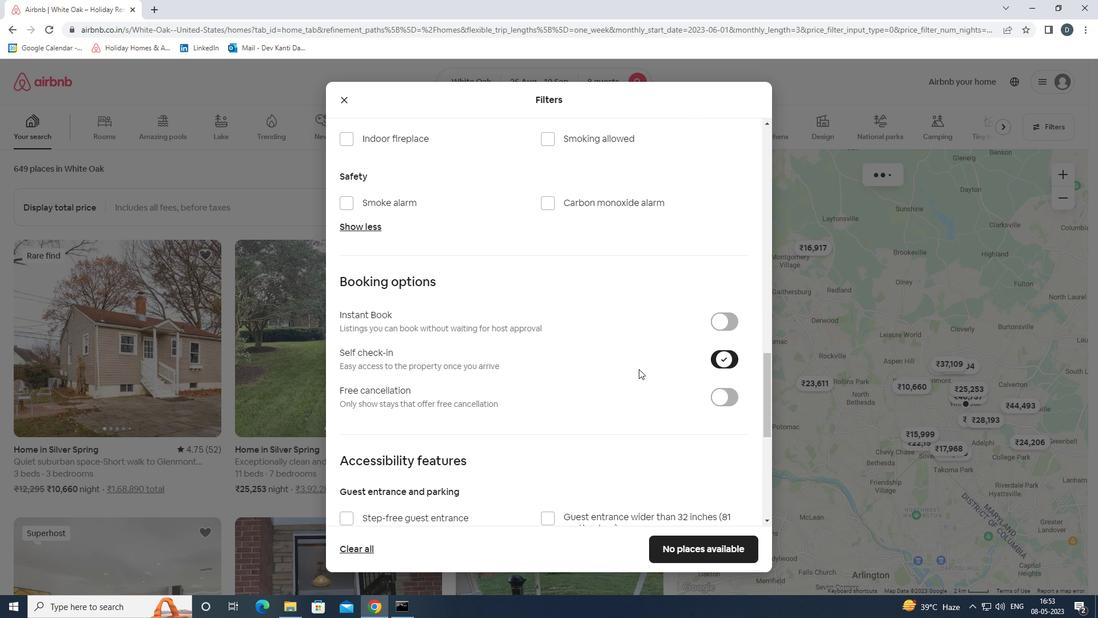 
Action: Mouse scrolled (636, 369) with delta (0, 0)
Screenshot: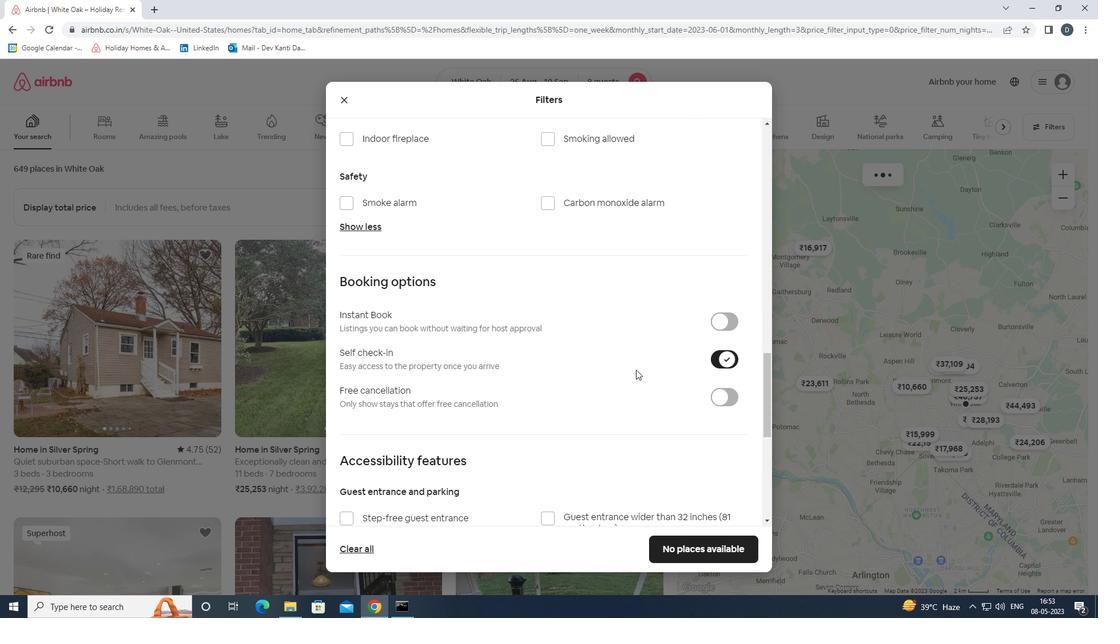 
Action: Mouse scrolled (636, 369) with delta (0, 0)
Screenshot: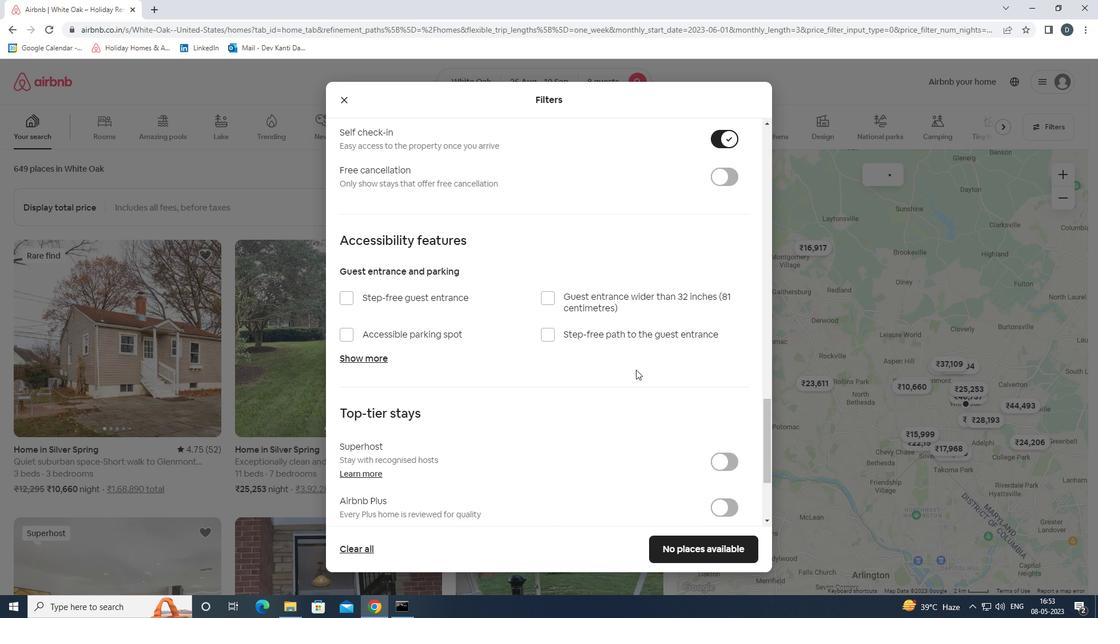 
Action: Mouse scrolled (636, 369) with delta (0, 0)
Screenshot: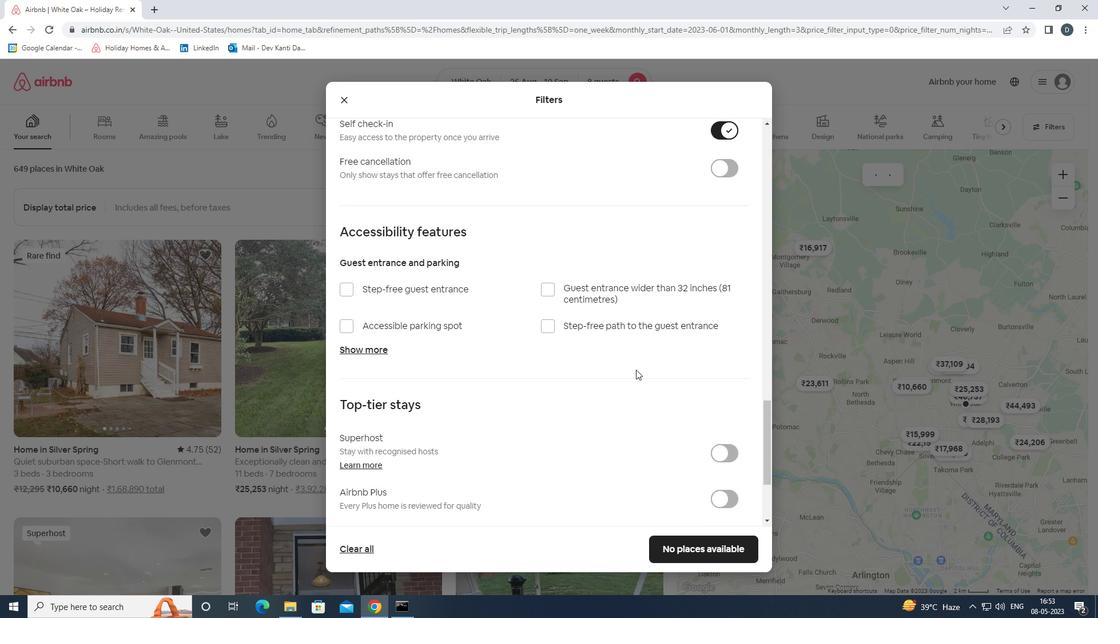 
Action: Mouse scrolled (636, 369) with delta (0, 0)
Screenshot: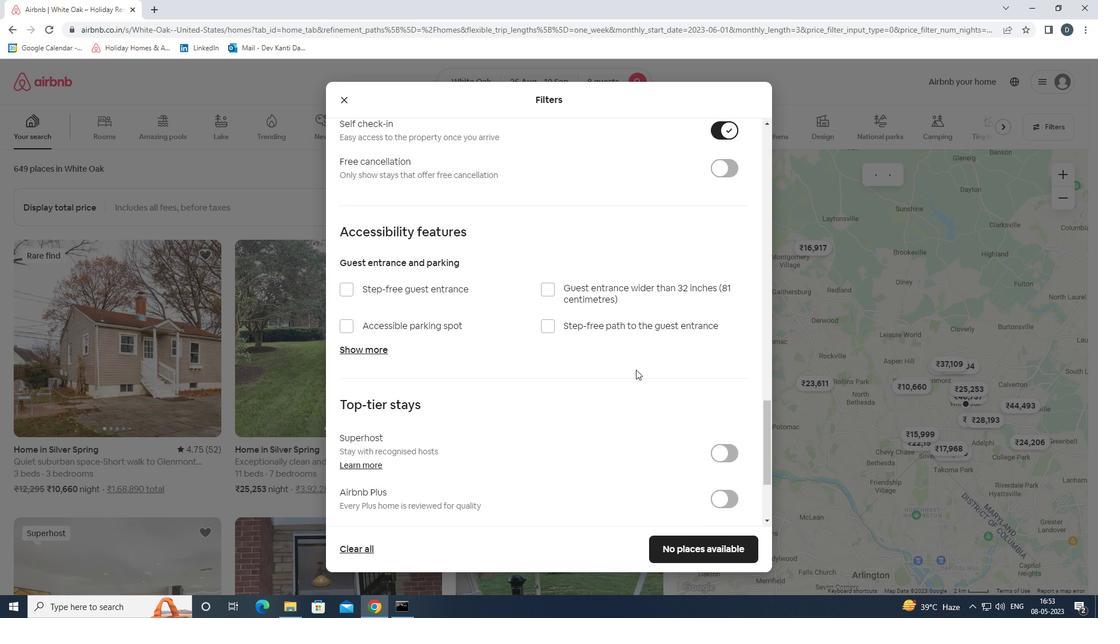 
Action: Mouse scrolled (636, 369) with delta (0, 0)
Screenshot: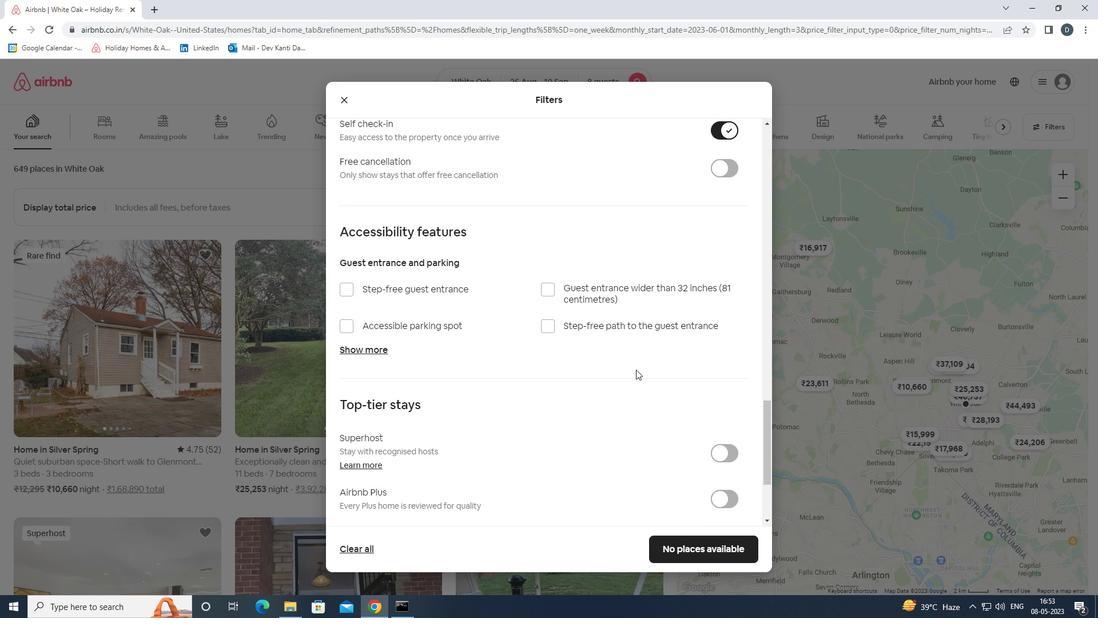 
Action: Mouse moved to (368, 453)
Screenshot: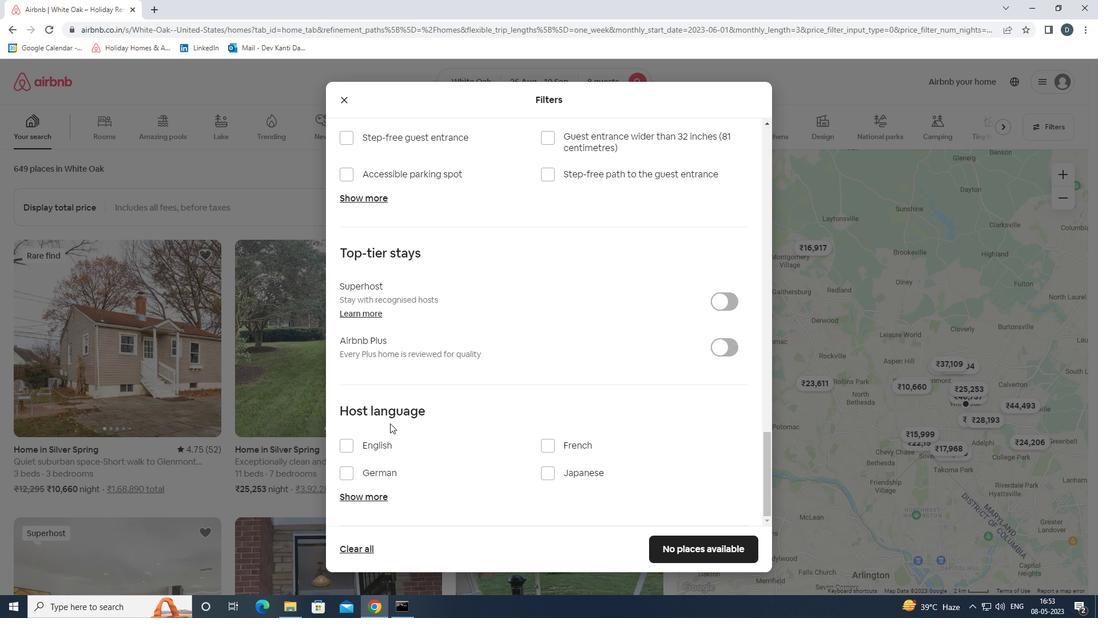 
Action: Mouse pressed left at (368, 453)
Screenshot: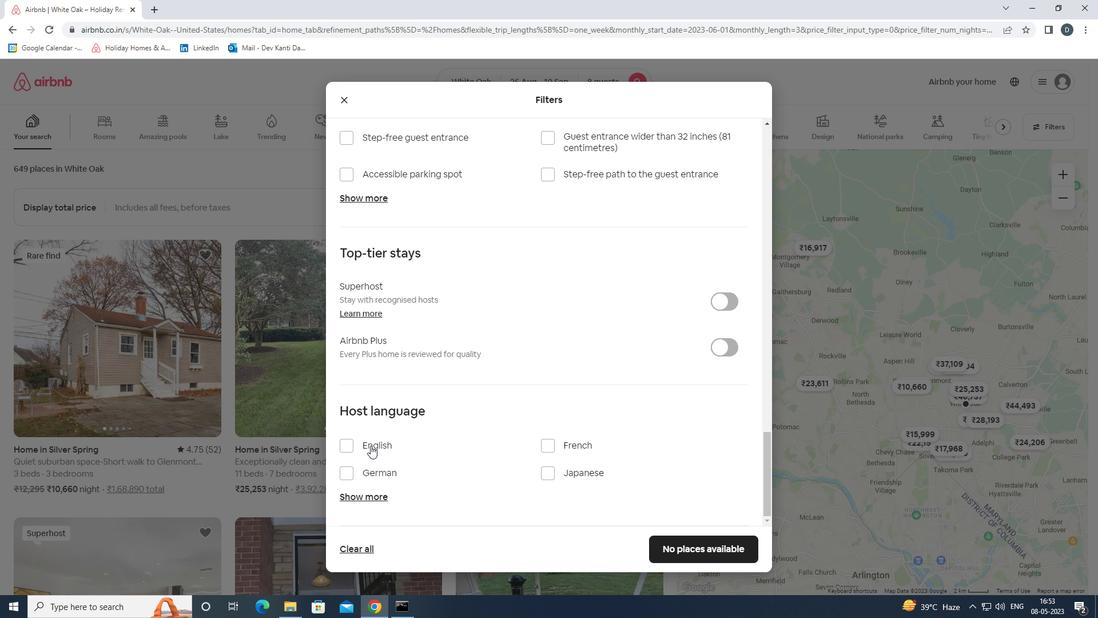 
Action: Mouse moved to (385, 446)
Screenshot: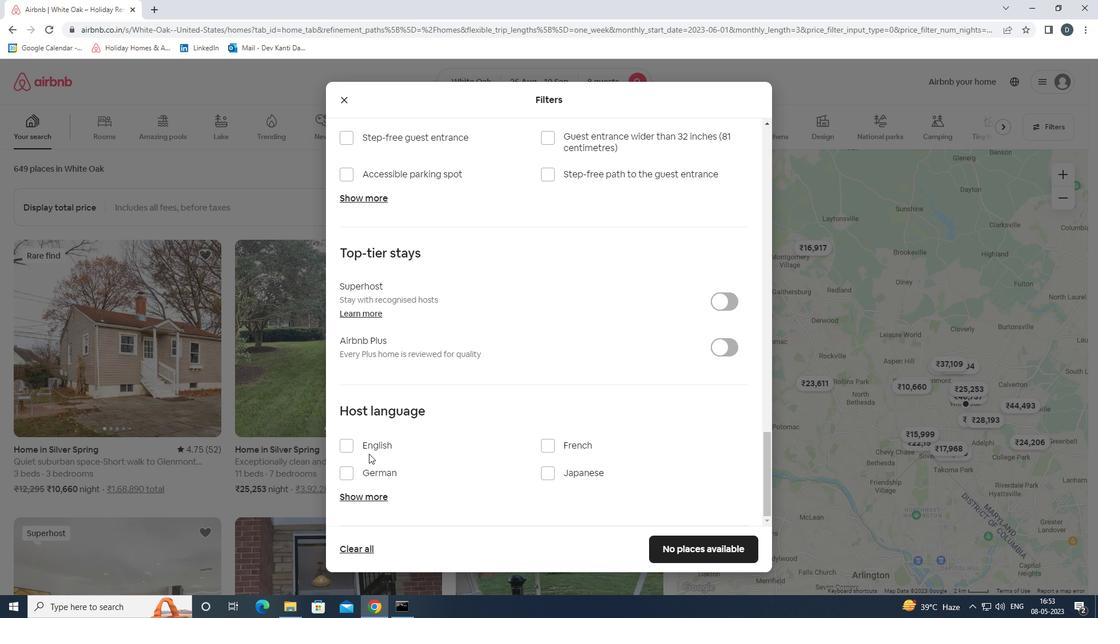 
Action: Mouse pressed left at (385, 446)
Screenshot: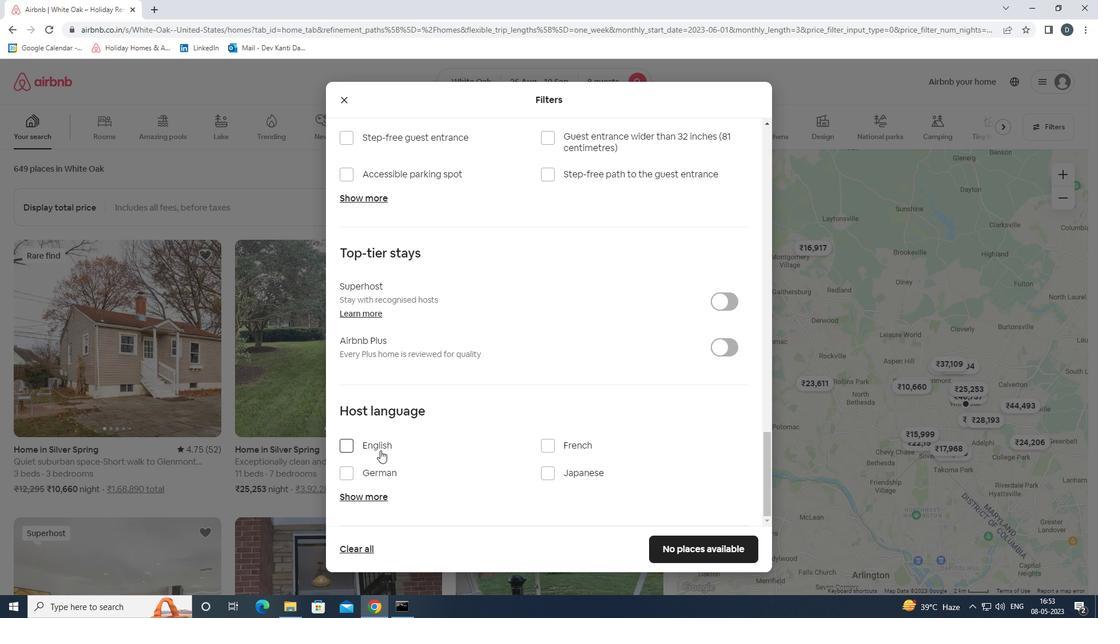 
Action: Mouse moved to (668, 544)
Screenshot: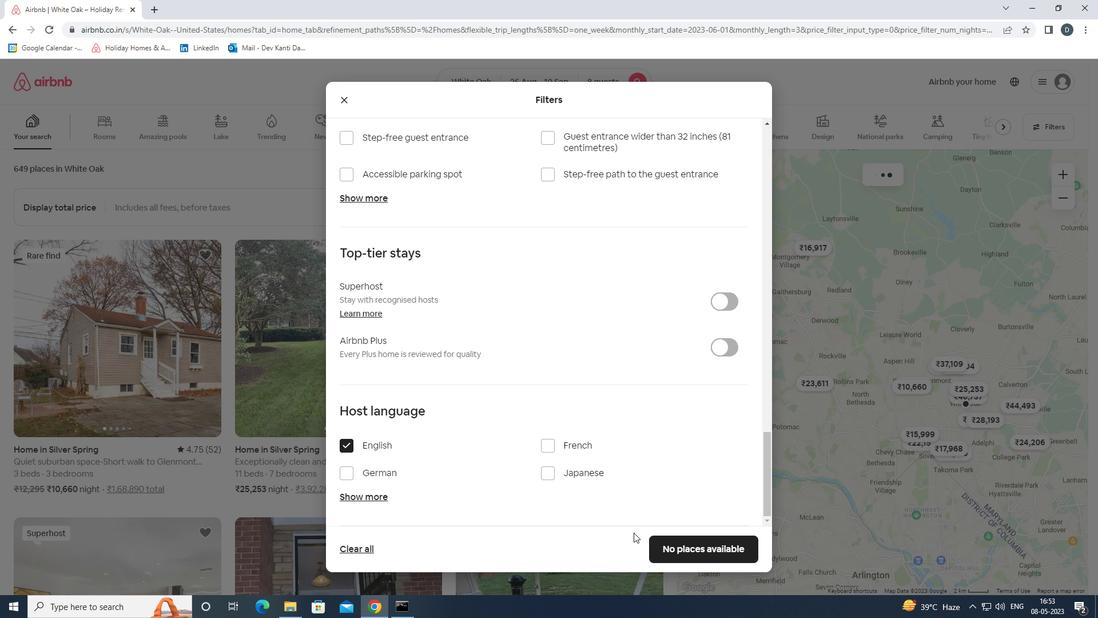 
Action: Mouse pressed left at (668, 544)
Screenshot: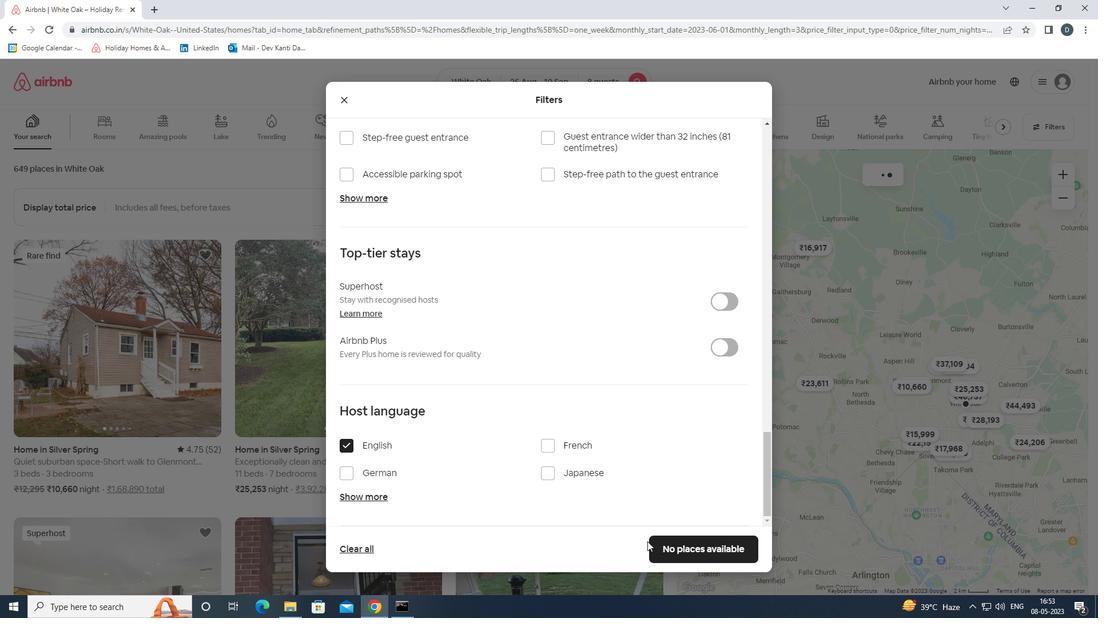 
Action: Mouse moved to (669, 544)
Screenshot: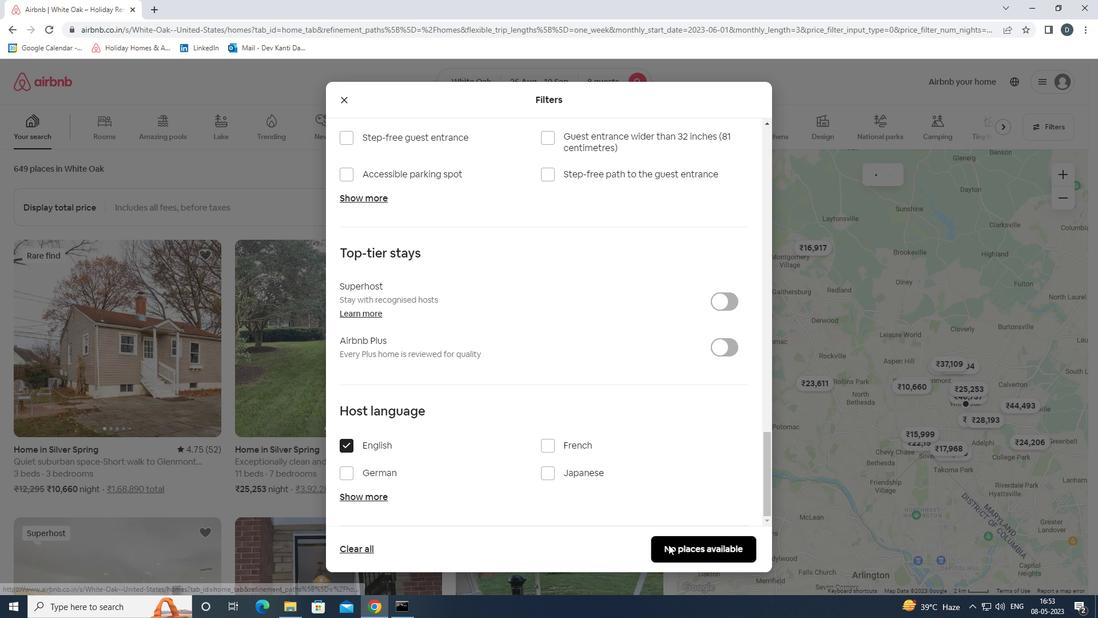 
